 Task: Look for space in Tandil, Argentina from 3rd August, 2023 to 20th August, 2023 for 4 adults, 2 children in price range Rs.15000 to Rs.20000.  With . Property type can be flatguest house, hotel. Amenities needed are: heating. Booking option can be shelf check-in. Required host language is English.
Action: Mouse moved to (432, 78)
Screenshot: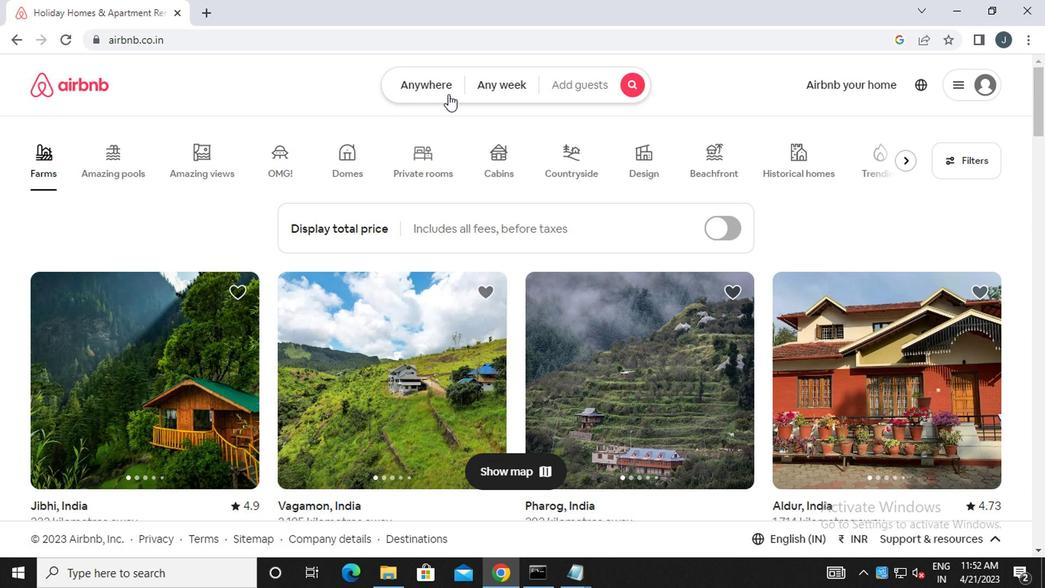 
Action: Mouse pressed left at (432, 78)
Screenshot: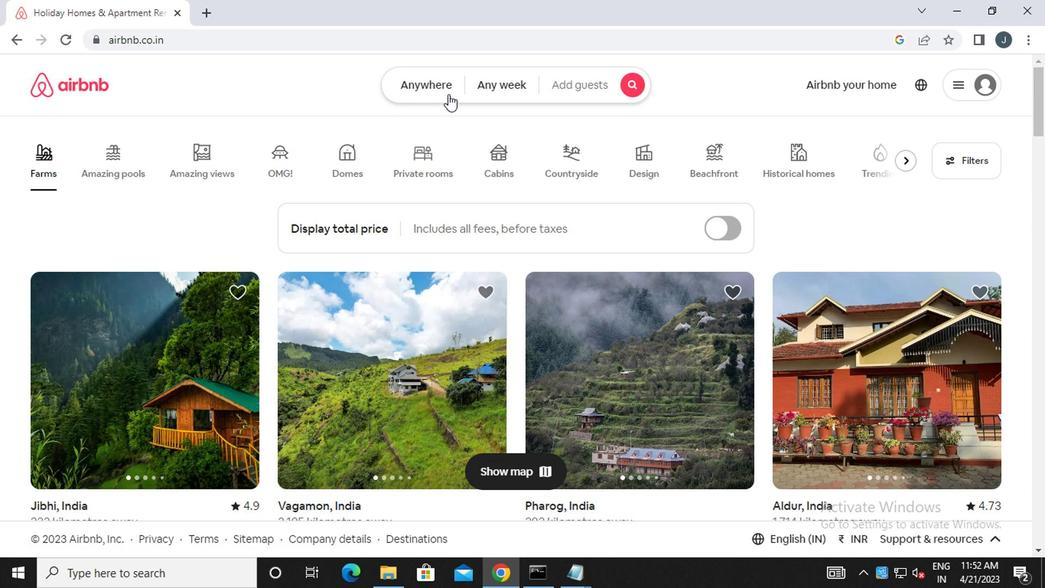 
Action: Mouse moved to (262, 144)
Screenshot: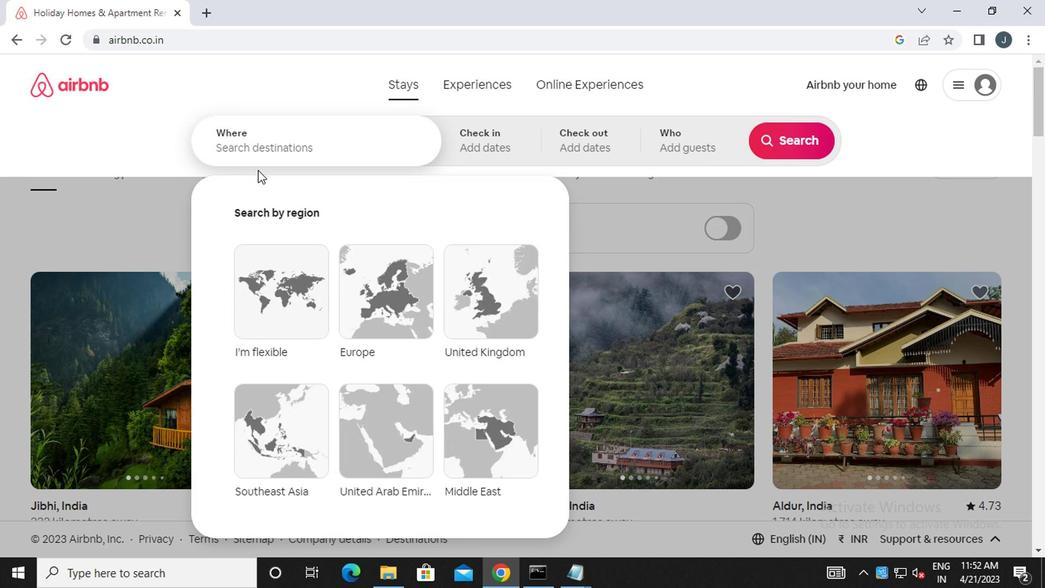 
Action: Mouse pressed left at (262, 144)
Screenshot: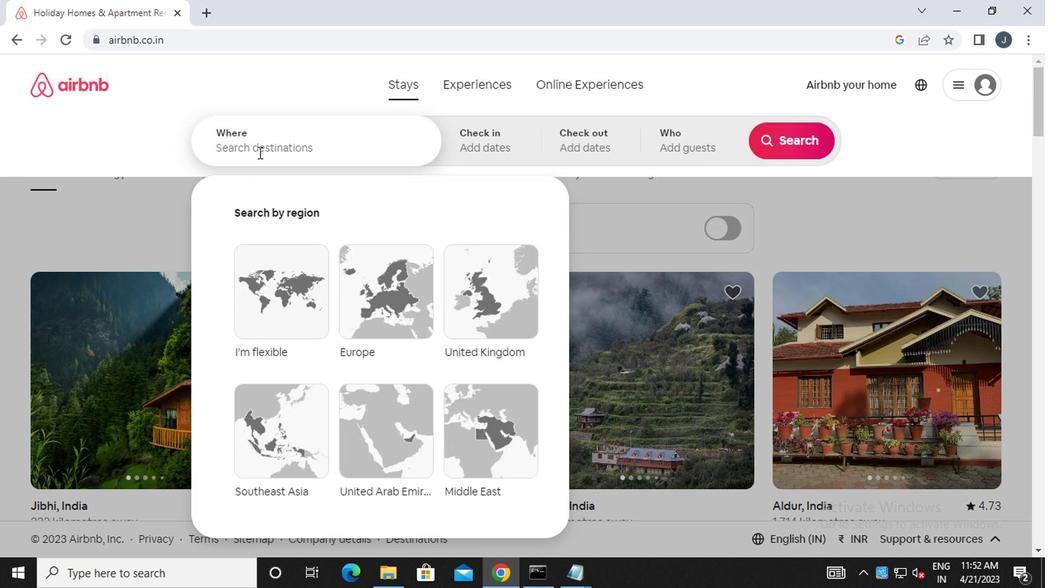 
Action: Mouse moved to (262, 144)
Screenshot: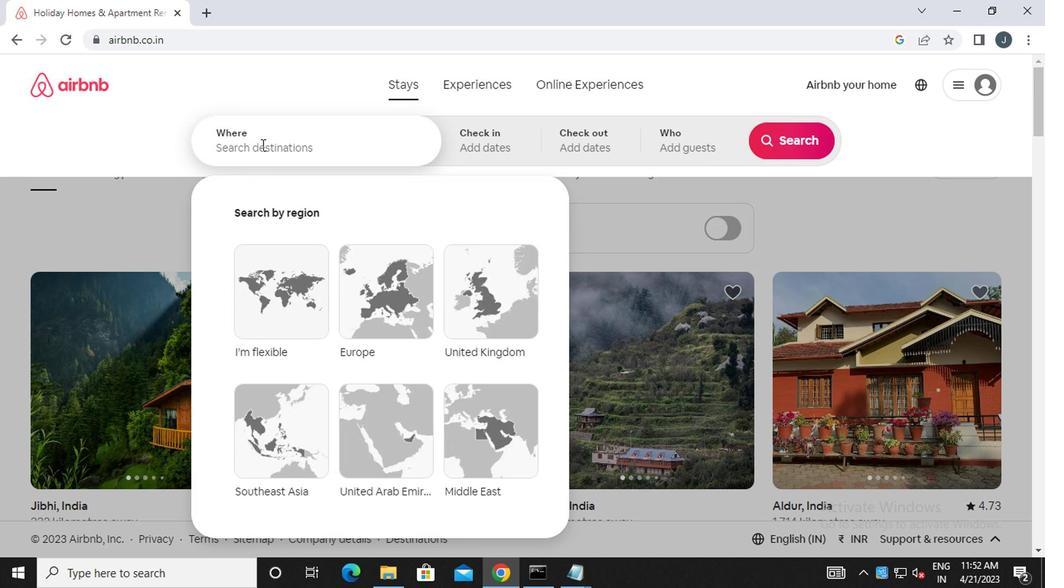 
Action: Key pressed t<Key.caps_lock>andil
Screenshot: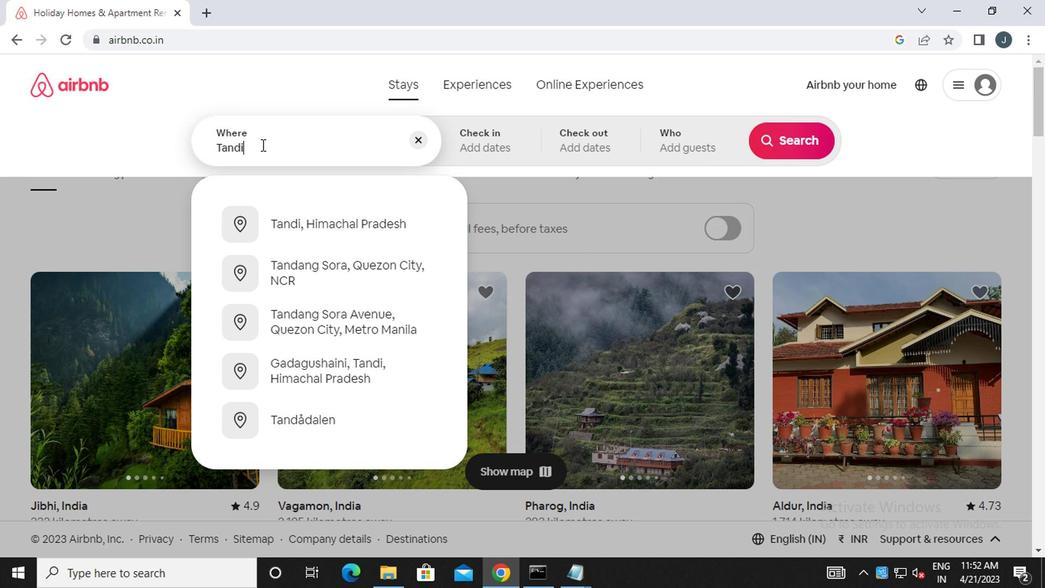 
Action: Mouse moved to (254, 144)
Screenshot: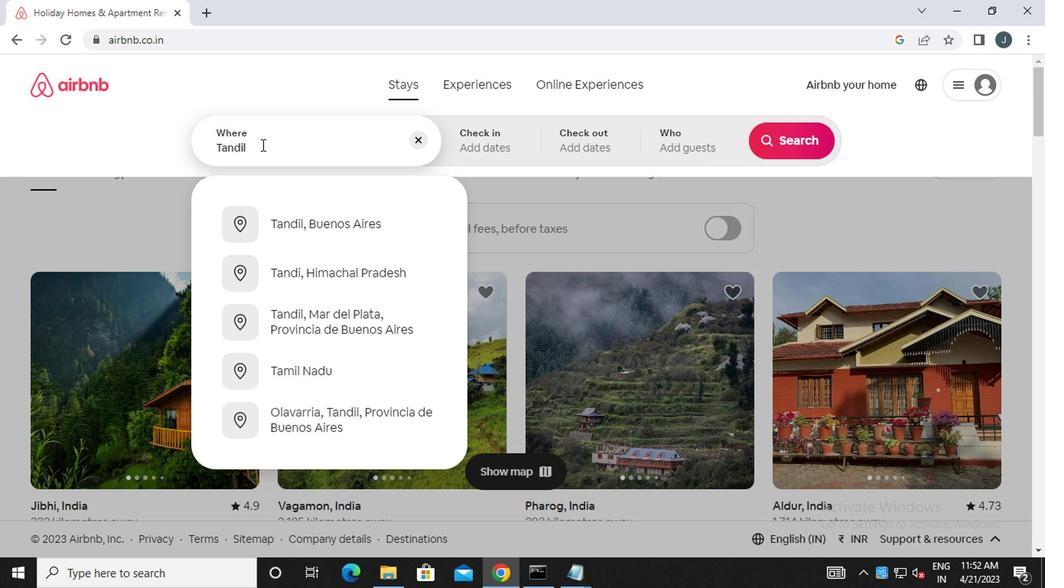 
Action: Key pressed ,
Screenshot: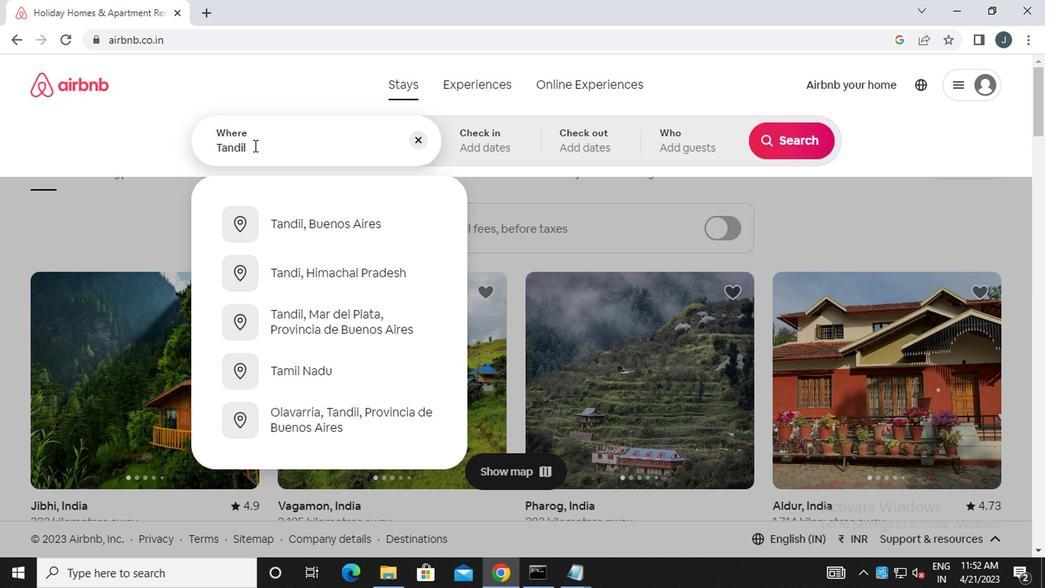 
Action: Mouse moved to (299, 153)
Screenshot: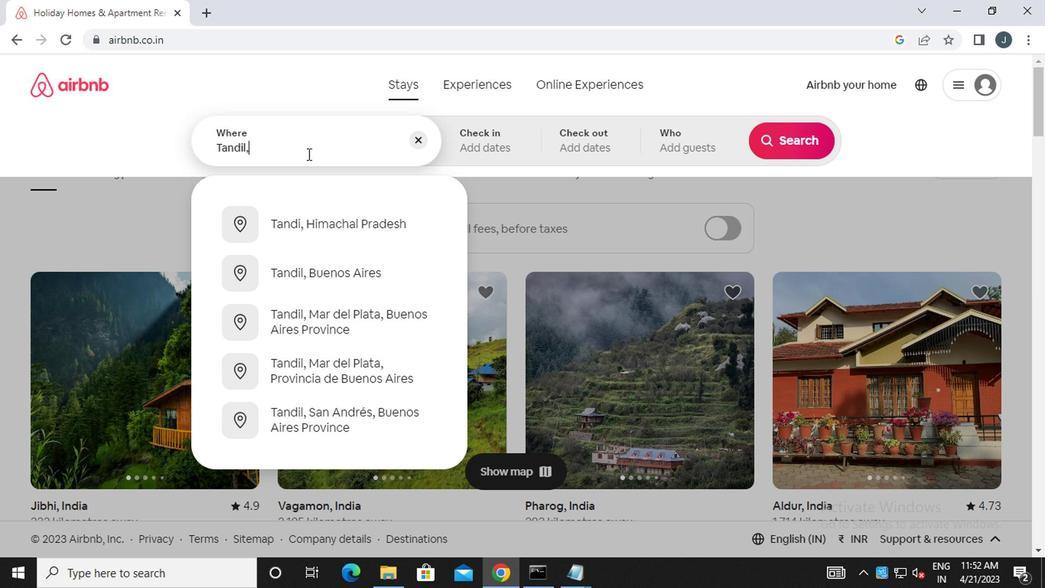 
Action: Key pressed <Key.space><Key.caps_lock>a<Key.caps_lock>rgentina
Screenshot: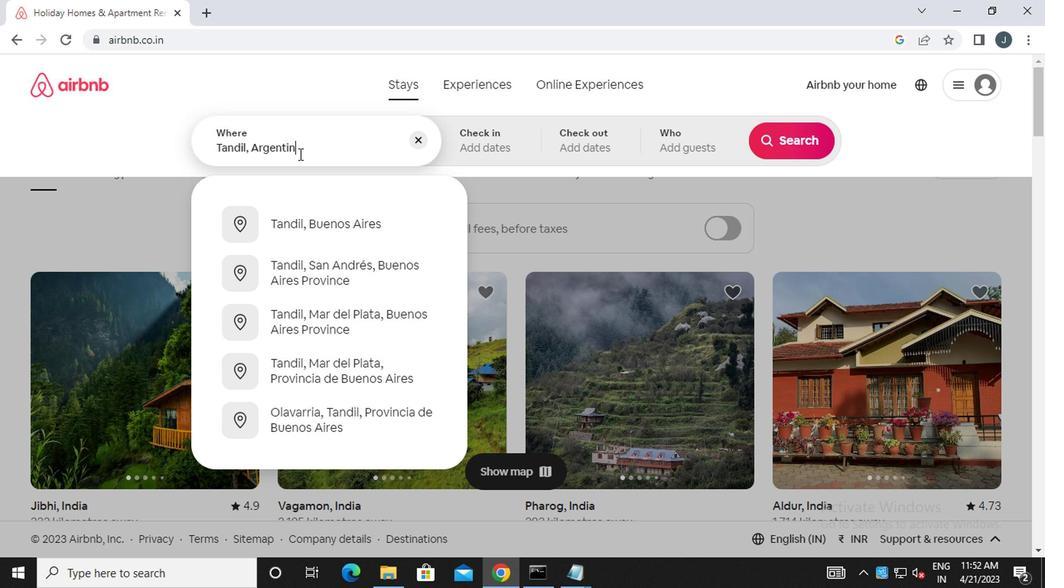
Action: Mouse moved to (499, 145)
Screenshot: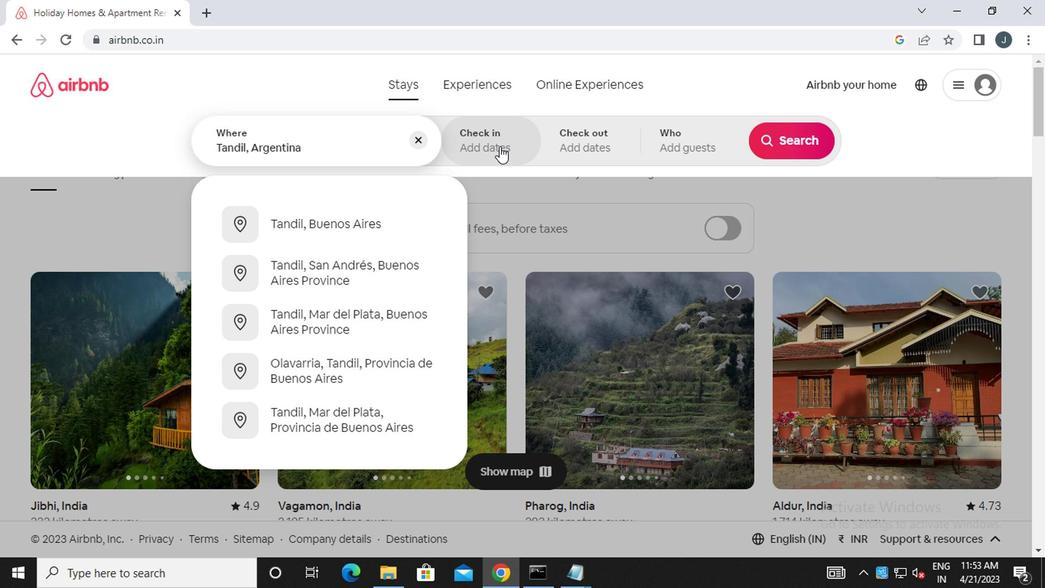
Action: Mouse pressed left at (499, 145)
Screenshot: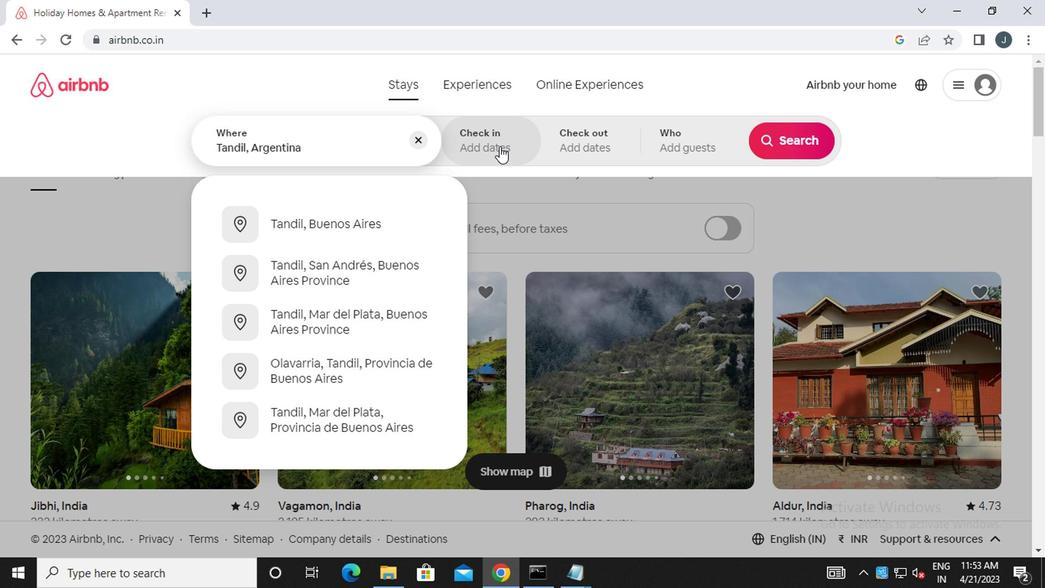 
Action: Mouse moved to (771, 264)
Screenshot: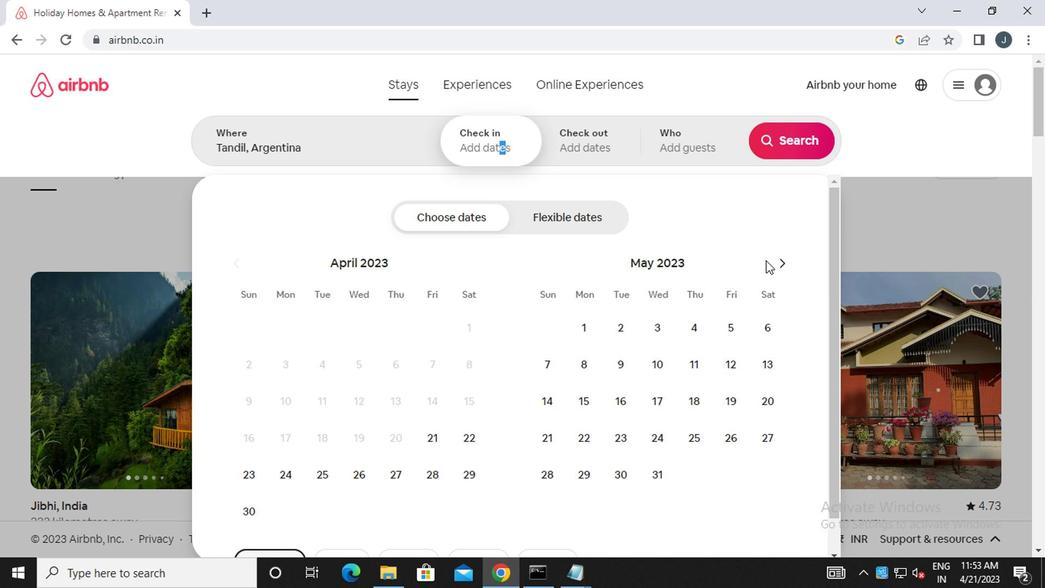 
Action: Mouse pressed left at (771, 264)
Screenshot: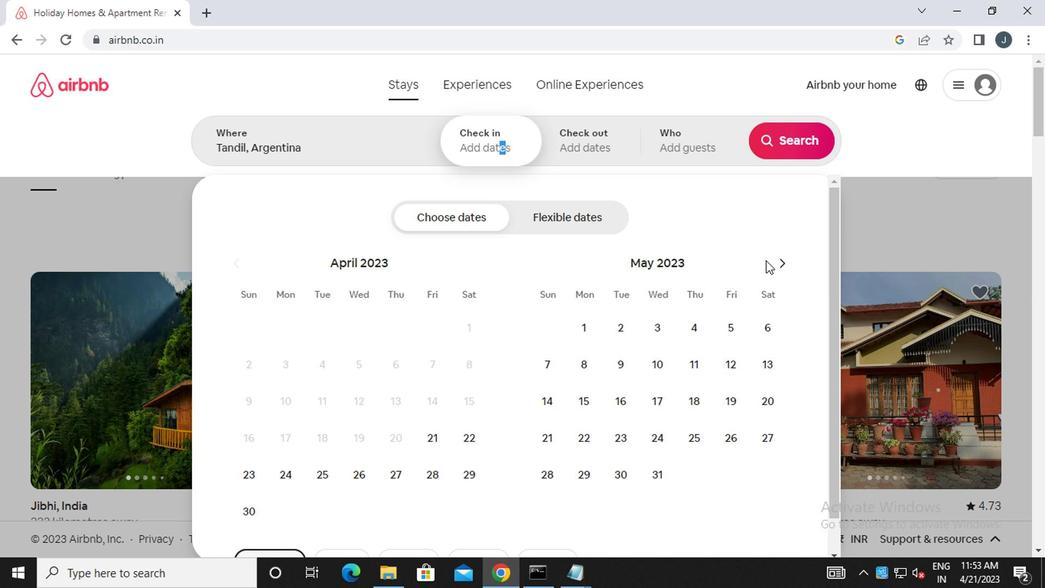 
Action: Mouse pressed left at (771, 264)
Screenshot: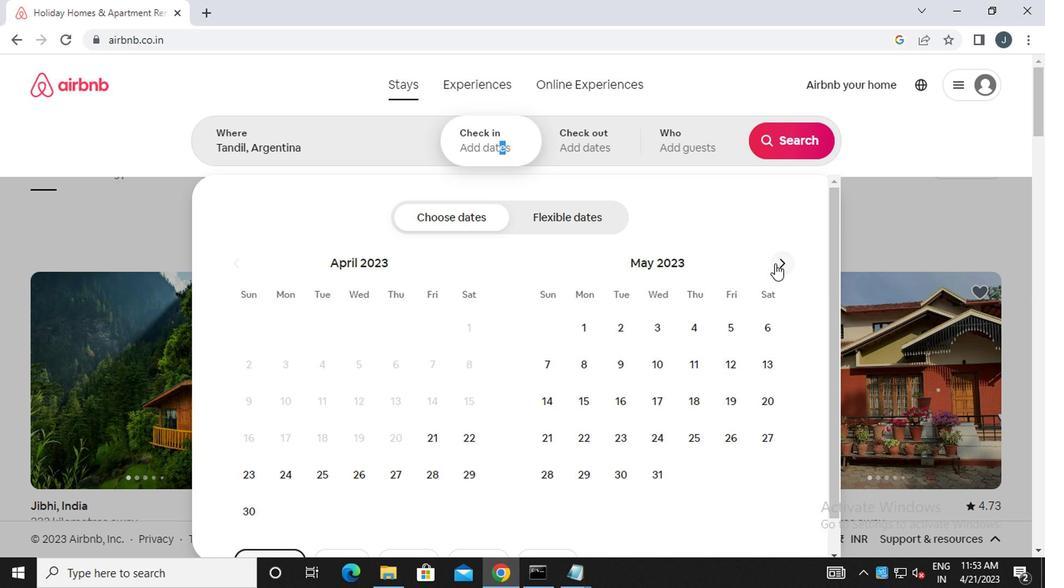
Action: Mouse pressed left at (771, 264)
Screenshot: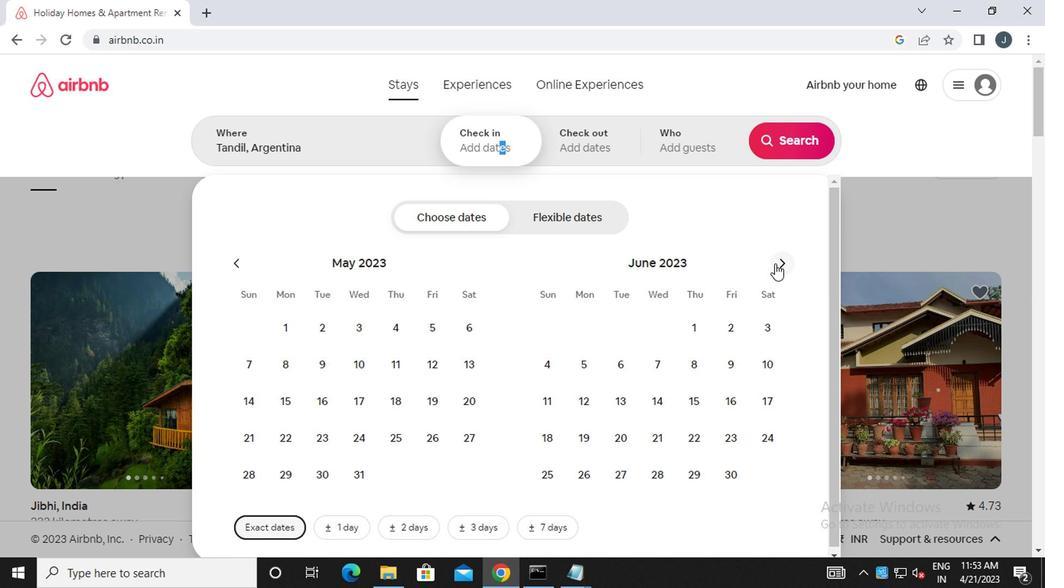 
Action: Mouse pressed left at (771, 264)
Screenshot: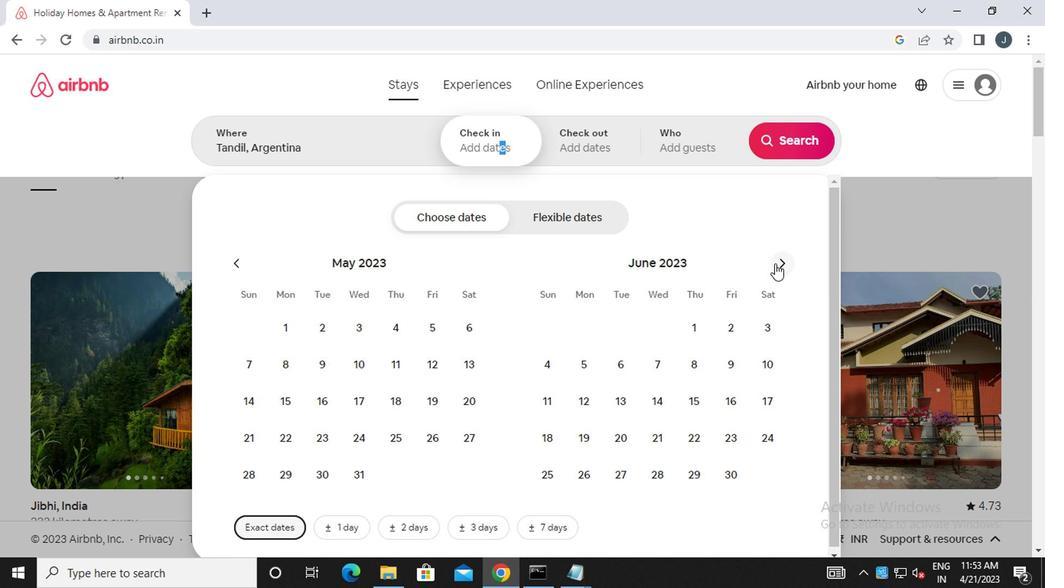 
Action: Mouse moved to (699, 329)
Screenshot: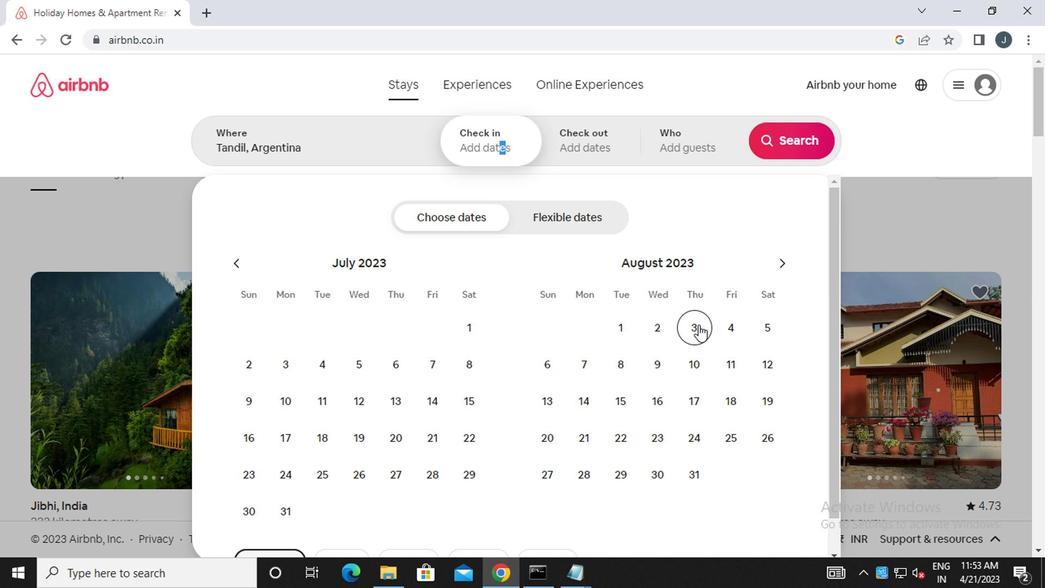 
Action: Mouse pressed left at (699, 329)
Screenshot: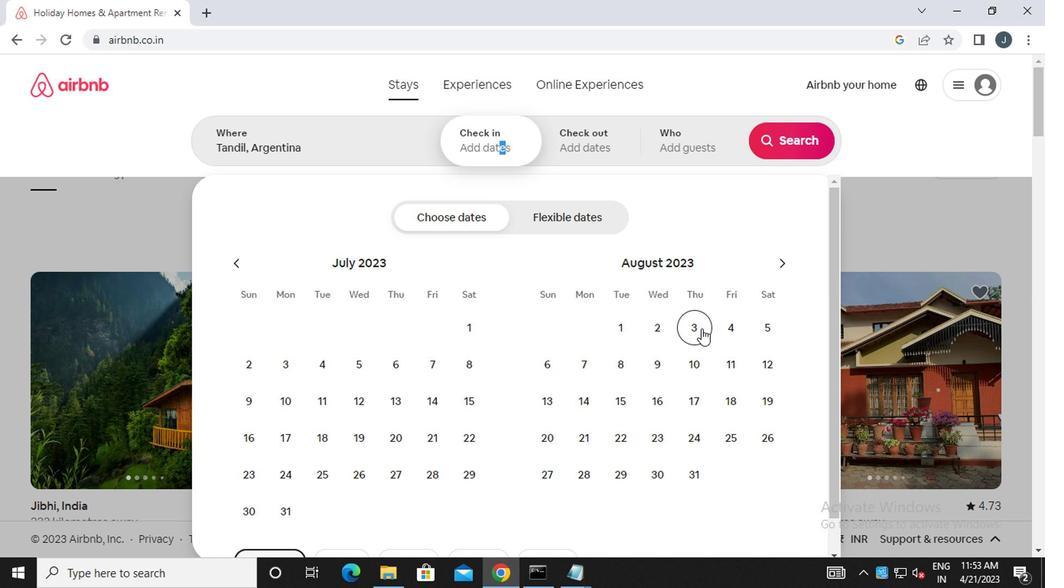 
Action: Mouse moved to (552, 441)
Screenshot: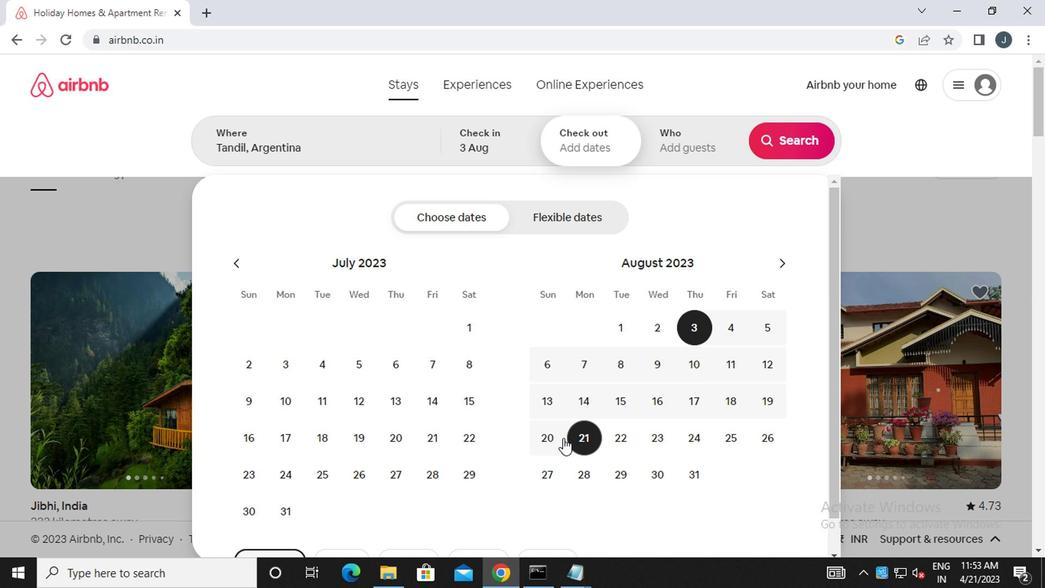 
Action: Mouse pressed left at (552, 441)
Screenshot: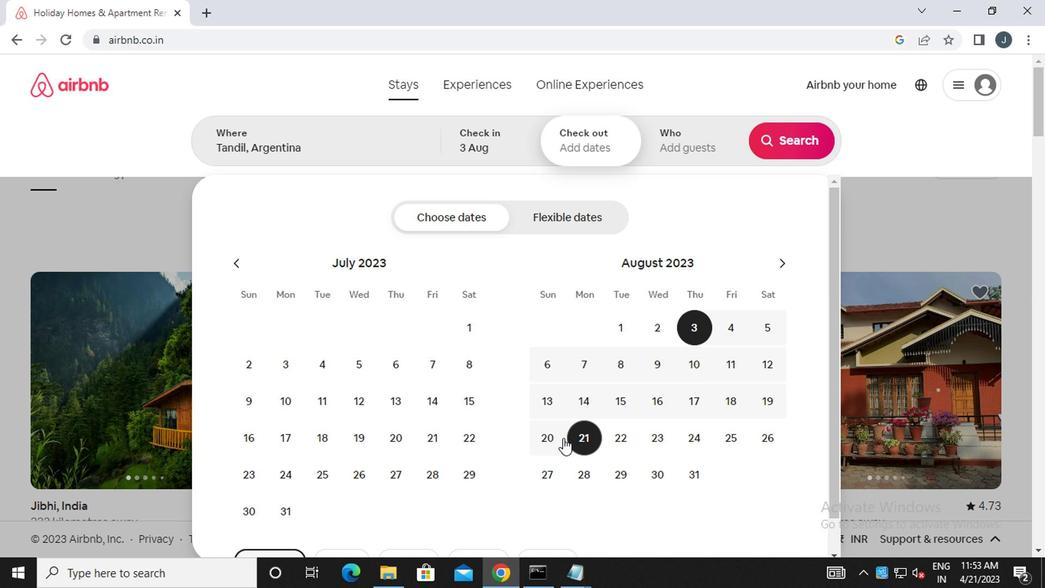 
Action: Mouse moved to (690, 154)
Screenshot: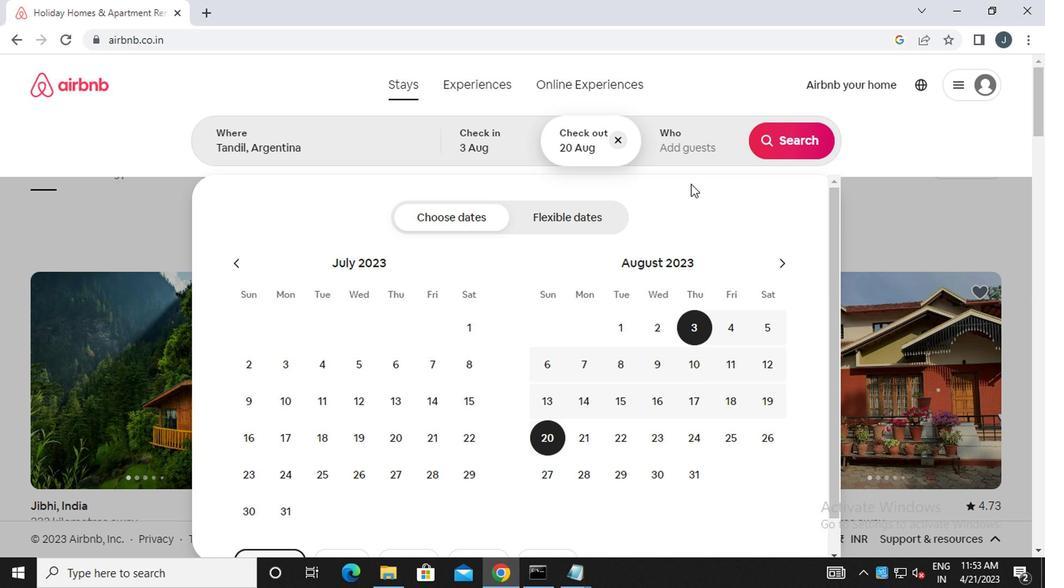 
Action: Mouse pressed left at (690, 154)
Screenshot: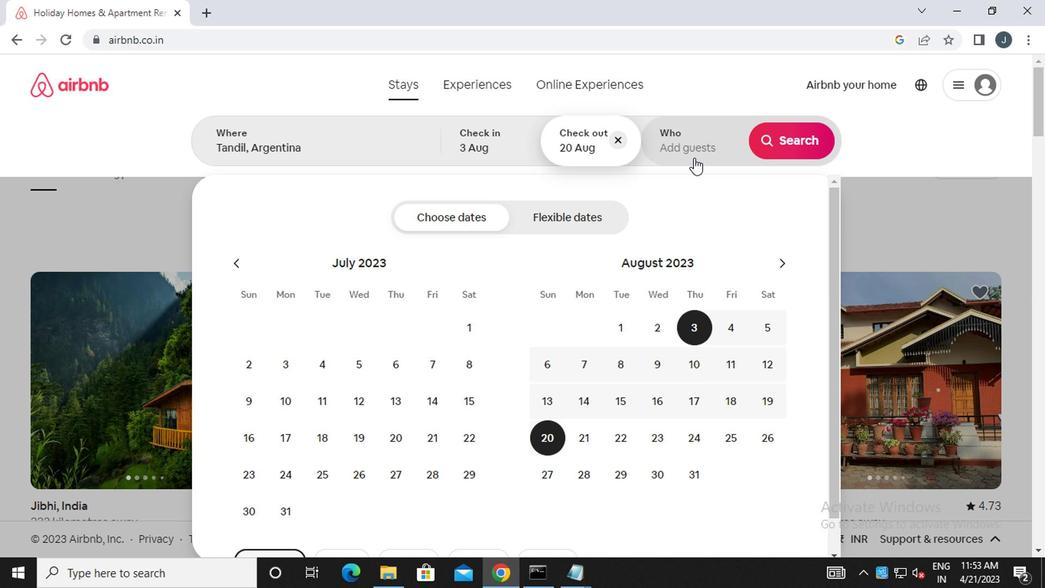 
Action: Mouse moved to (794, 217)
Screenshot: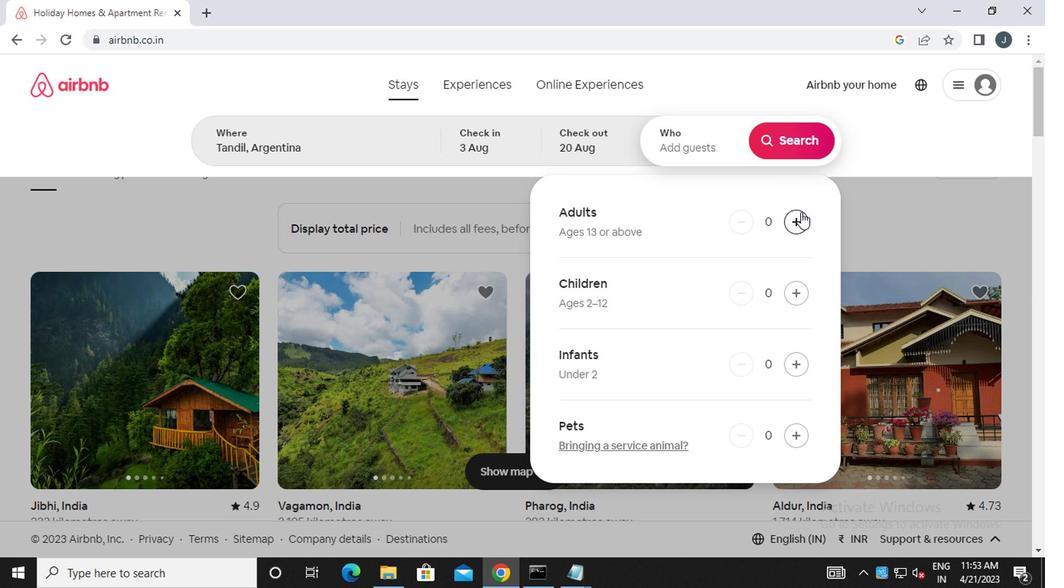 
Action: Mouse pressed left at (794, 217)
Screenshot: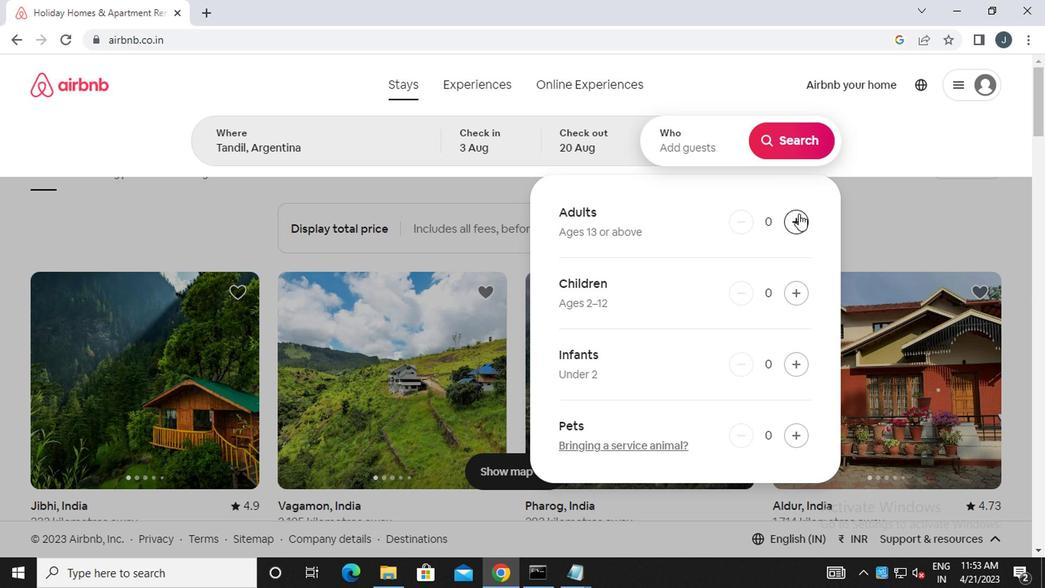 
Action: Mouse pressed left at (794, 217)
Screenshot: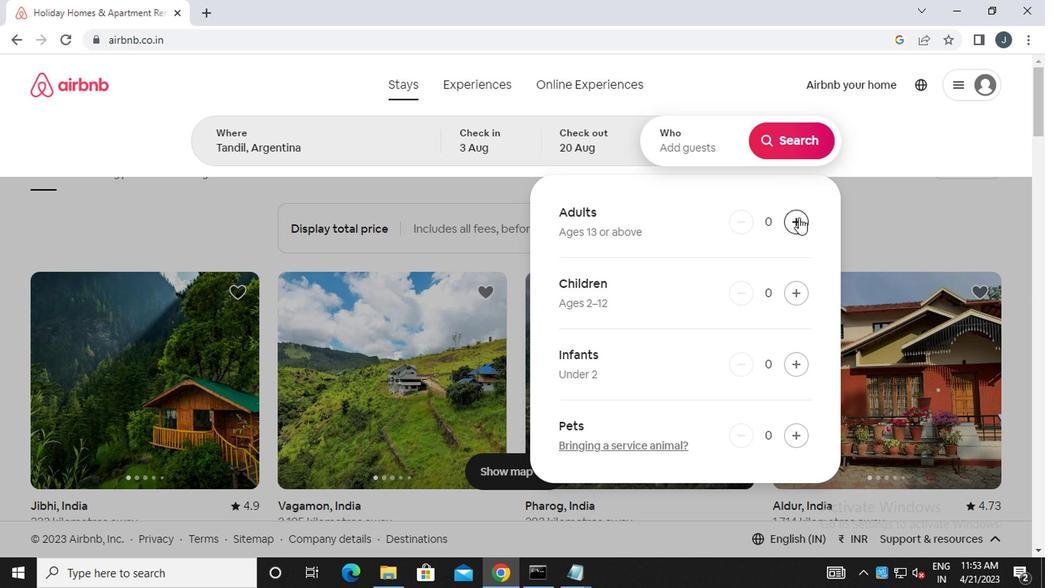 
Action: Mouse pressed left at (794, 217)
Screenshot: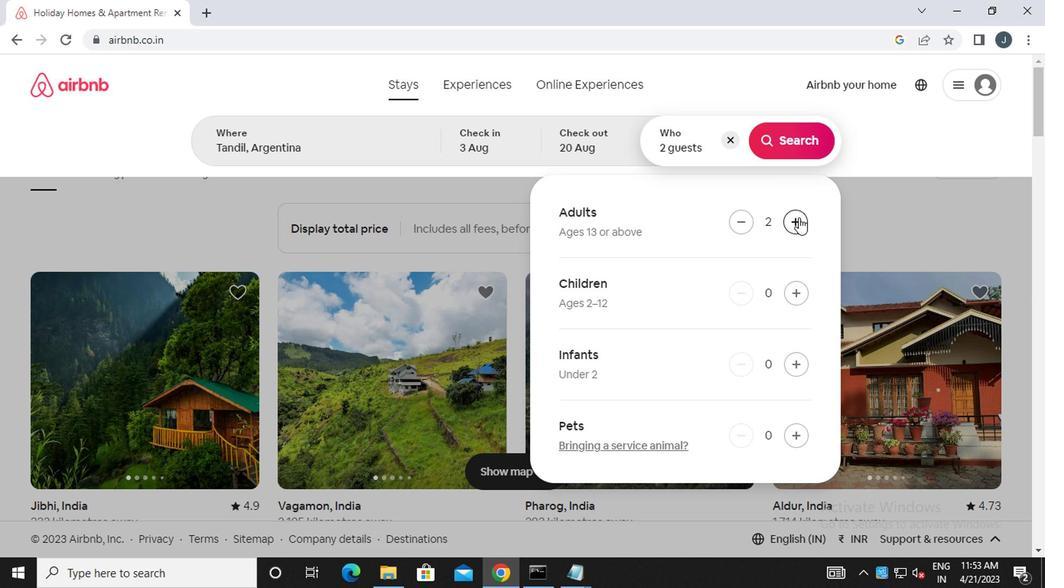 
Action: Mouse pressed left at (794, 217)
Screenshot: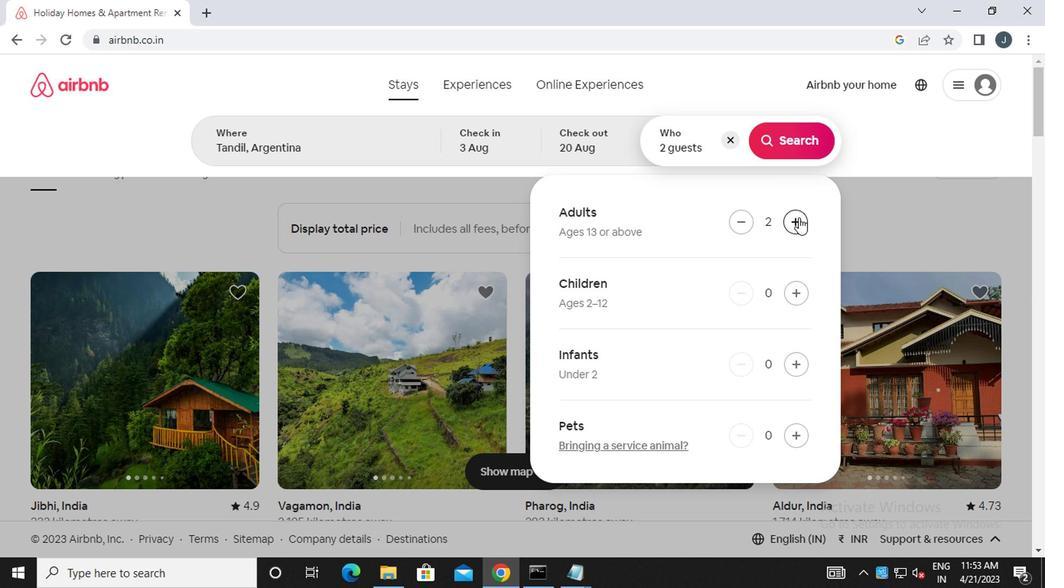 
Action: Mouse moved to (791, 289)
Screenshot: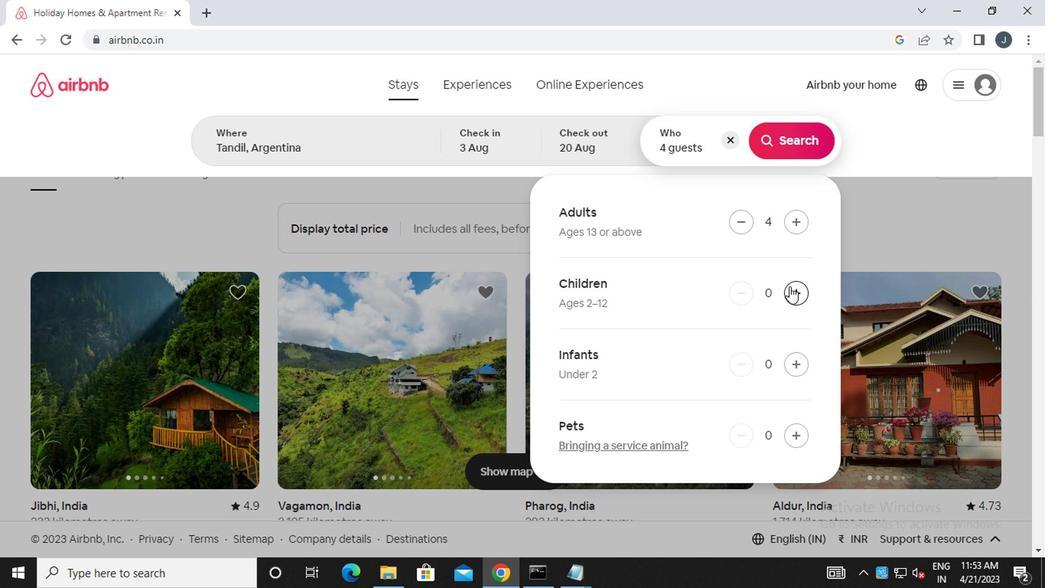 
Action: Mouse pressed left at (791, 289)
Screenshot: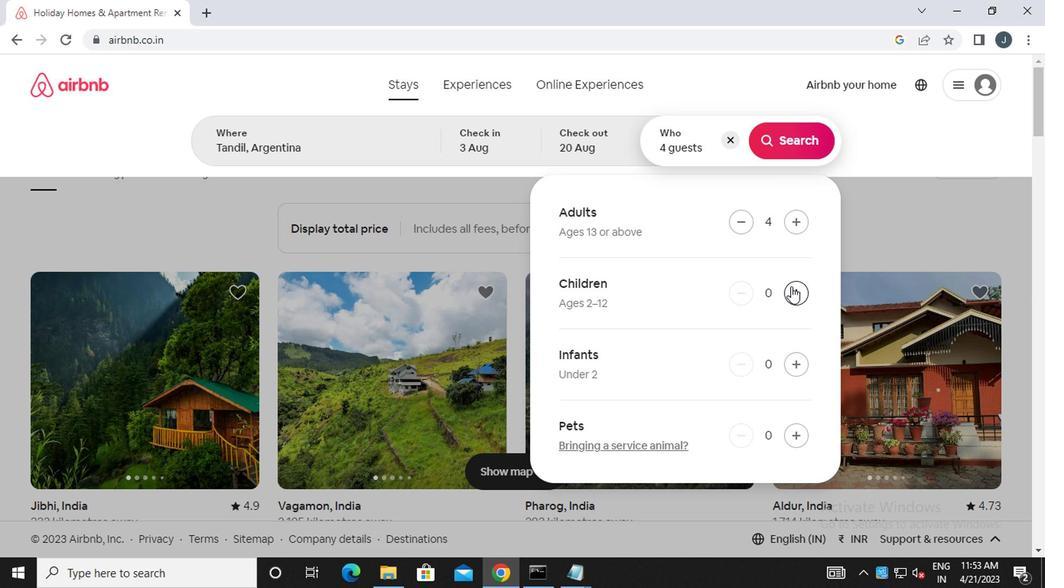 
Action: Mouse moved to (791, 289)
Screenshot: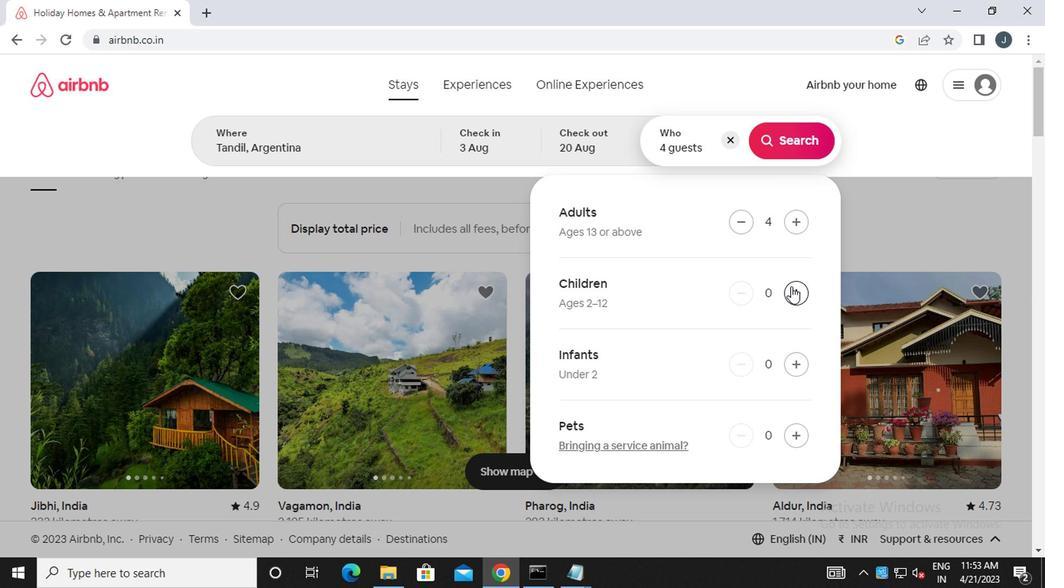 
Action: Mouse pressed left at (791, 289)
Screenshot: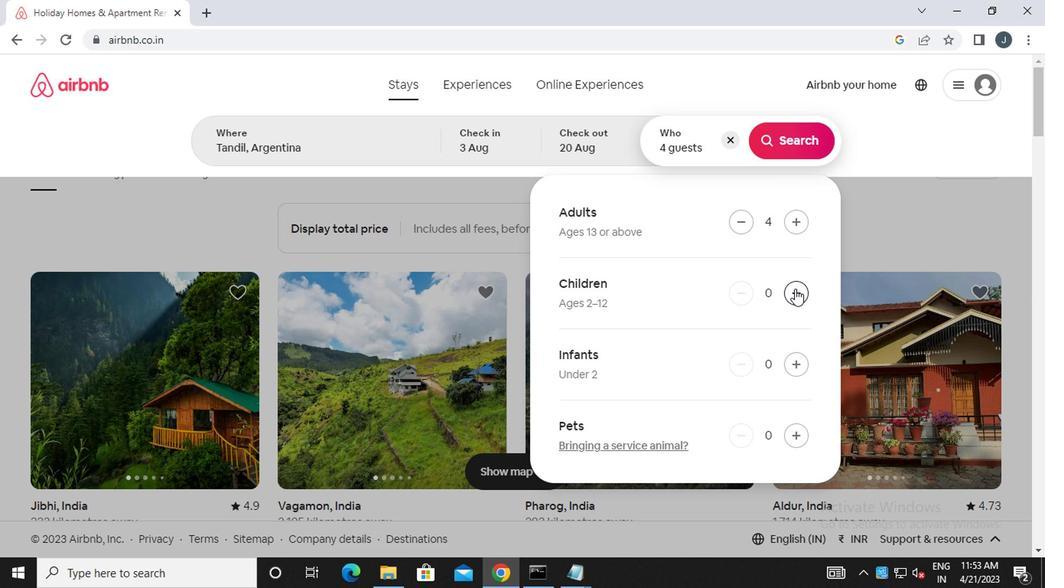 
Action: Mouse moved to (741, 227)
Screenshot: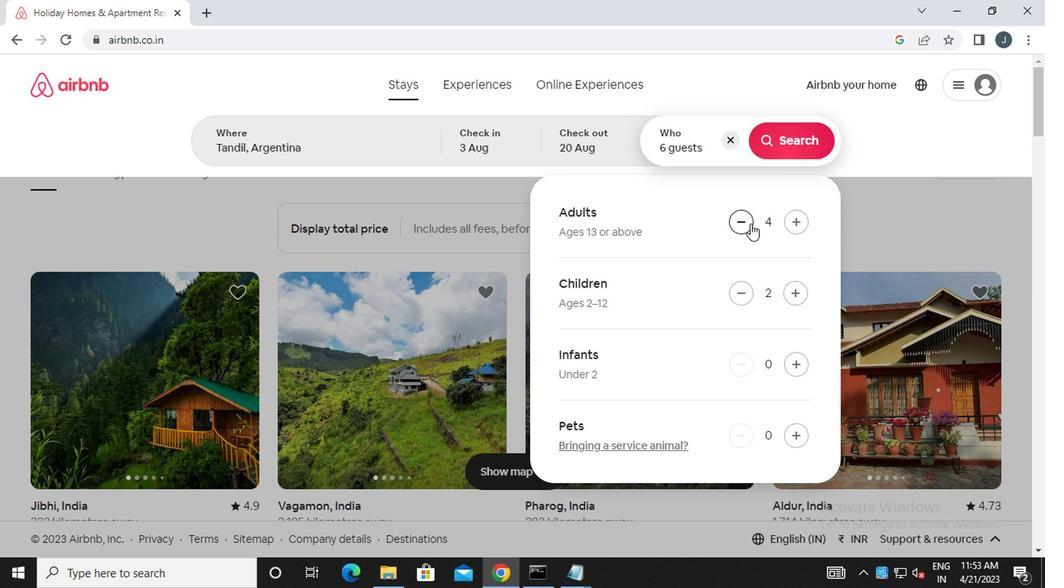 
Action: Mouse pressed left at (741, 227)
Screenshot: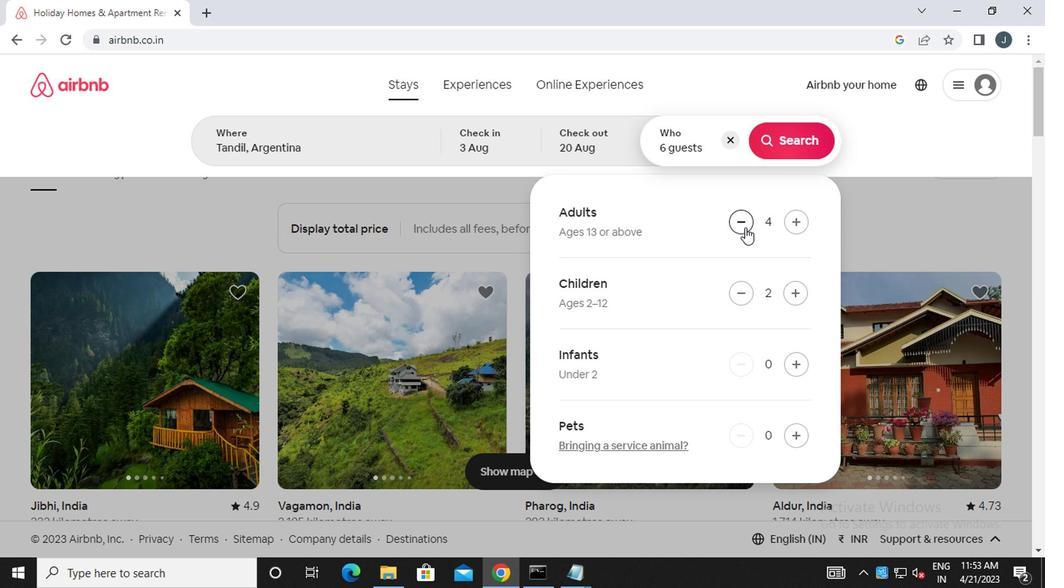 
Action: Mouse moved to (786, 224)
Screenshot: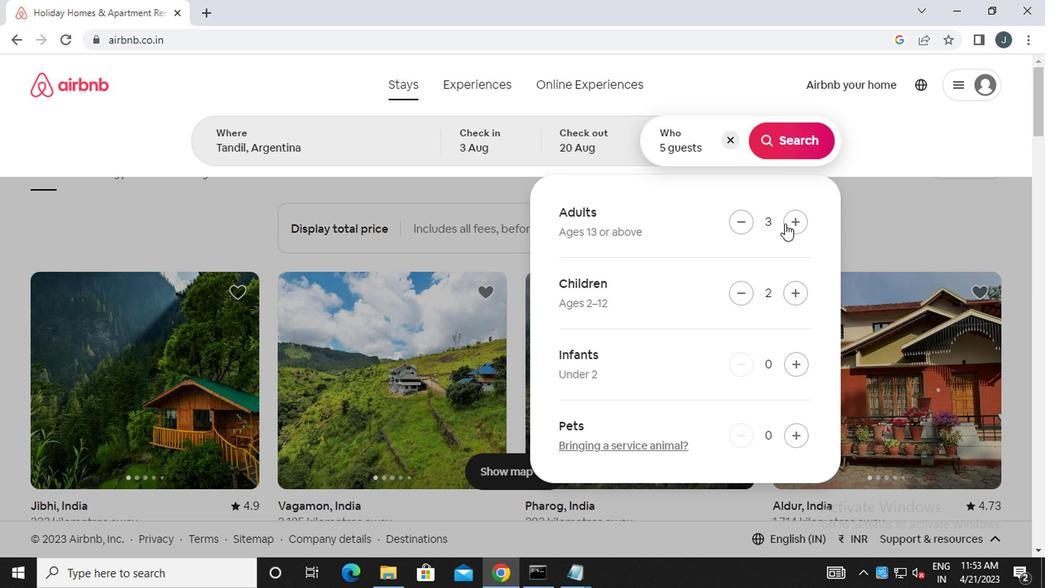 
Action: Mouse pressed left at (786, 224)
Screenshot: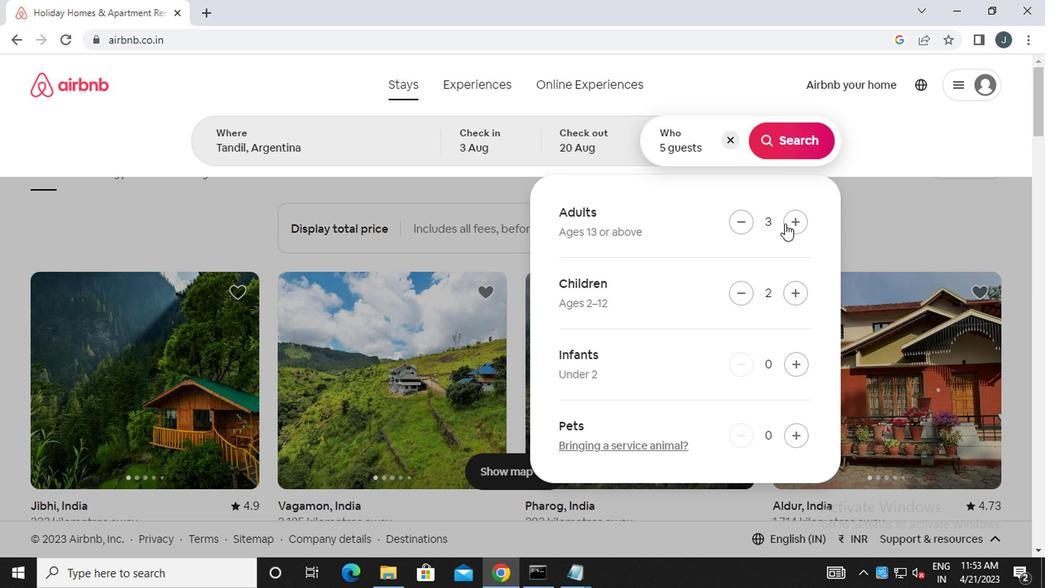 
Action: Mouse moved to (792, 146)
Screenshot: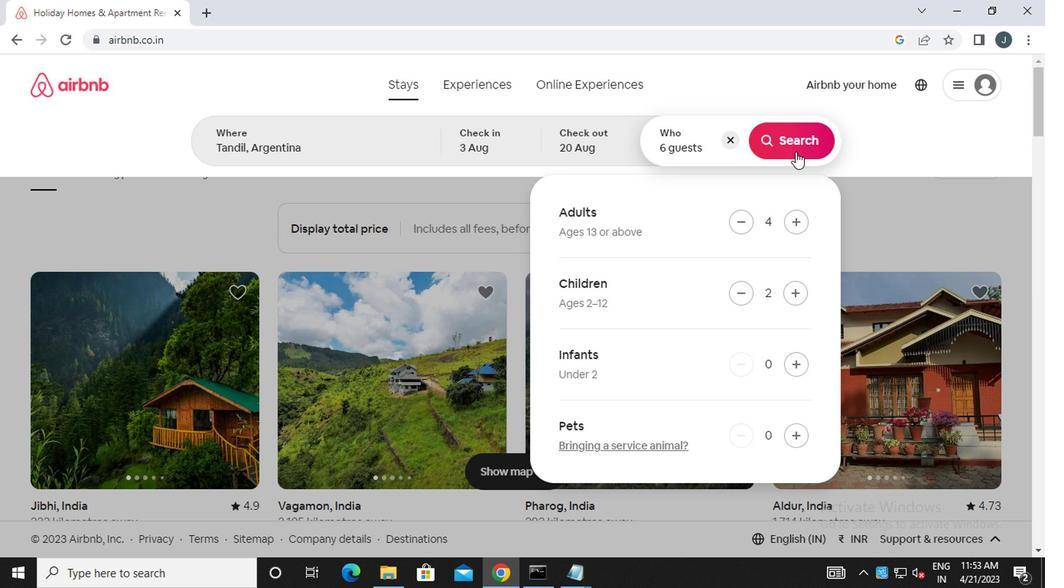 
Action: Mouse pressed left at (792, 146)
Screenshot: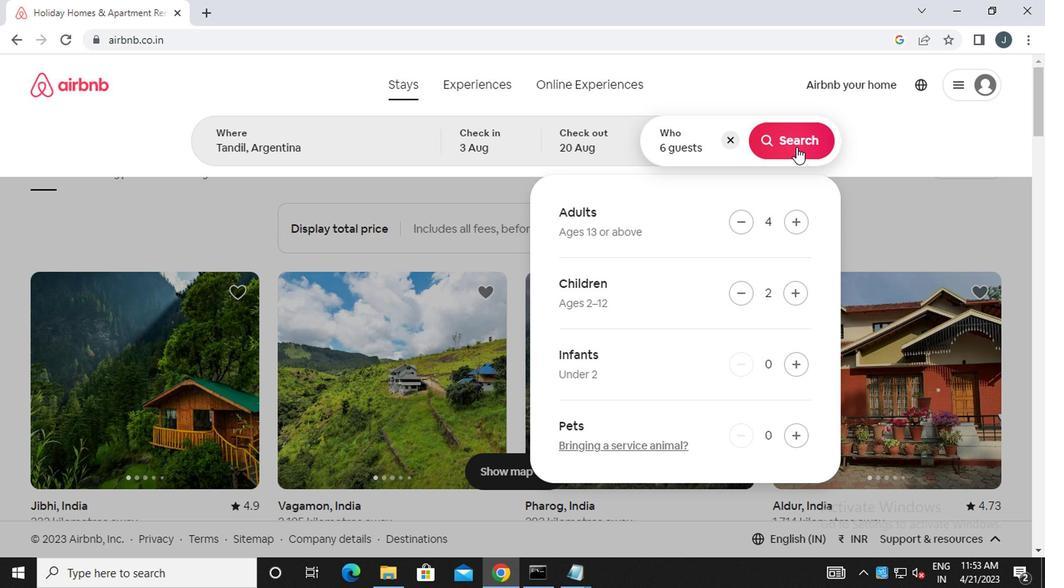 
Action: Mouse moved to (974, 144)
Screenshot: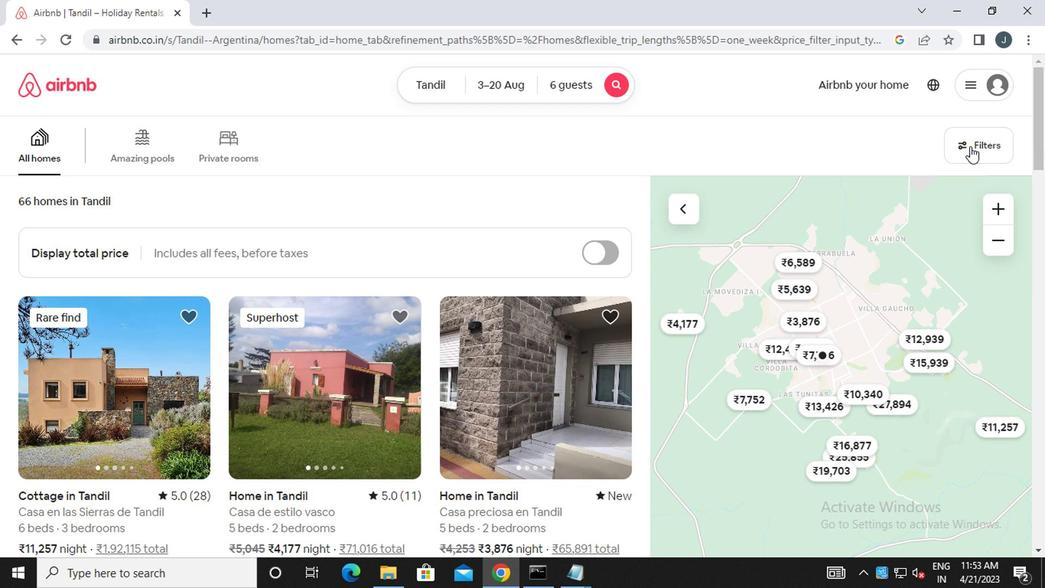 
Action: Mouse pressed left at (974, 144)
Screenshot: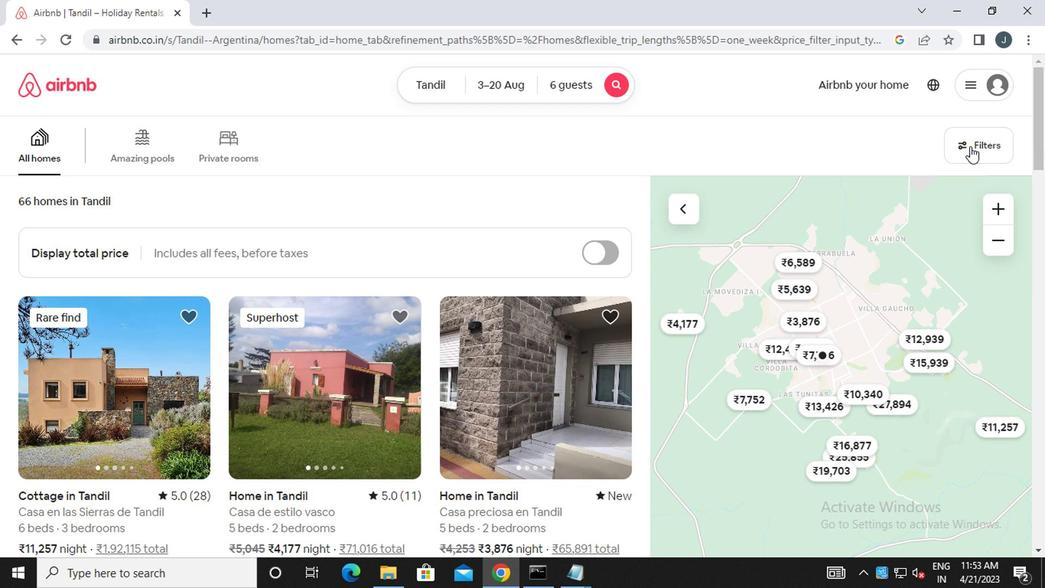 
Action: Mouse moved to (409, 335)
Screenshot: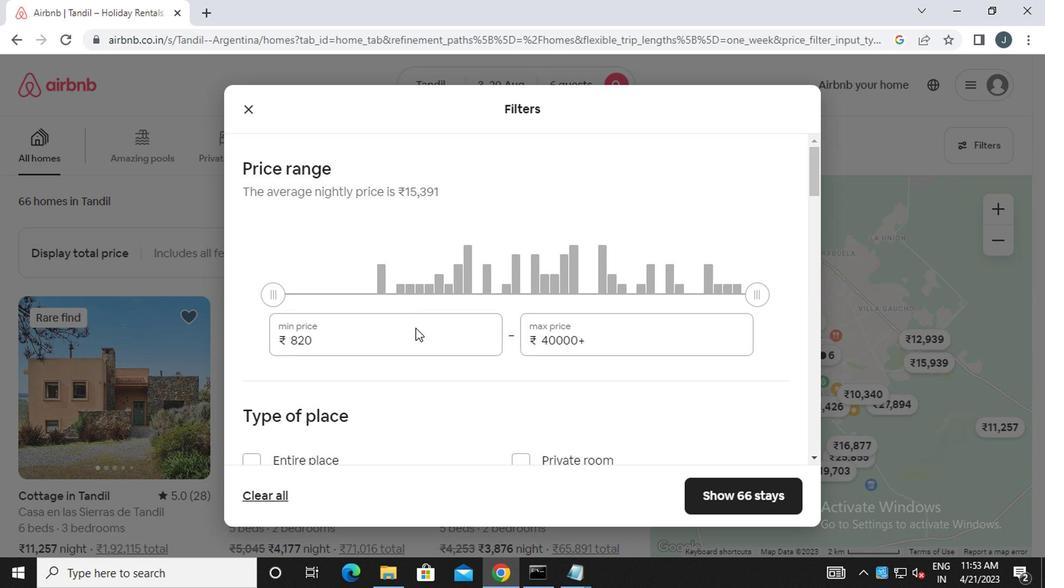 
Action: Mouse pressed left at (409, 335)
Screenshot: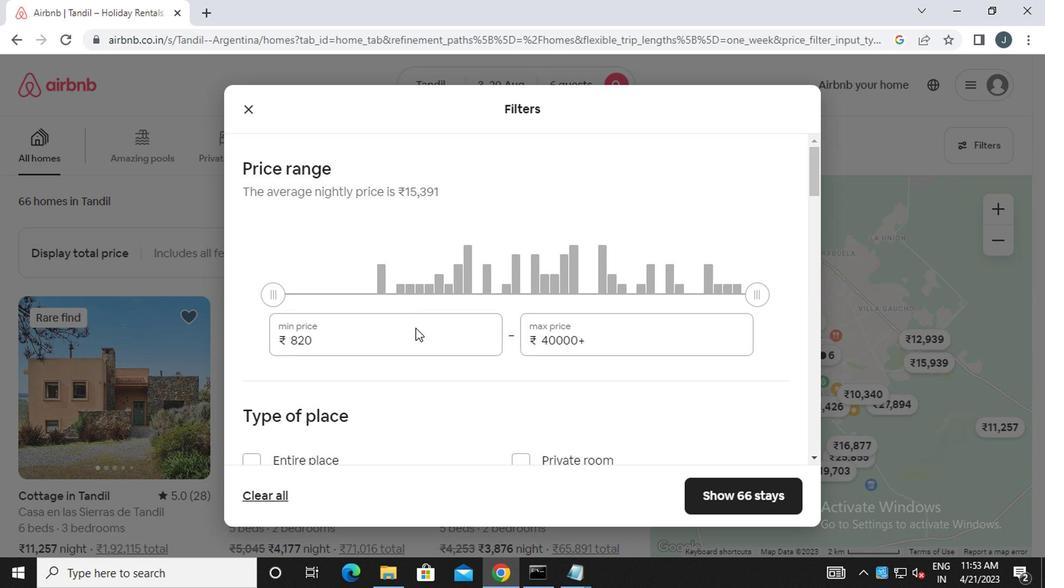 
Action: Mouse moved to (407, 335)
Screenshot: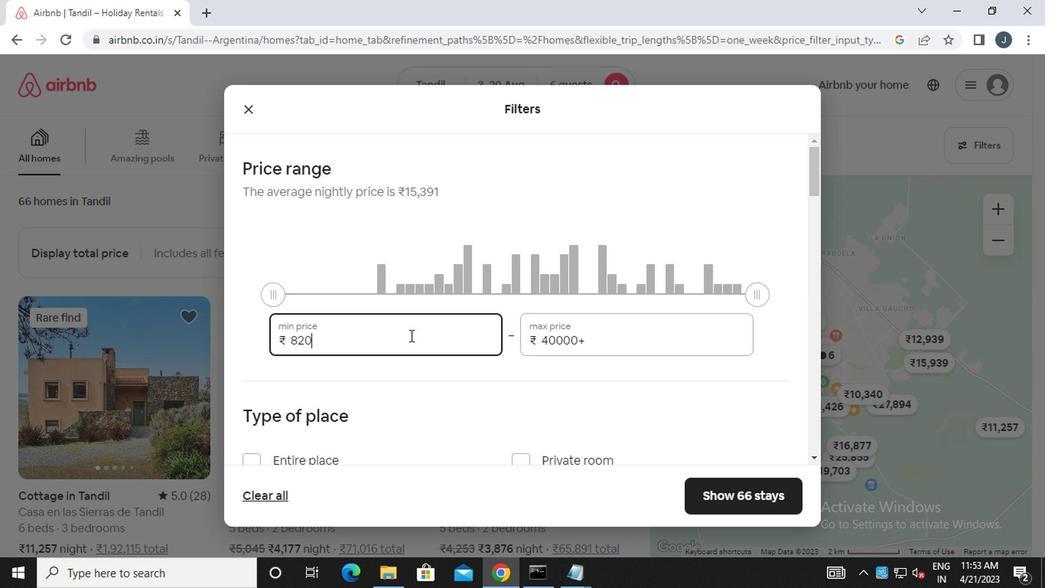 
Action: Key pressed <Key.backspace><Key.backspace><Key.backspace><Key.backspace><Key.backspace><Key.backspace><Key.backspace><Key.backspace><Key.backspace><Key.backspace>15000
Screenshot: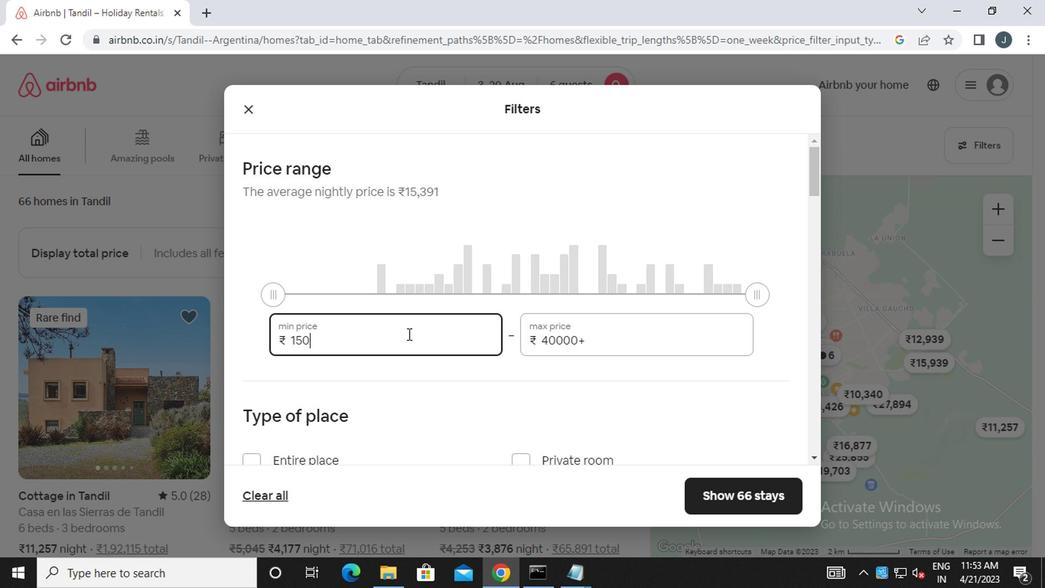 
Action: Mouse moved to (609, 332)
Screenshot: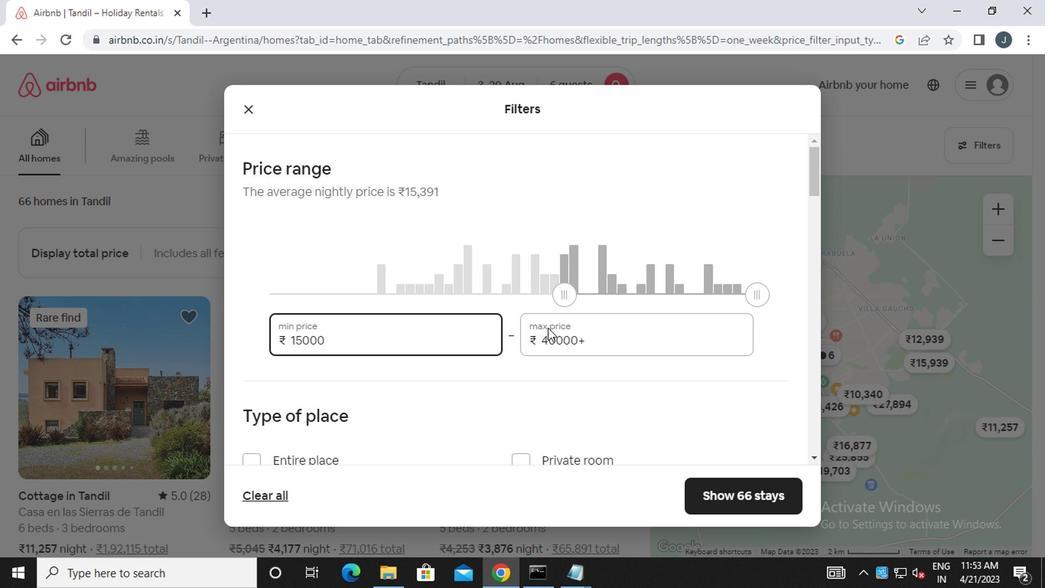 
Action: Mouse pressed left at (609, 332)
Screenshot: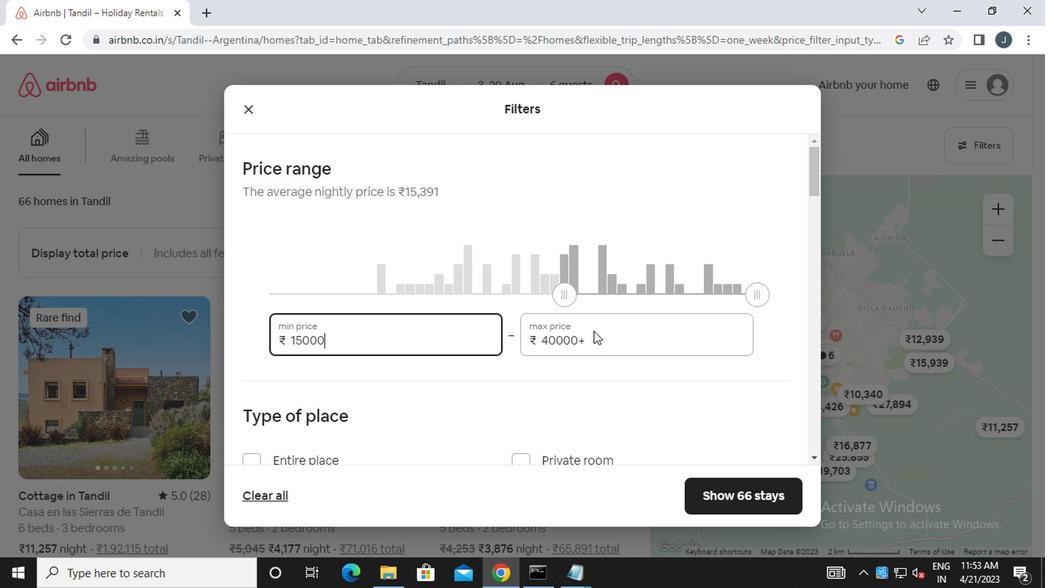 
Action: Mouse moved to (610, 332)
Screenshot: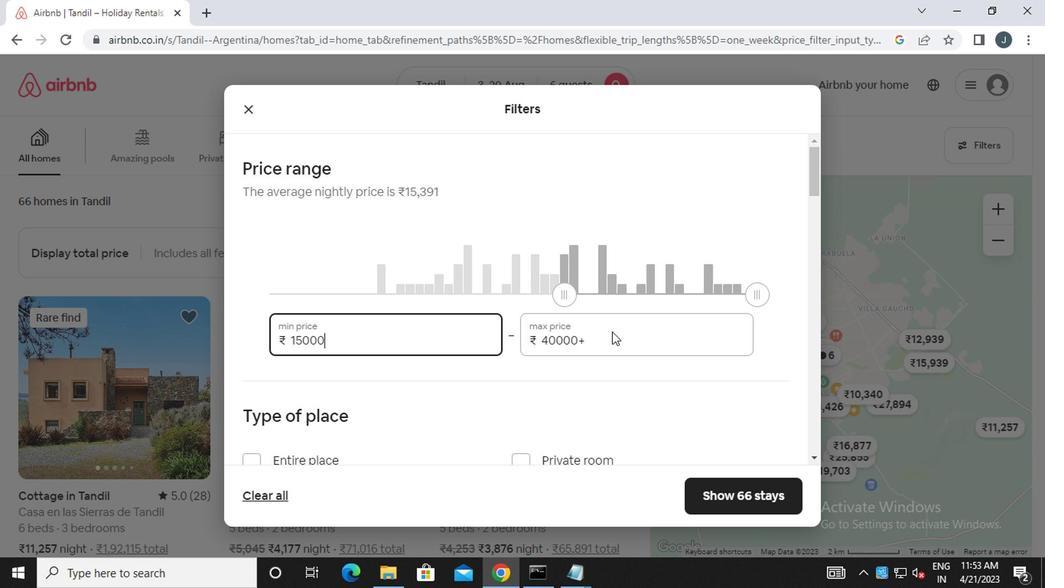 
Action: Key pressed <Key.backspace><Key.backspace><Key.backspace><Key.backspace><Key.backspace><Key.backspace><Key.backspace><Key.backspace><Key.backspace><Key.backspace><Key.backspace>20000
Screenshot: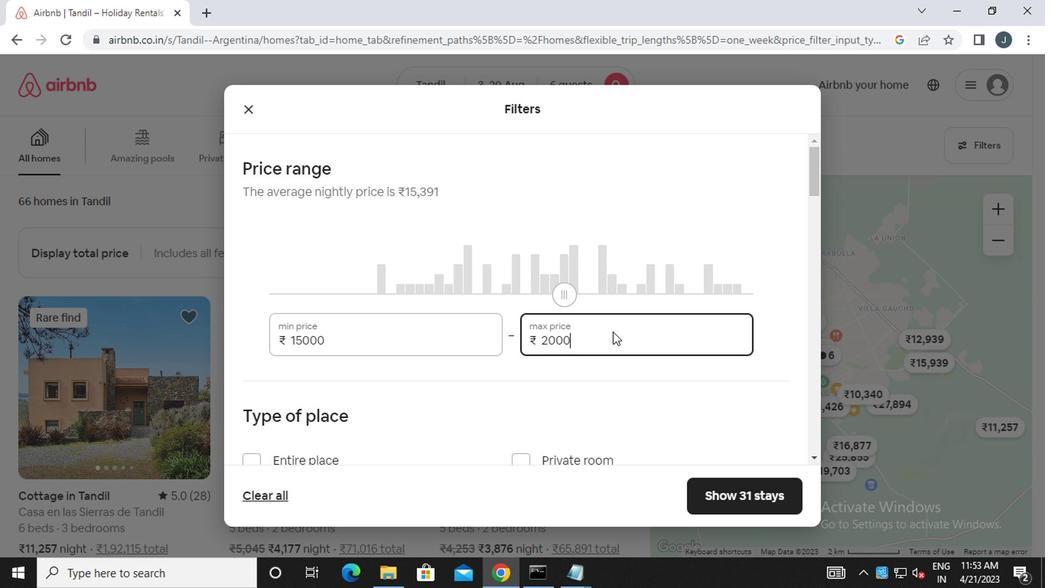 
Action: Mouse moved to (376, 363)
Screenshot: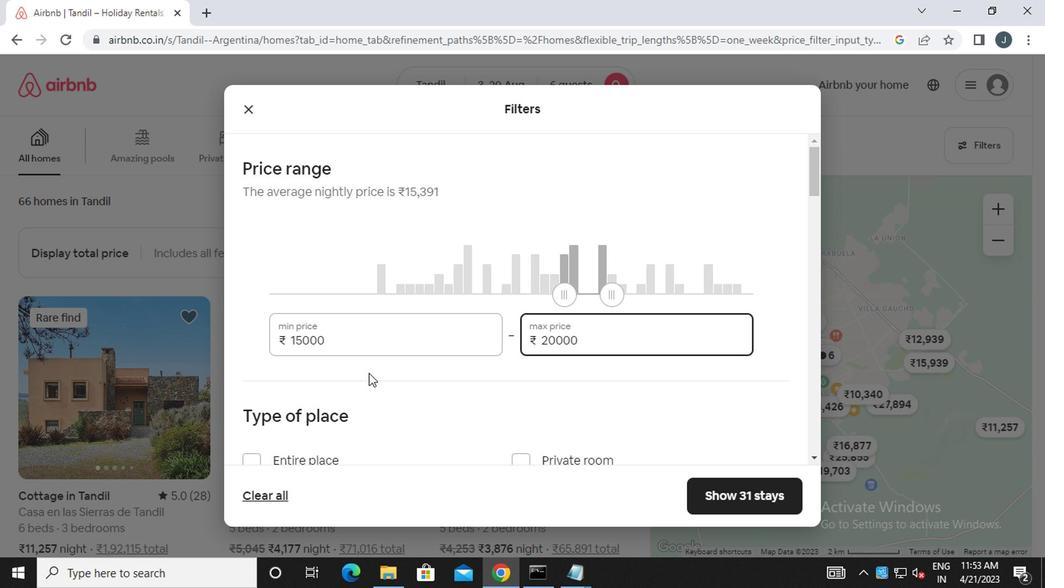 
Action: Mouse scrolled (376, 363) with delta (0, 0)
Screenshot: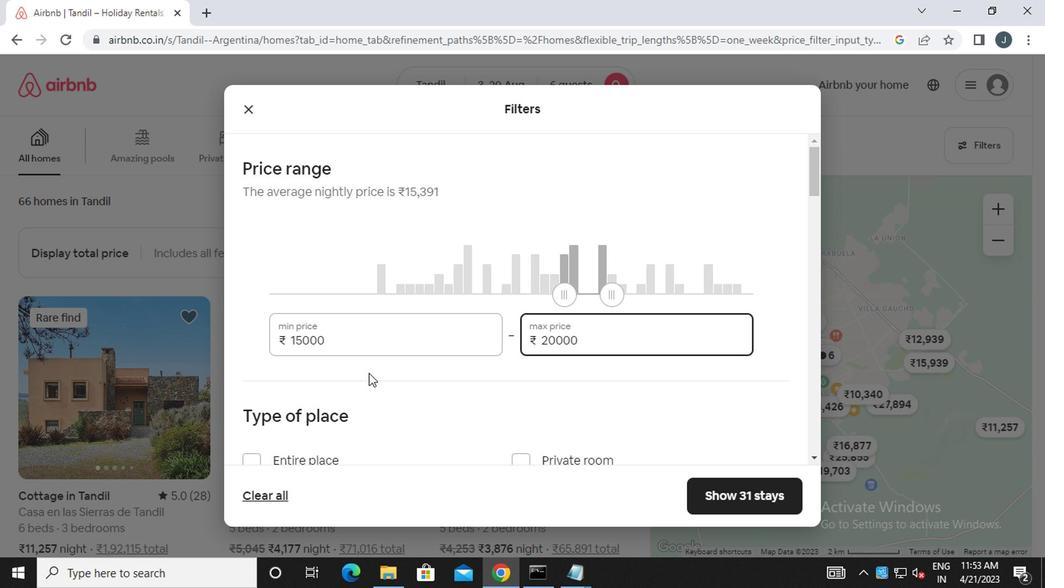 
Action: Mouse moved to (376, 363)
Screenshot: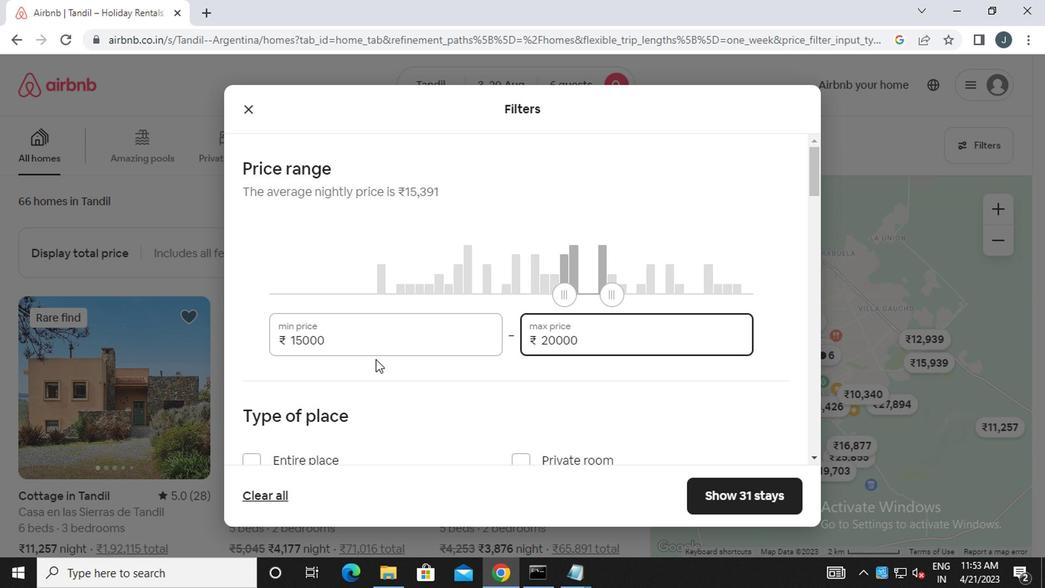 
Action: Mouse scrolled (376, 363) with delta (0, 0)
Screenshot: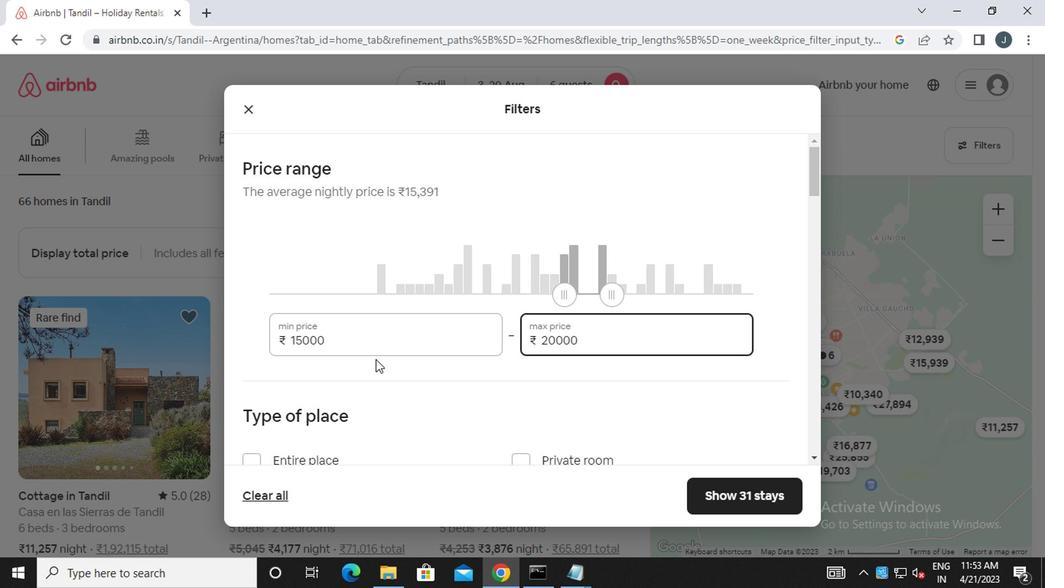 
Action: Mouse scrolled (376, 363) with delta (0, 0)
Screenshot: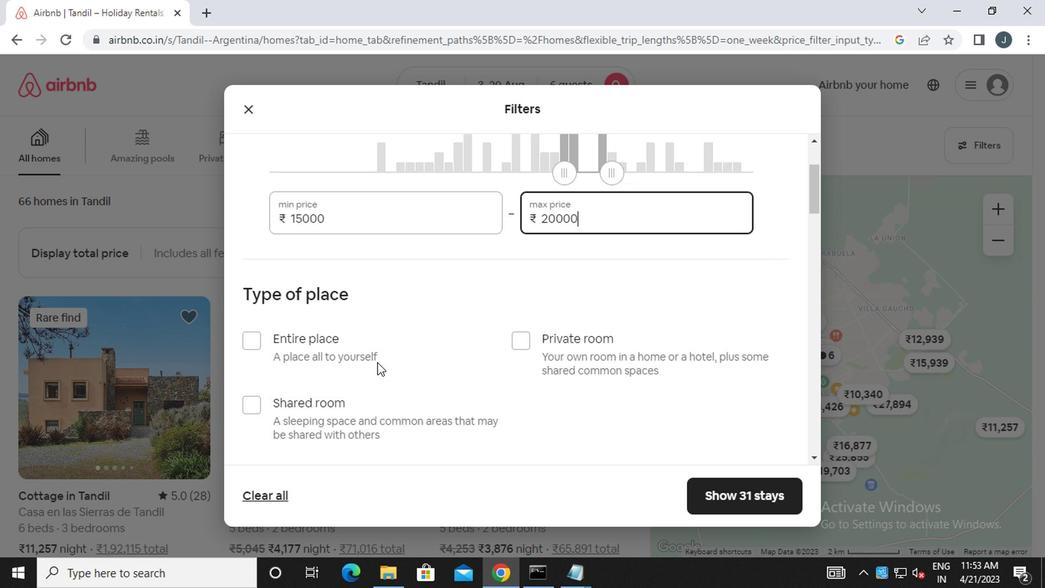 
Action: Mouse moved to (349, 274)
Screenshot: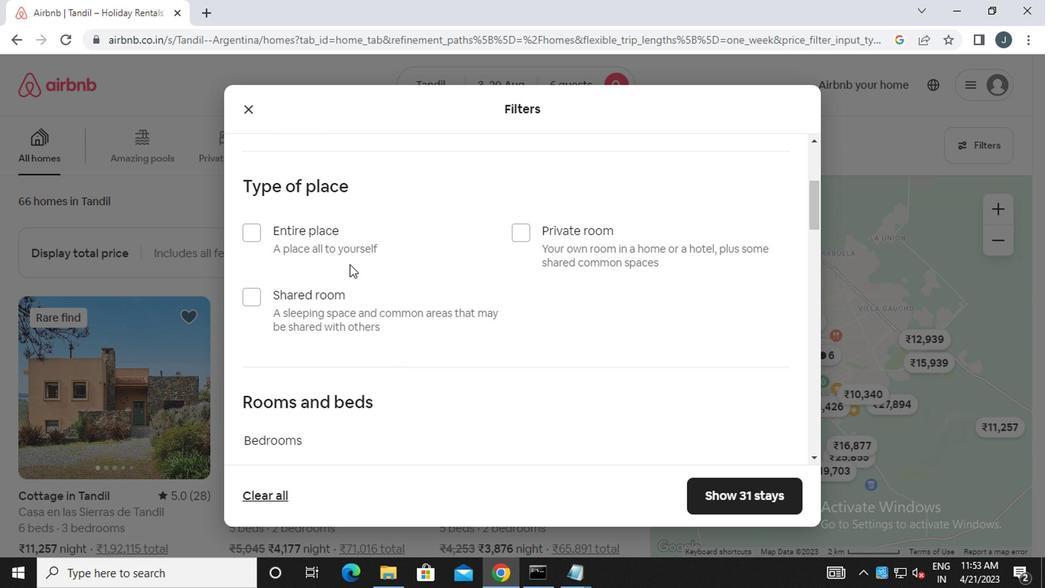 
Action: Mouse scrolled (349, 275) with delta (0, 0)
Screenshot: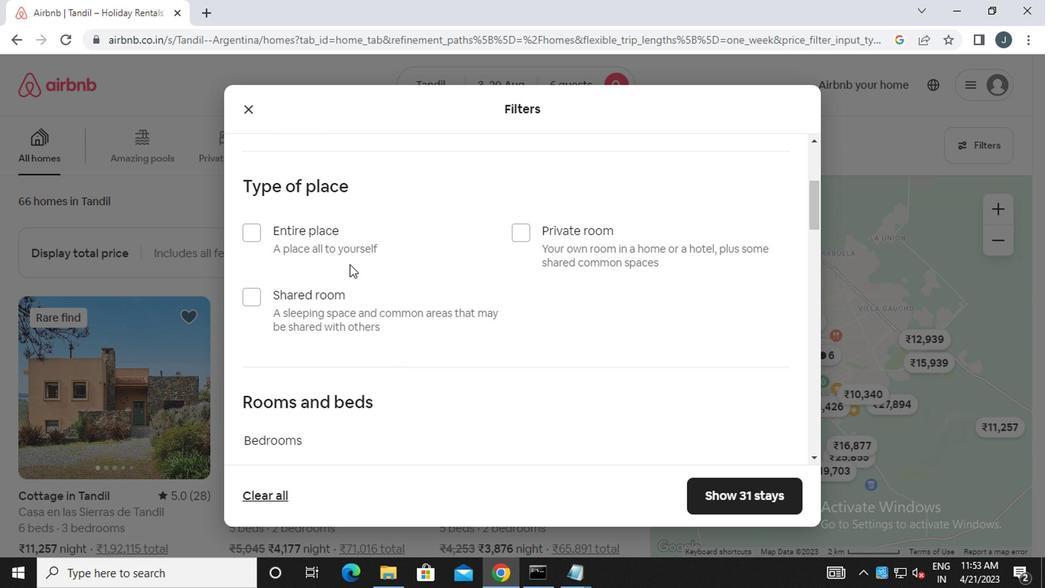 
Action: Mouse moved to (349, 275)
Screenshot: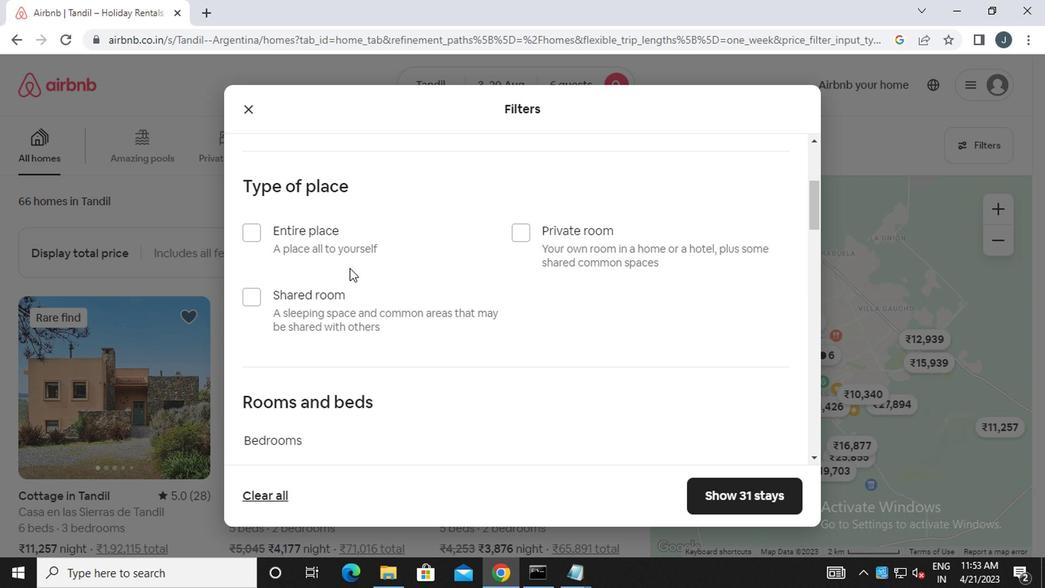 
Action: Mouse scrolled (349, 276) with delta (0, 1)
Screenshot: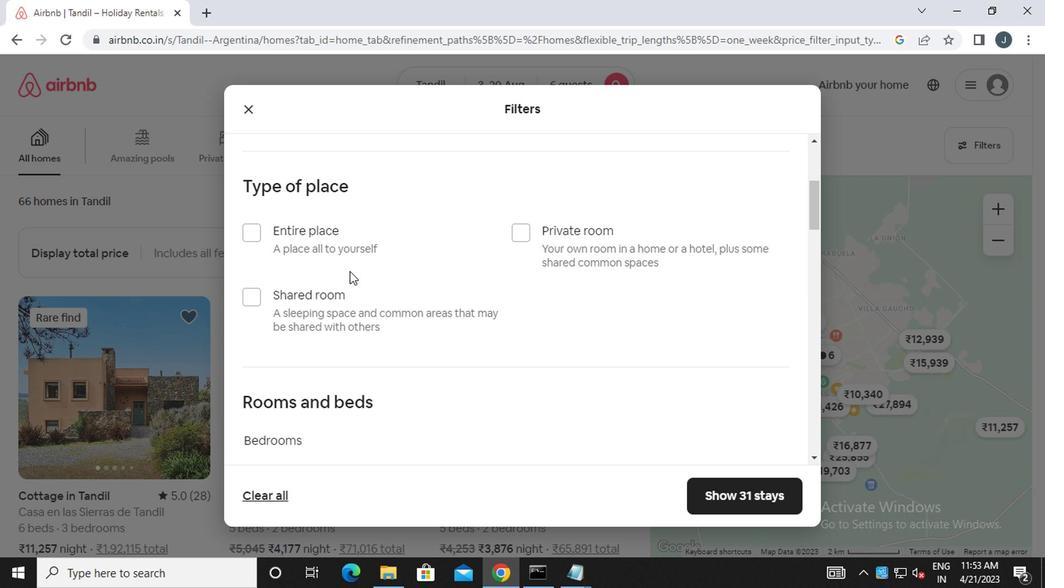 
Action: Mouse moved to (349, 275)
Screenshot: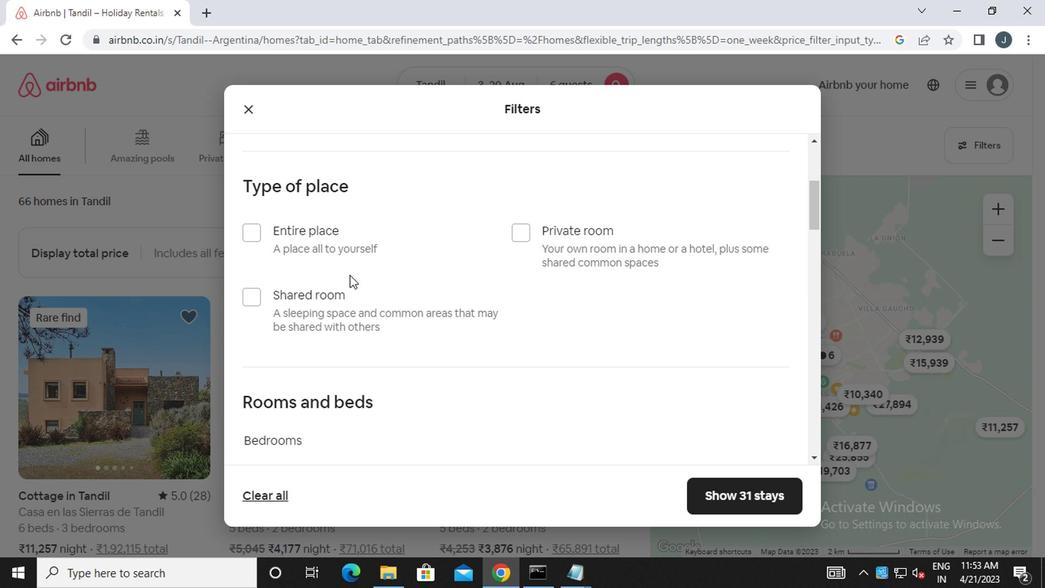 
Action: Mouse scrolled (349, 274) with delta (0, 0)
Screenshot: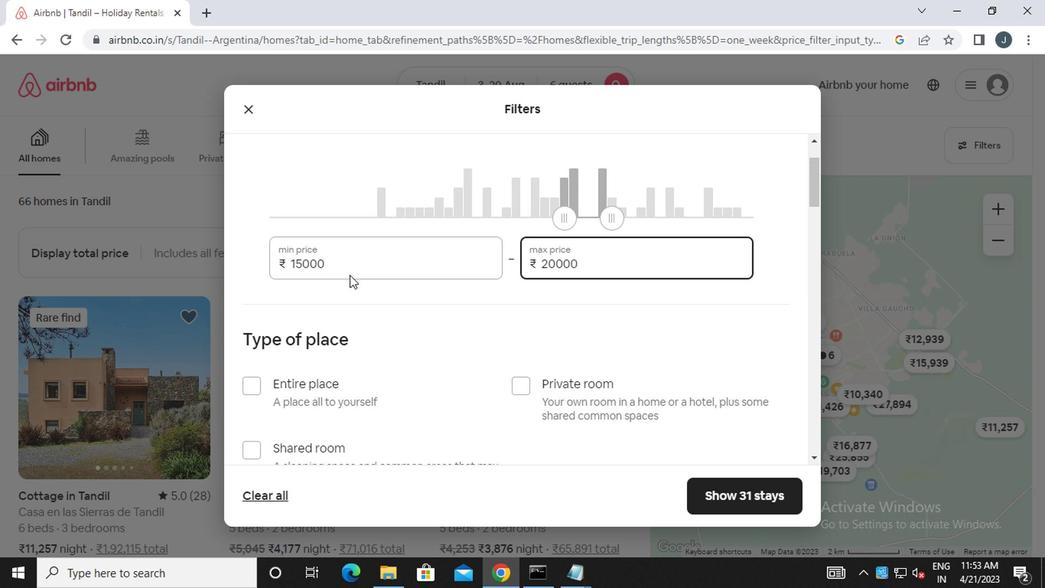 
Action: Mouse scrolled (349, 274) with delta (0, 0)
Screenshot: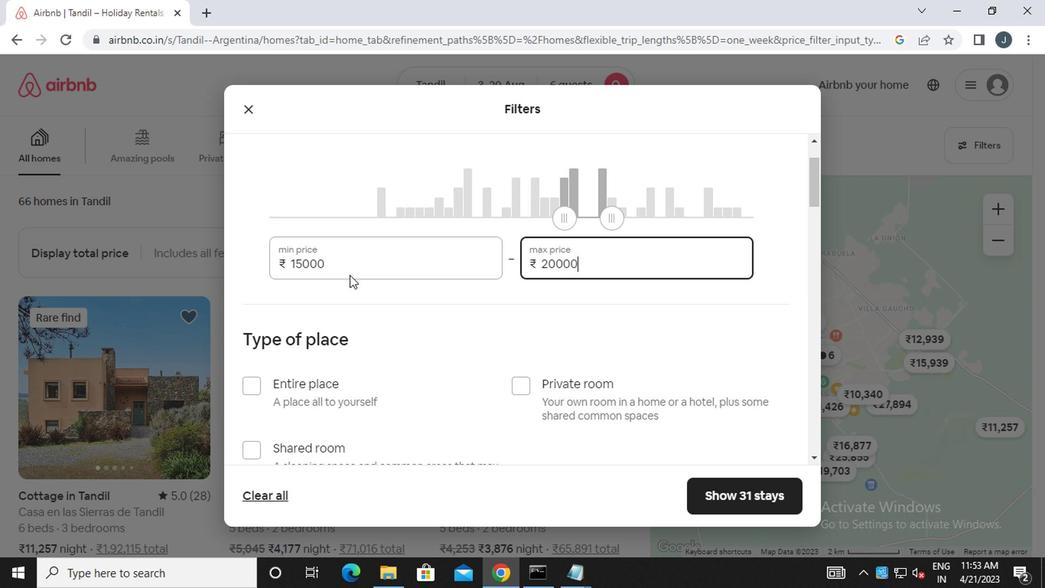 
Action: Mouse moved to (343, 296)
Screenshot: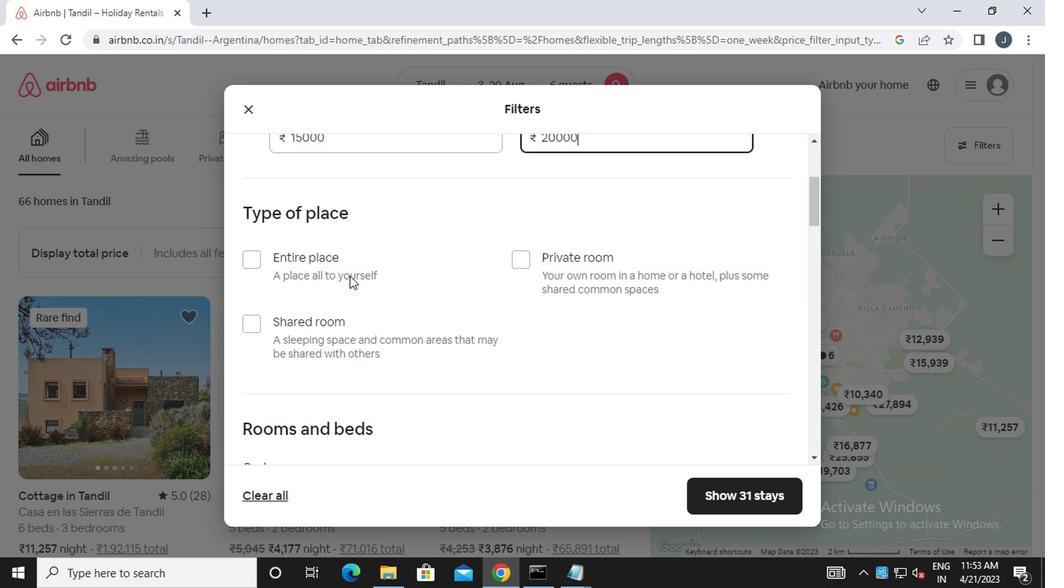 
Action: Mouse scrolled (343, 295) with delta (0, -1)
Screenshot: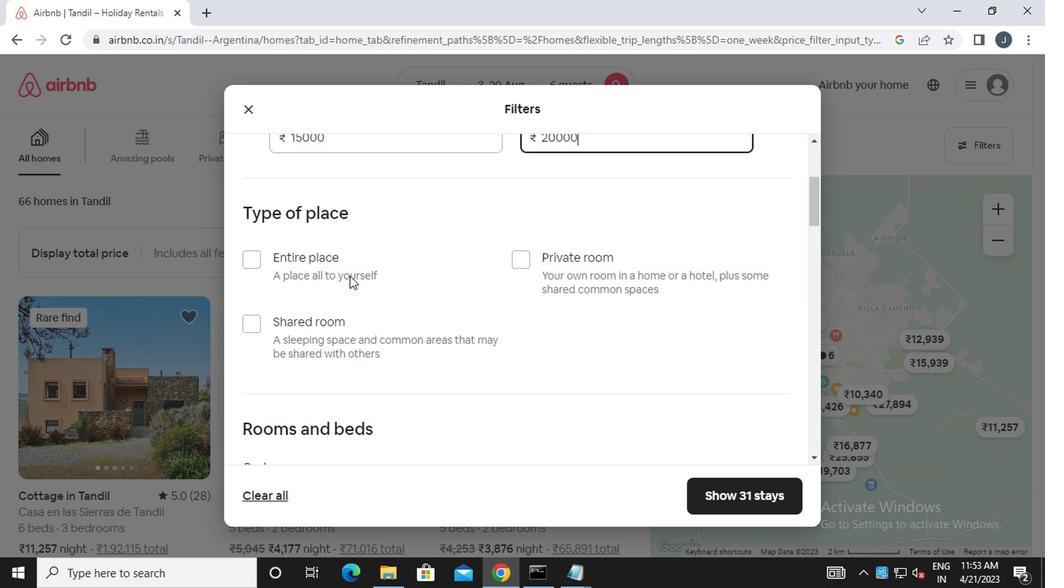 
Action: Mouse moved to (341, 304)
Screenshot: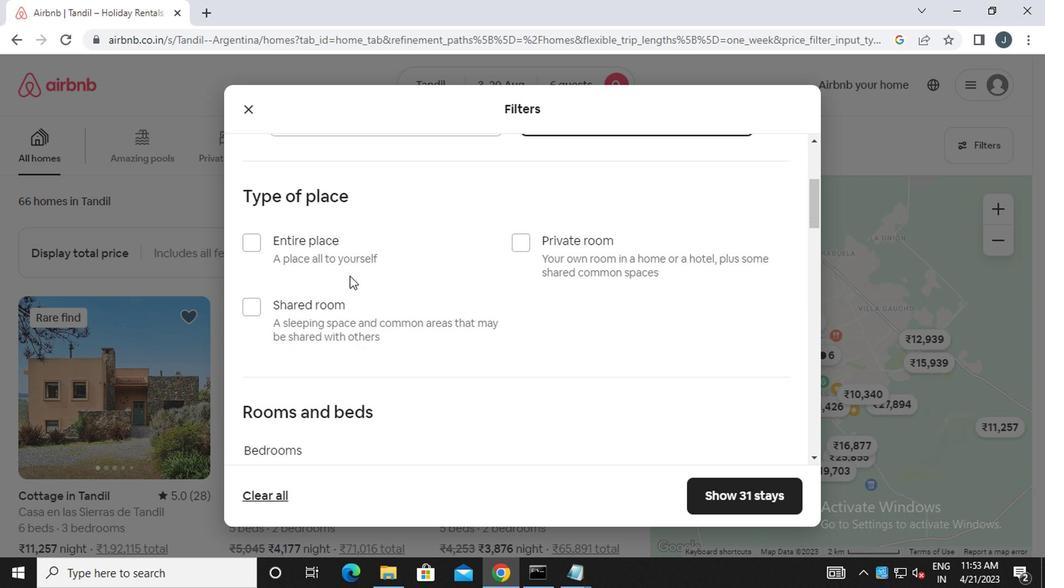 
Action: Mouse scrolled (341, 304) with delta (0, 0)
Screenshot: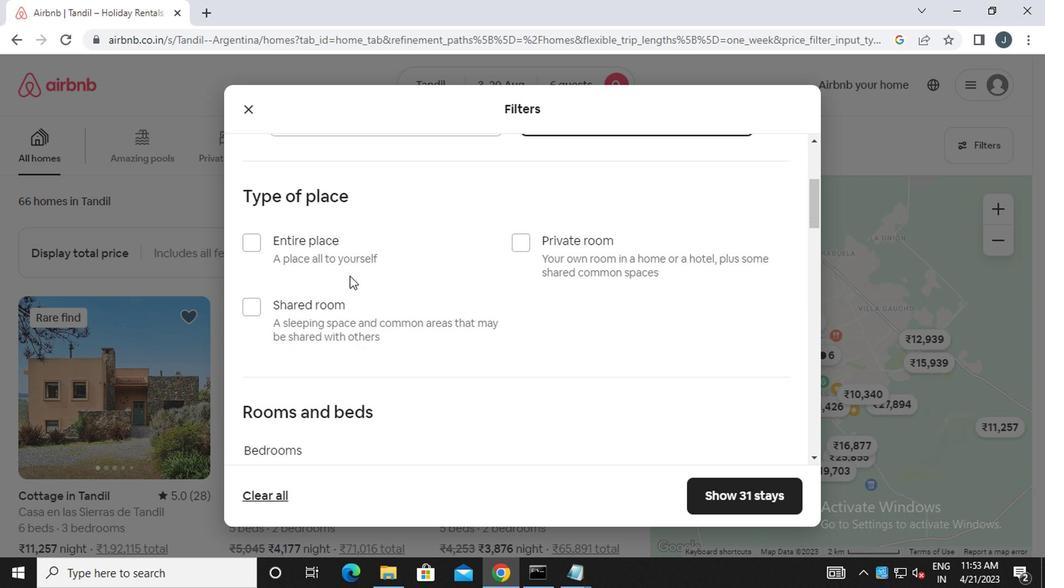 
Action: Mouse moved to (341, 308)
Screenshot: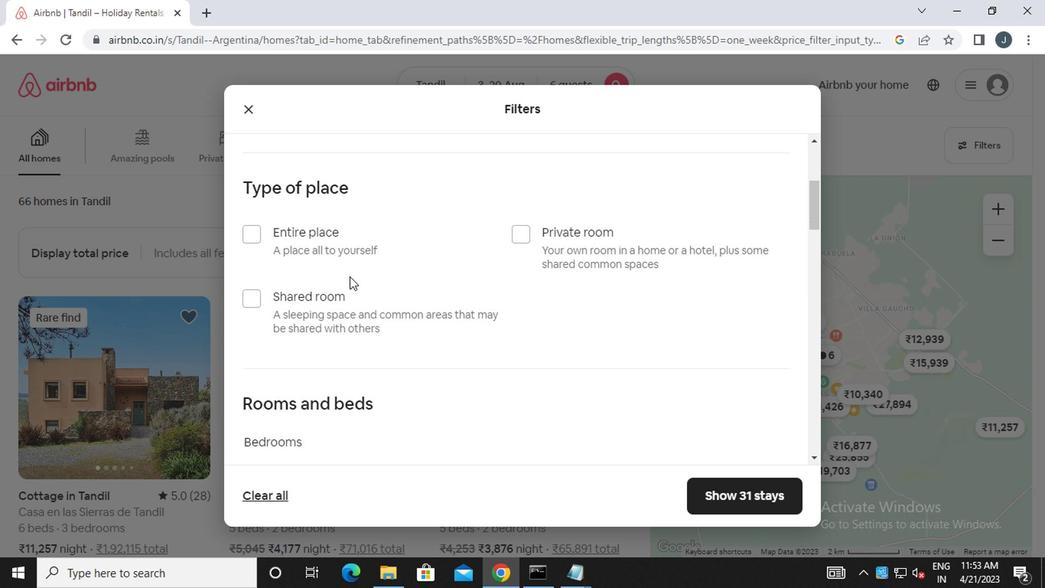 
Action: Mouse scrolled (341, 307) with delta (0, -1)
Screenshot: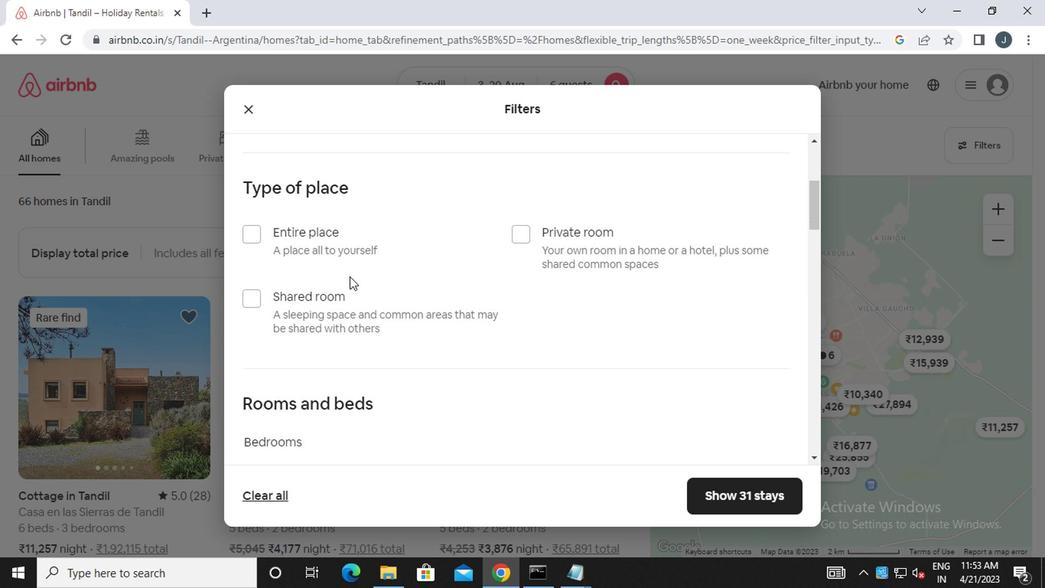 
Action: Mouse moved to (346, 289)
Screenshot: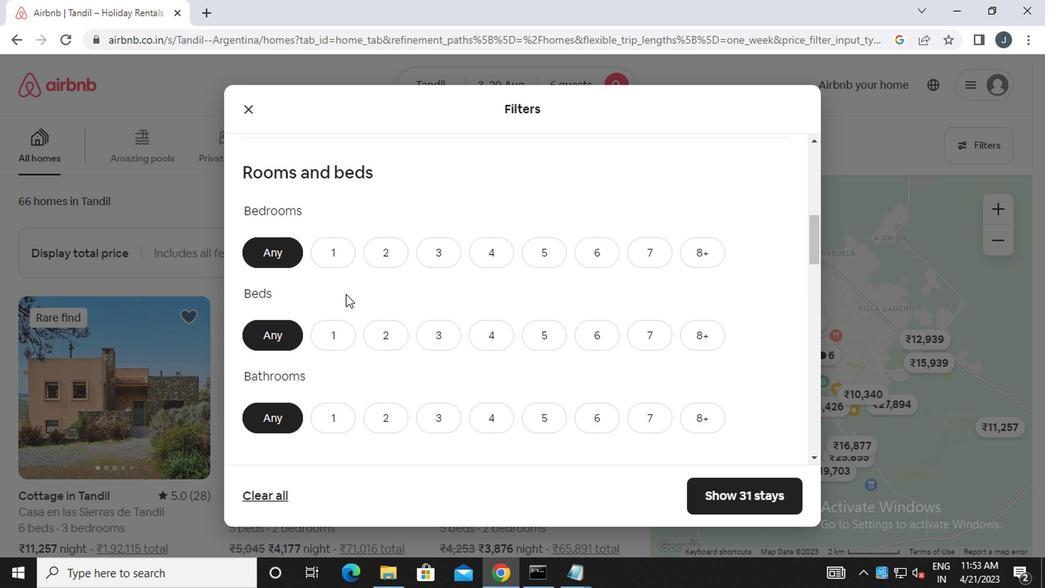 
Action: Mouse scrolled (346, 288) with delta (0, -1)
Screenshot: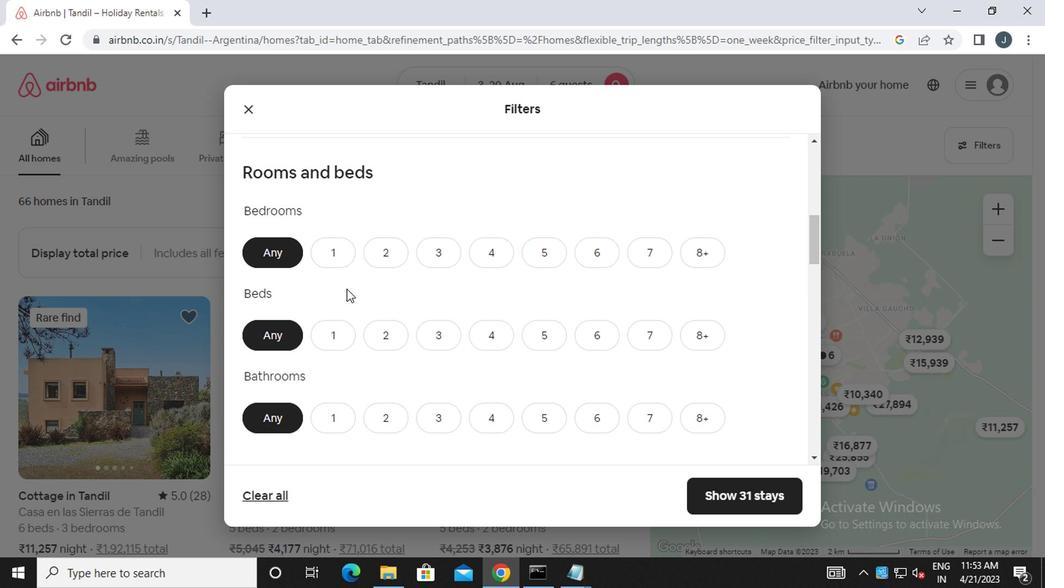 
Action: Mouse moved to (346, 289)
Screenshot: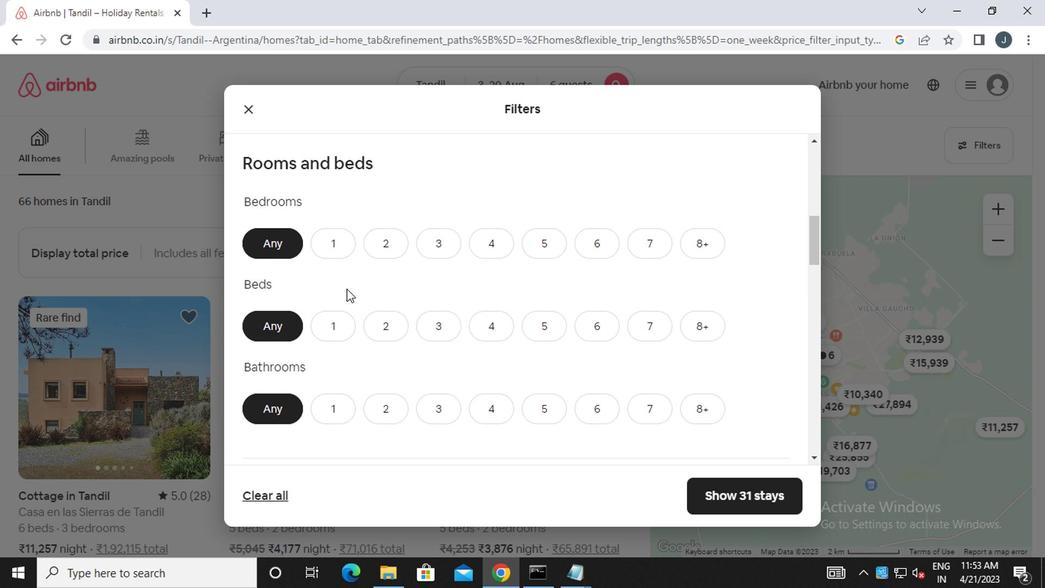
Action: Mouse scrolled (346, 288) with delta (0, -1)
Screenshot: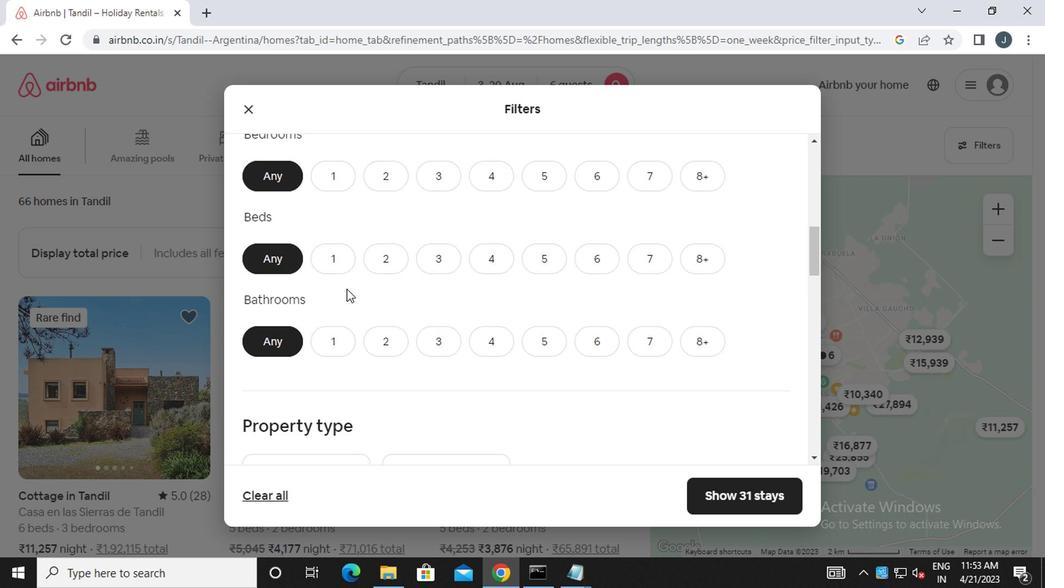 
Action: Mouse scrolled (346, 288) with delta (0, -1)
Screenshot: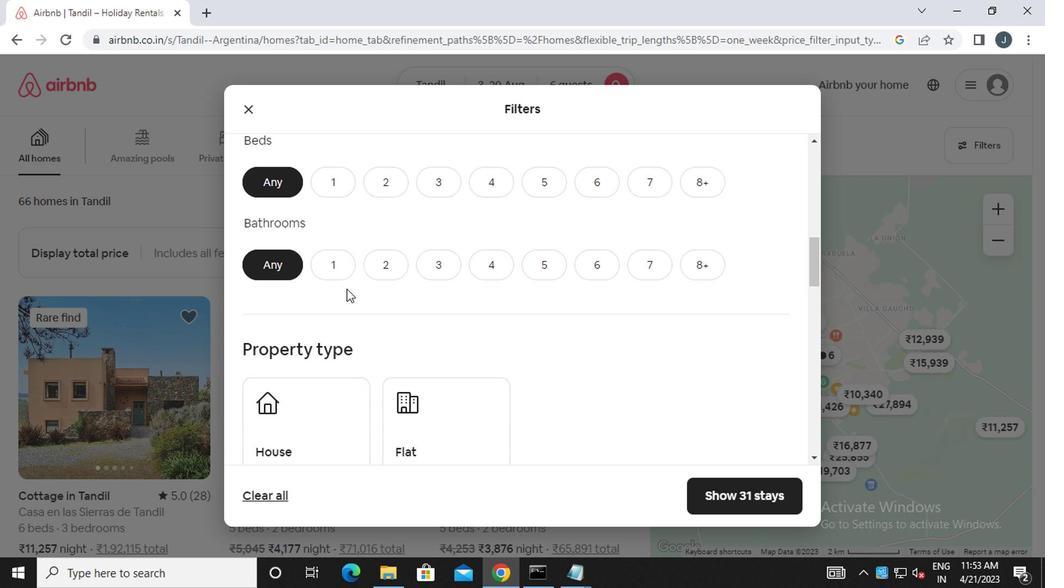 
Action: Mouse scrolled (346, 288) with delta (0, -1)
Screenshot: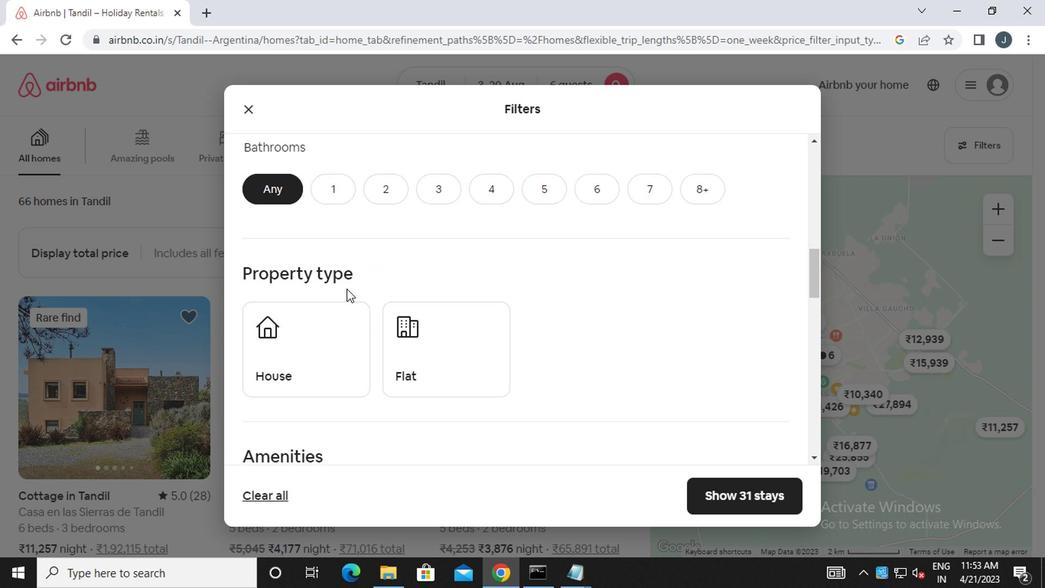 
Action: Mouse scrolled (346, 288) with delta (0, -1)
Screenshot: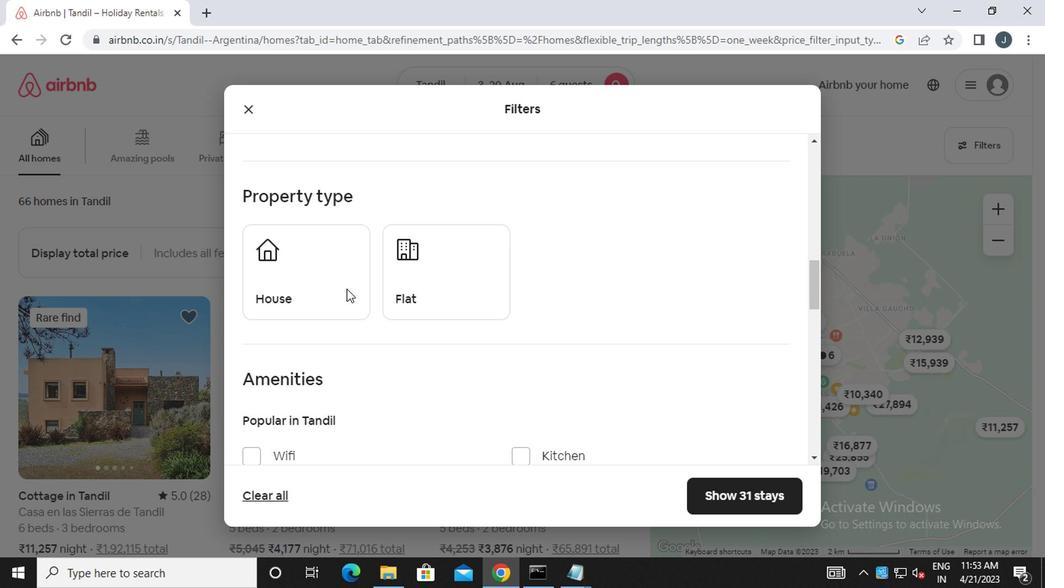 
Action: Mouse moved to (354, 306)
Screenshot: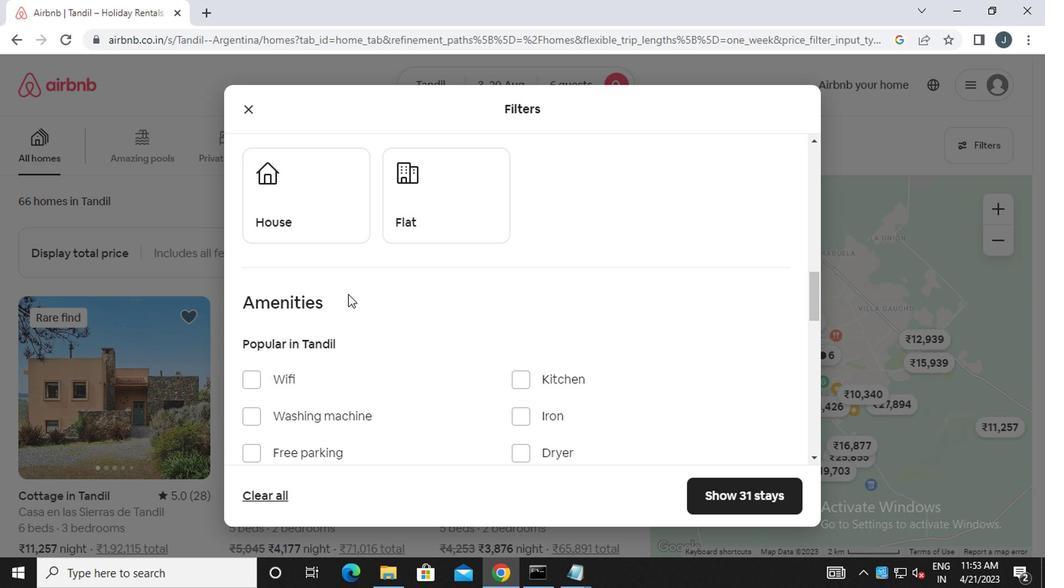 
Action: Mouse scrolled (354, 307) with delta (0, 0)
Screenshot: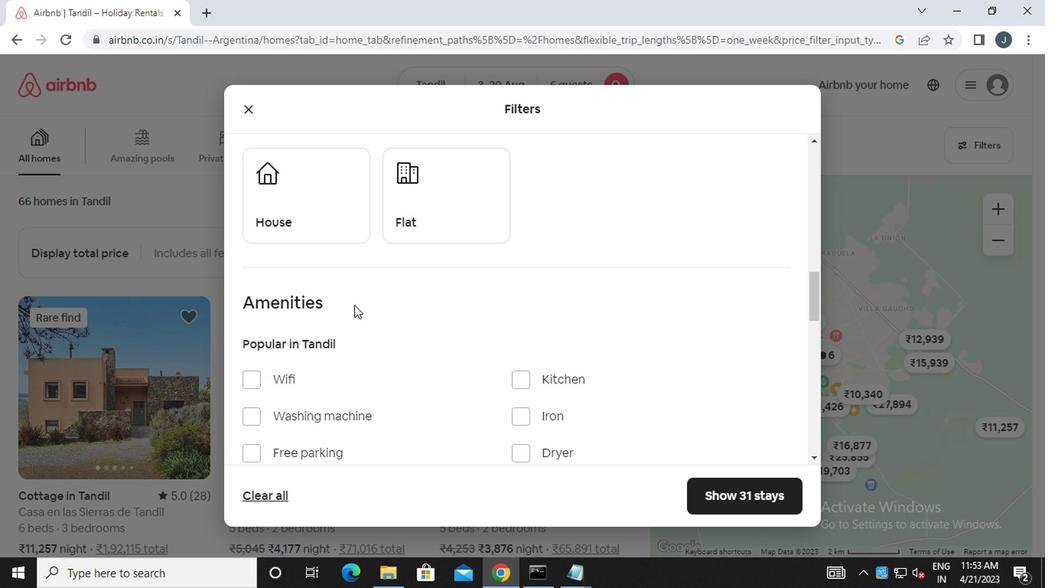 
Action: Mouse moved to (354, 307)
Screenshot: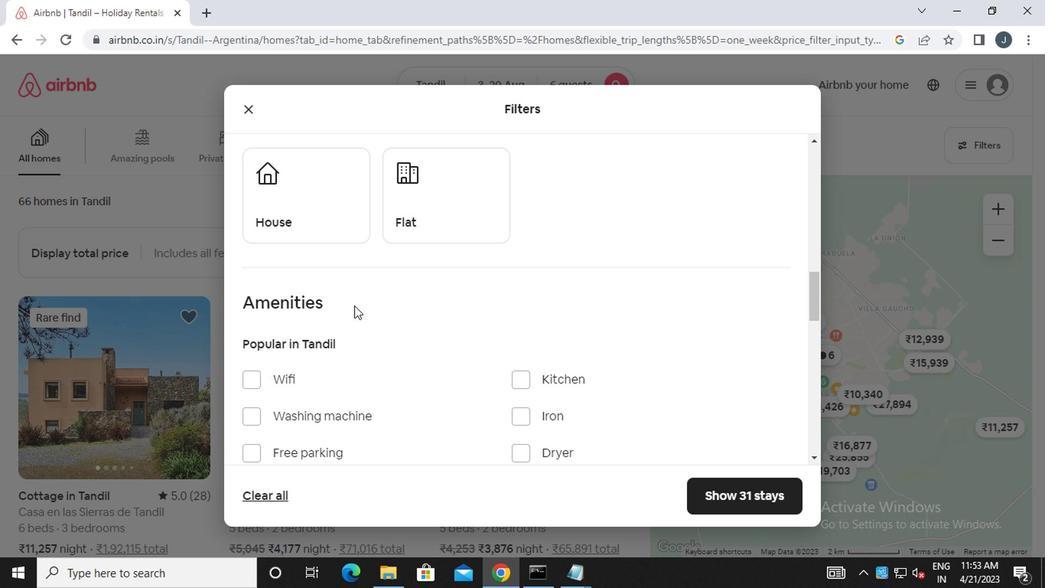 
Action: Mouse scrolled (354, 308) with delta (0, 1)
Screenshot: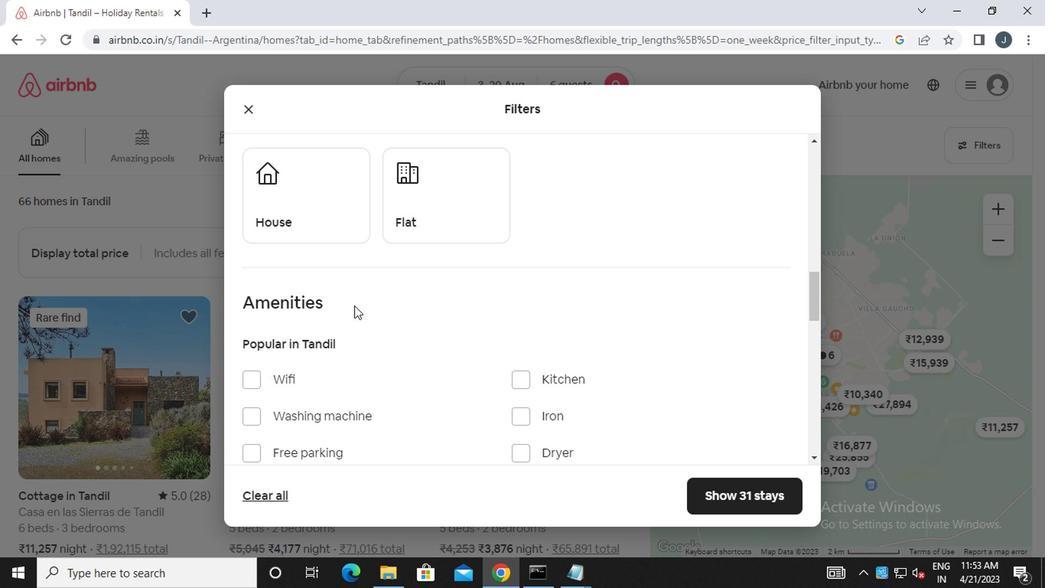 
Action: Mouse moved to (354, 307)
Screenshot: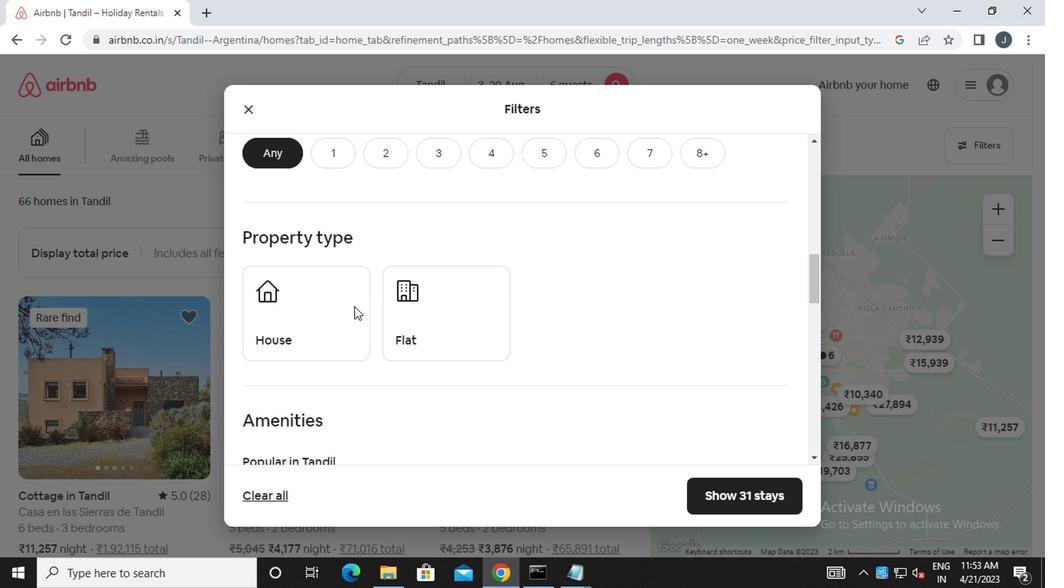 
Action: Mouse scrolled (354, 308) with delta (0, 1)
Screenshot: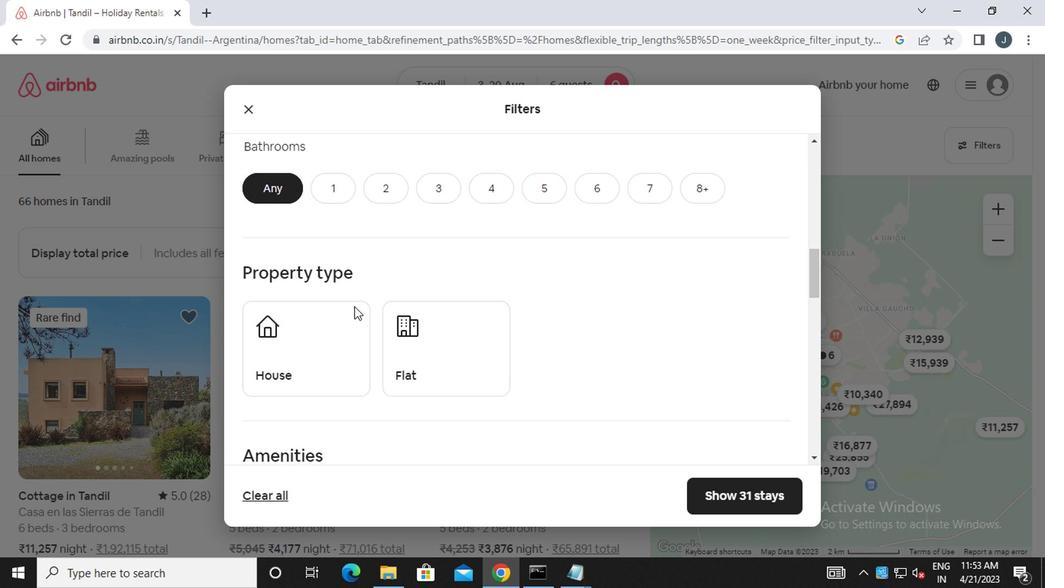
Action: Mouse scrolled (354, 308) with delta (0, 1)
Screenshot: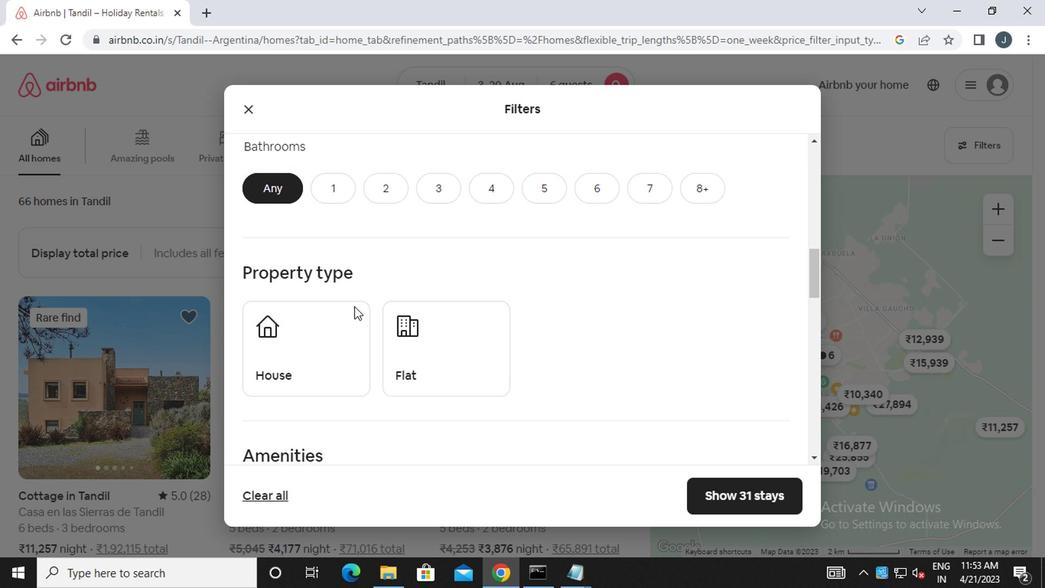 
Action: Mouse scrolled (354, 308) with delta (0, 1)
Screenshot: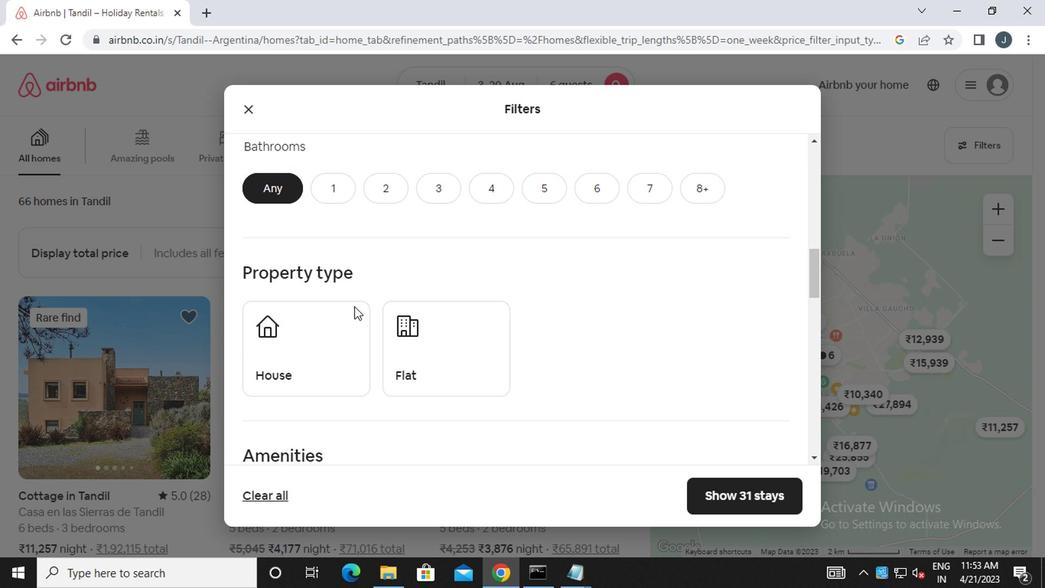 
Action: Mouse scrolled (354, 306) with delta (0, 0)
Screenshot: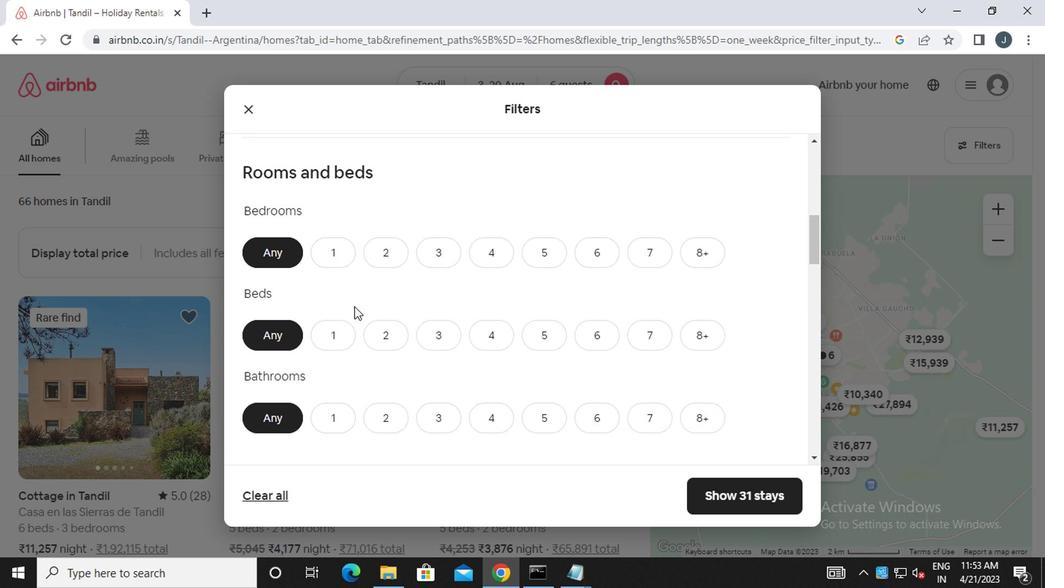 
Action: Mouse scrolled (354, 306) with delta (0, 0)
Screenshot: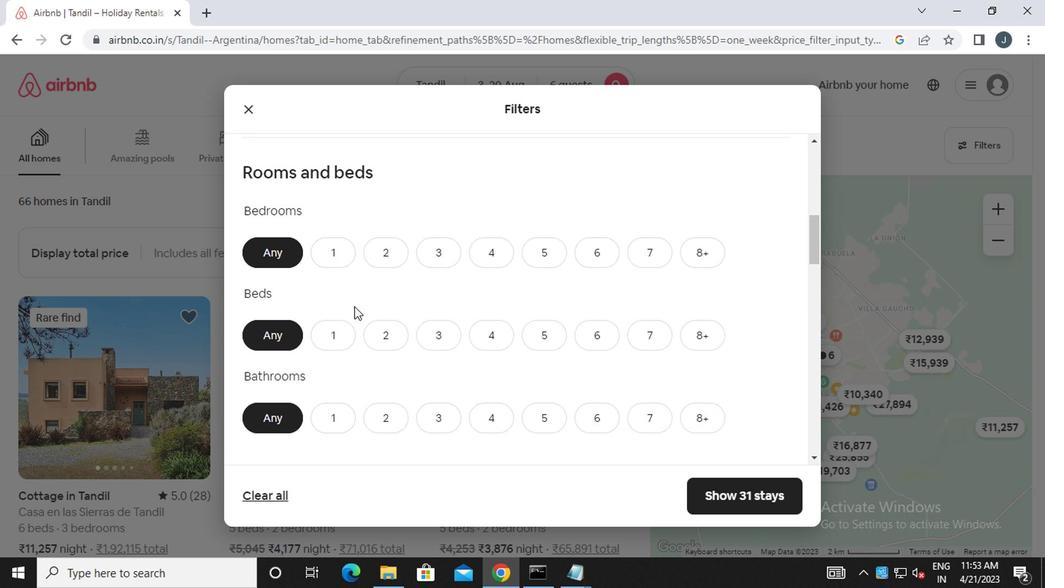 
Action: Mouse scrolled (354, 306) with delta (0, 0)
Screenshot: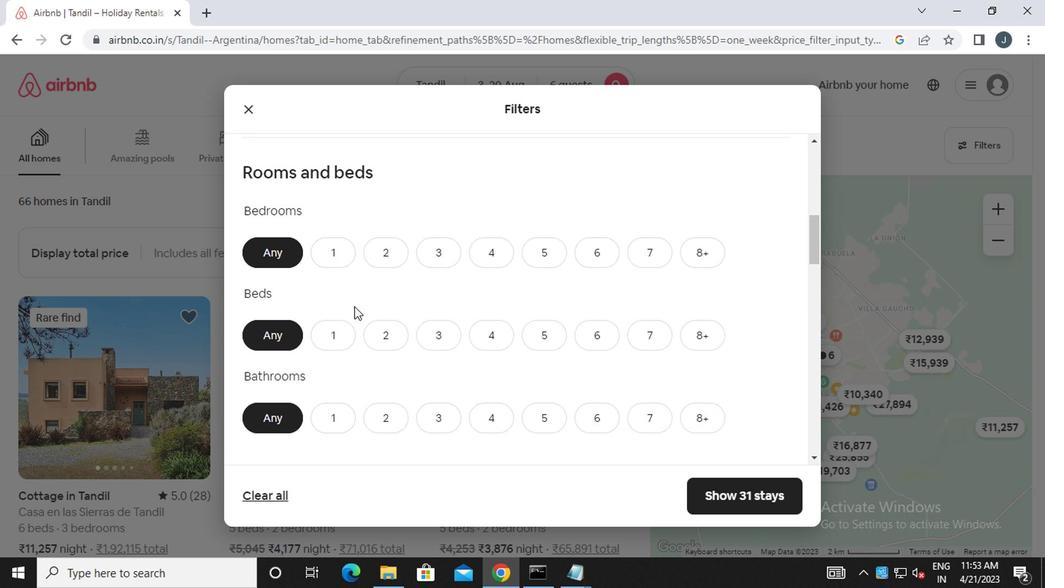 
Action: Mouse scrolled (354, 306) with delta (0, 0)
Screenshot: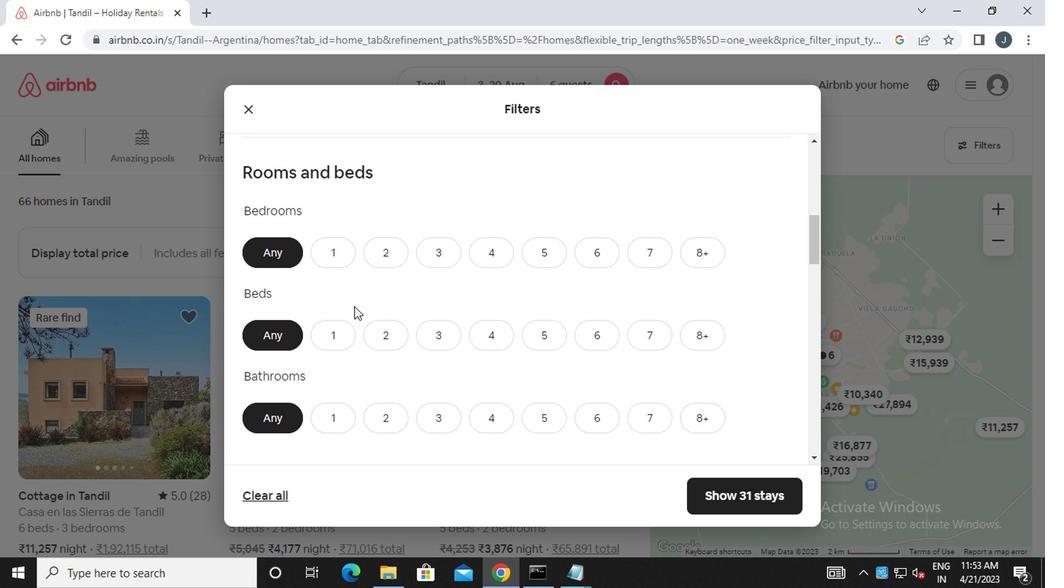 
Action: Mouse scrolled (354, 308) with delta (0, 1)
Screenshot: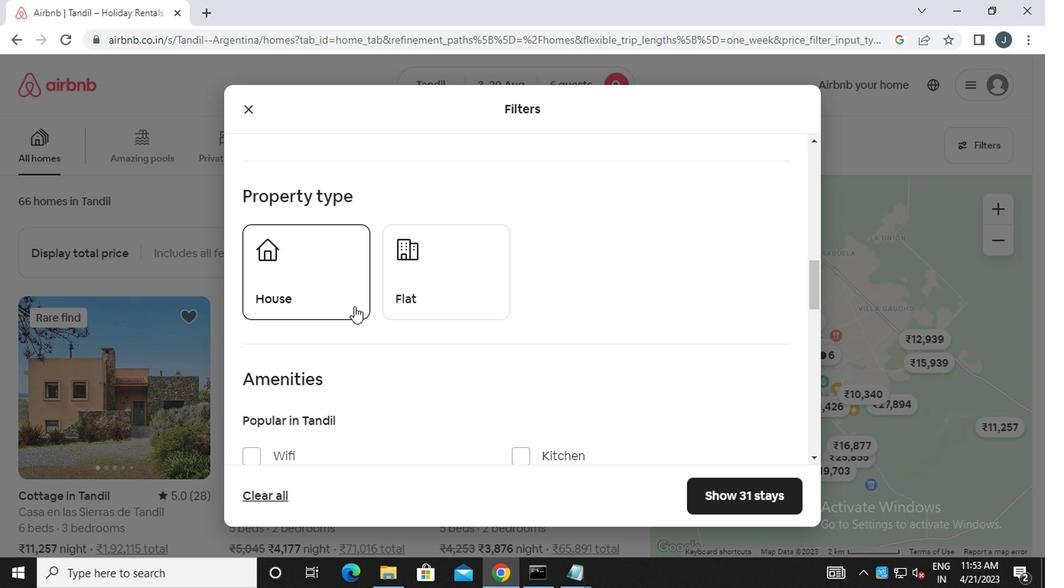 
Action: Mouse scrolled (354, 308) with delta (0, 1)
Screenshot: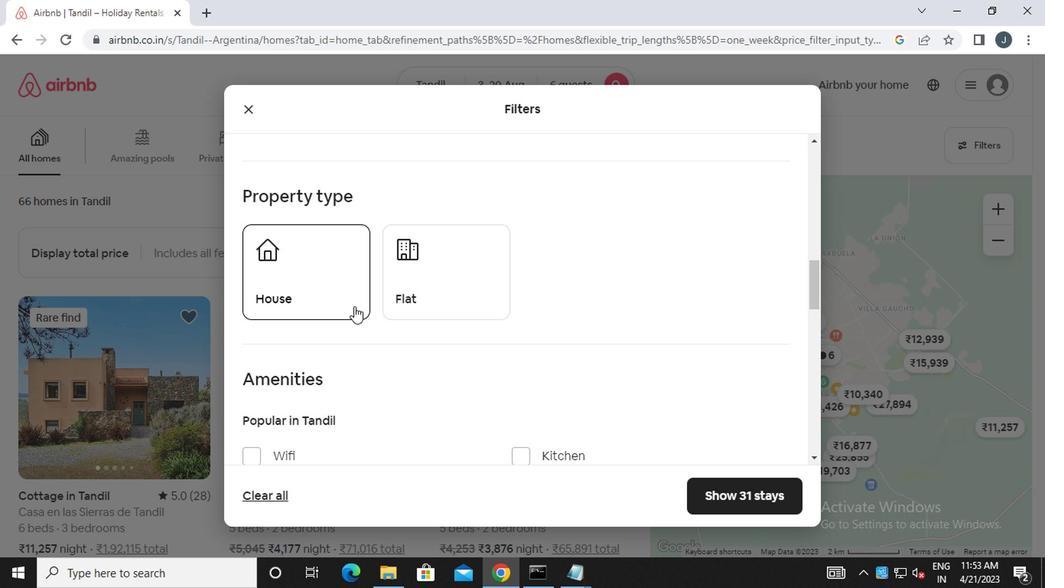 
Action: Mouse scrolled (354, 306) with delta (0, 0)
Screenshot: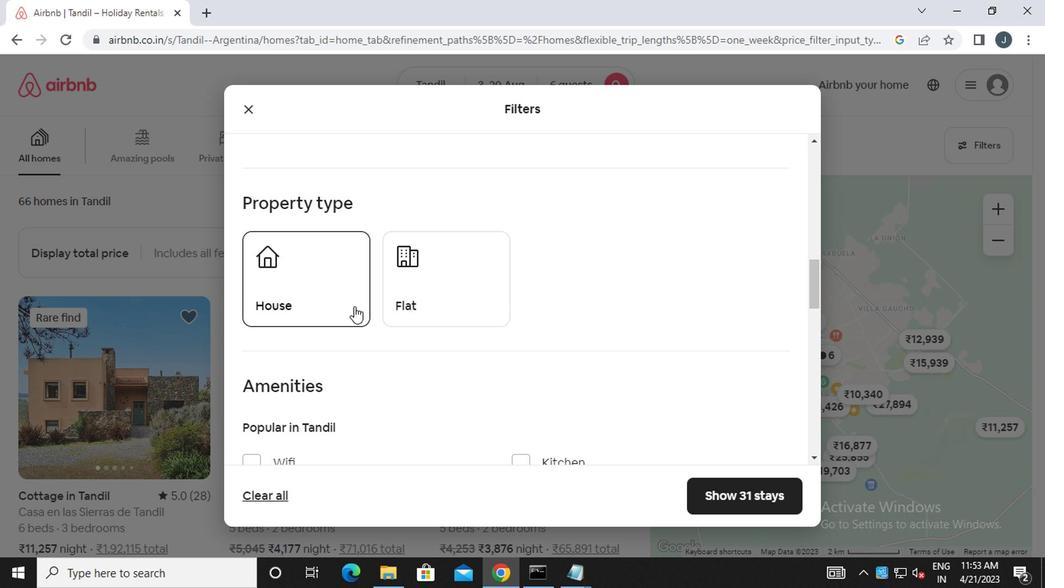 
Action: Mouse scrolled (354, 306) with delta (0, 0)
Screenshot: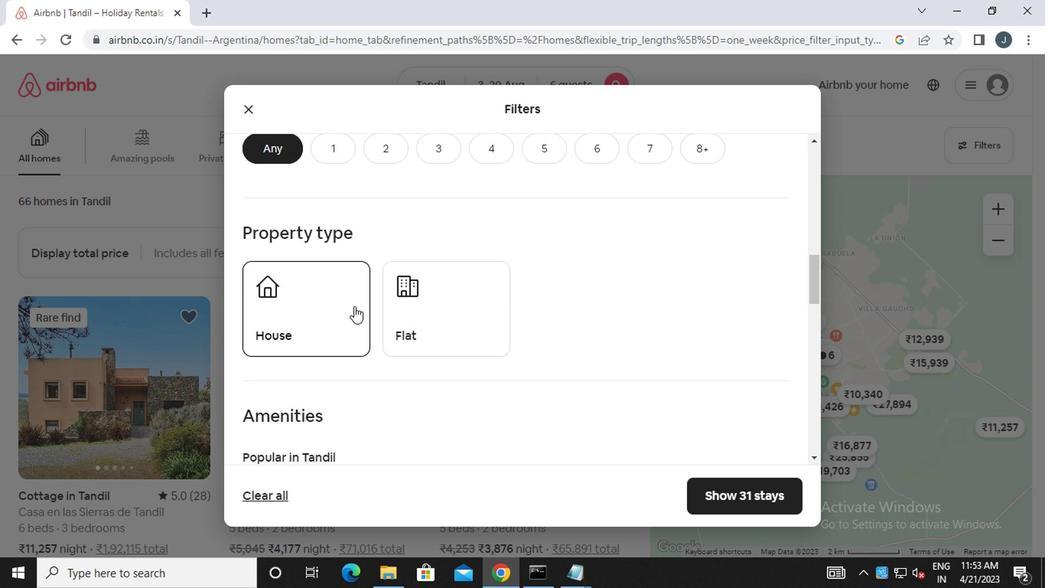 
Action: Mouse moved to (330, 291)
Screenshot: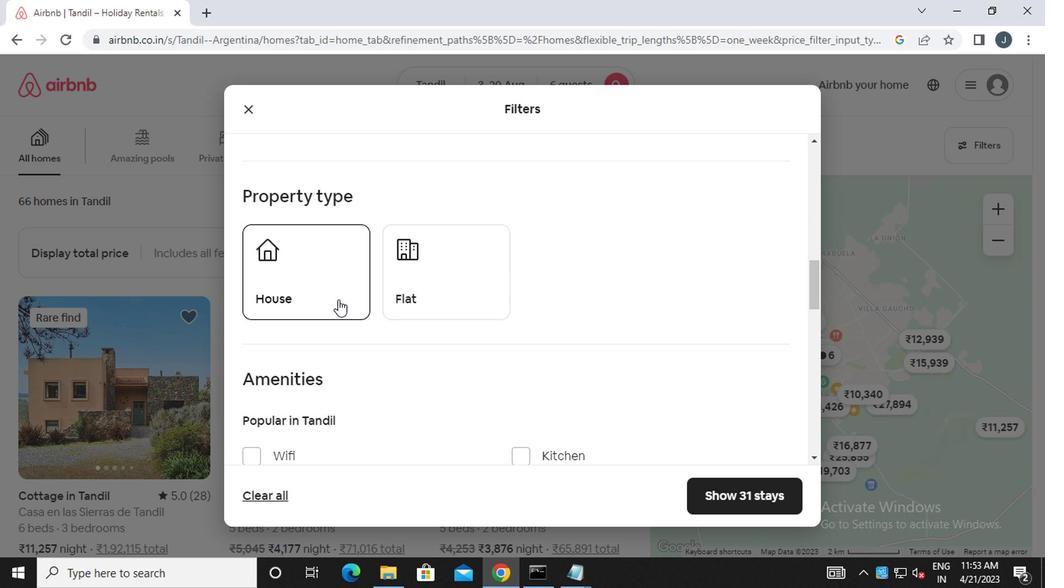 
Action: Mouse pressed left at (330, 291)
Screenshot: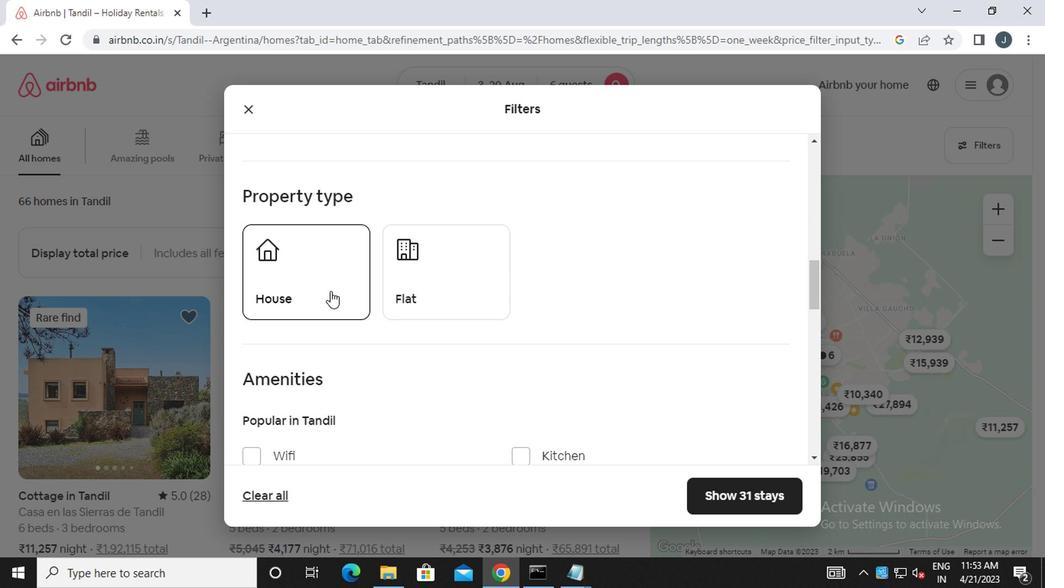 
Action: Mouse moved to (332, 283)
Screenshot: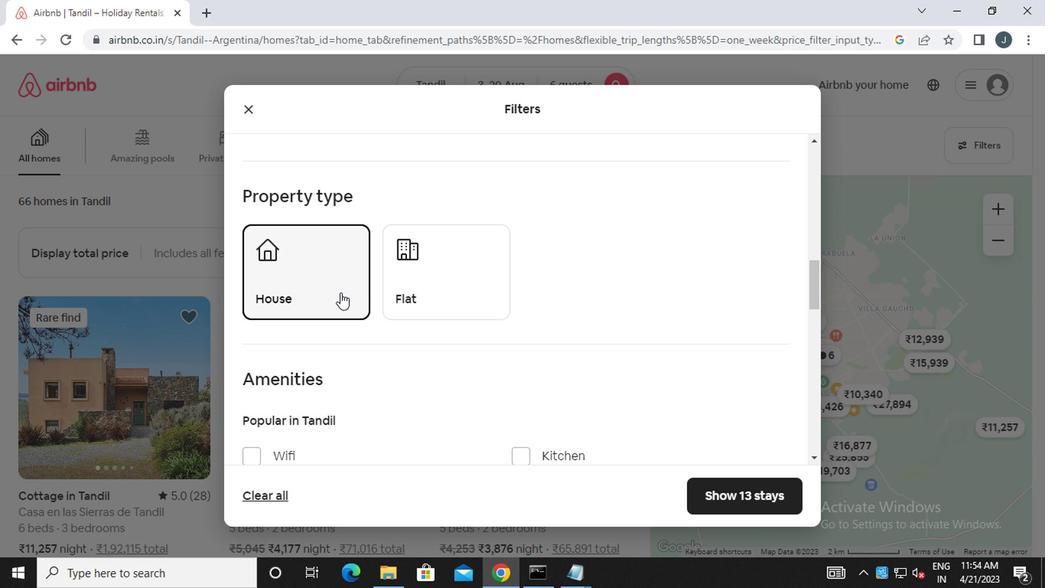 
Action: Mouse pressed left at (332, 283)
Screenshot: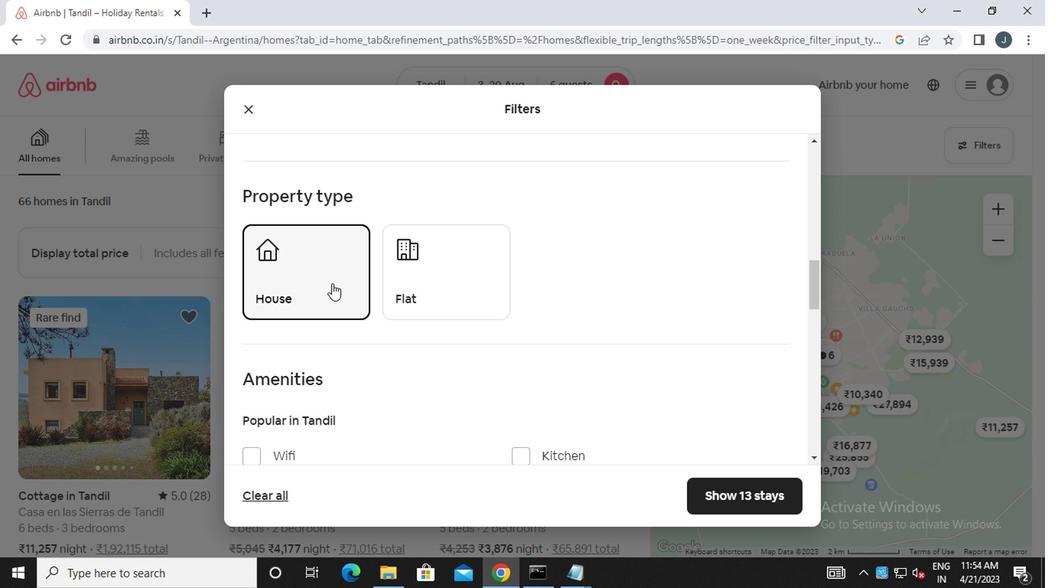 
Action: Mouse moved to (414, 288)
Screenshot: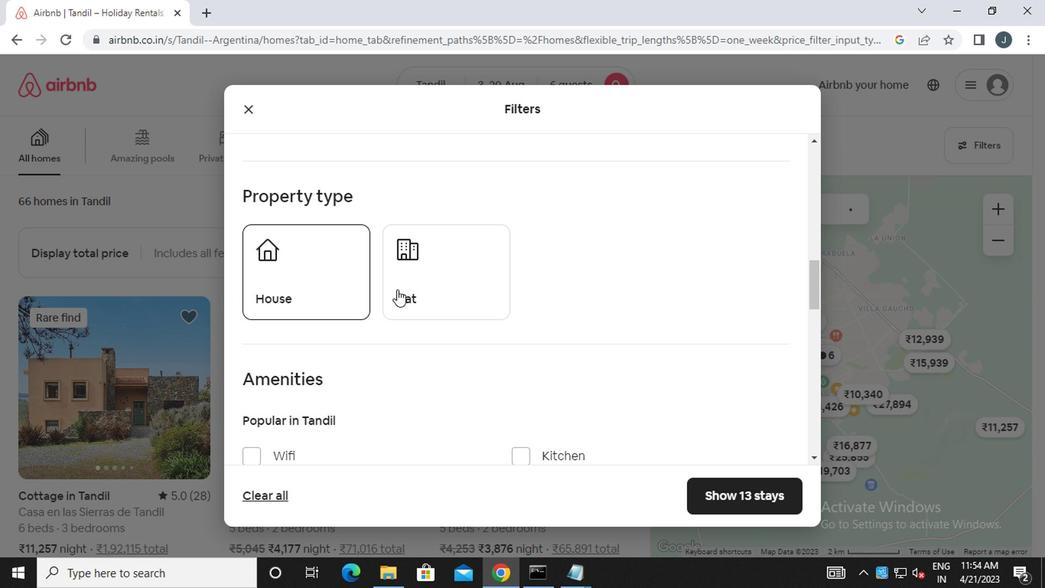 
Action: Mouse pressed left at (414, 288)
Screenshot: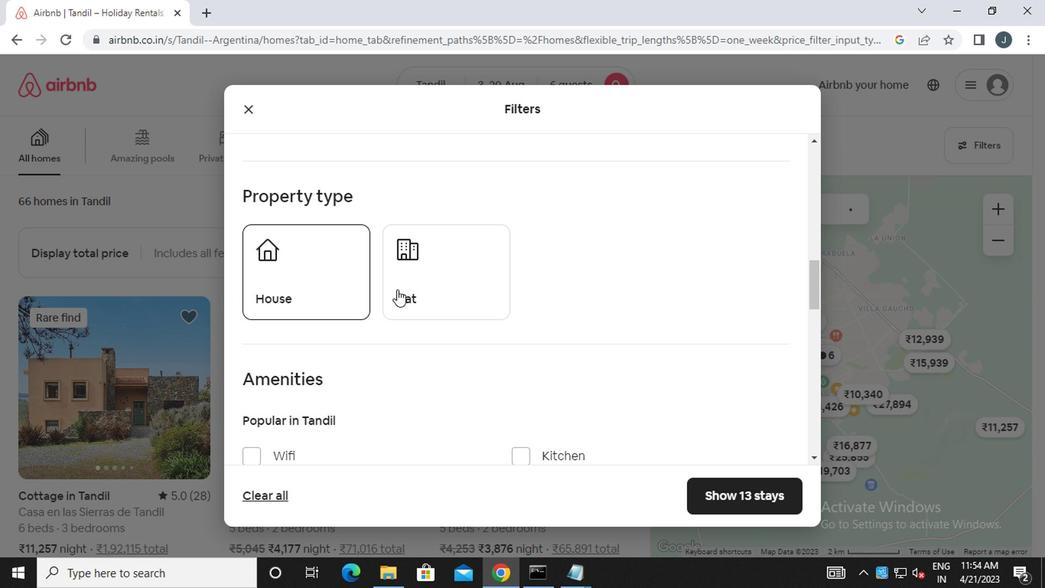 
Action: Mouse moved to (447, 306)
Screenshot: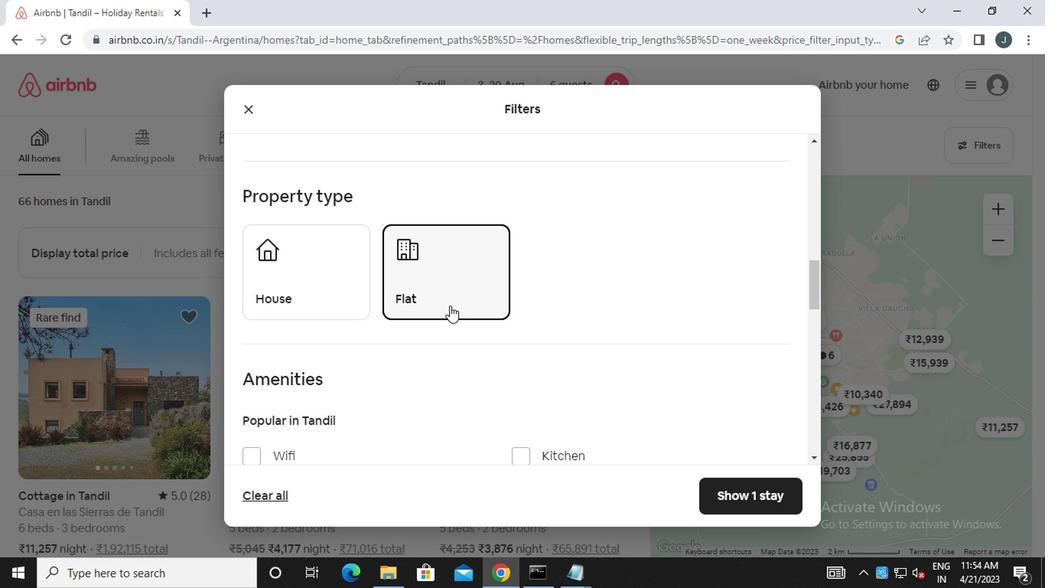 
Action: Mouse scrolled (447, 306) with delta (0, 0)
Screenshot: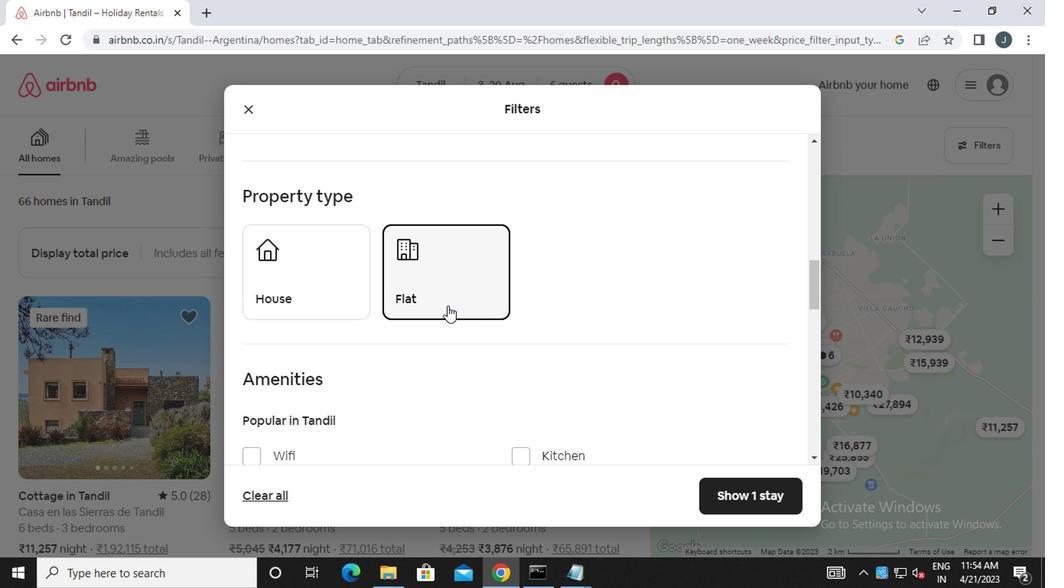 
Action: Mouse scrolled (447, 306) with delta (0, 0)
Screenshot: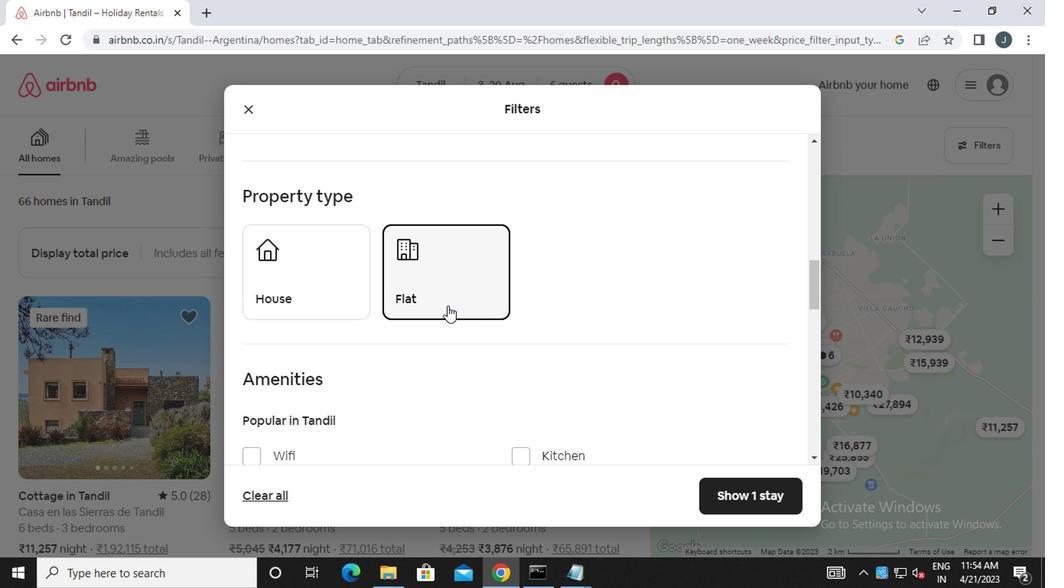 
Action: Mouse scrolled (447, 306) with delta (0, 0)
Screenshot: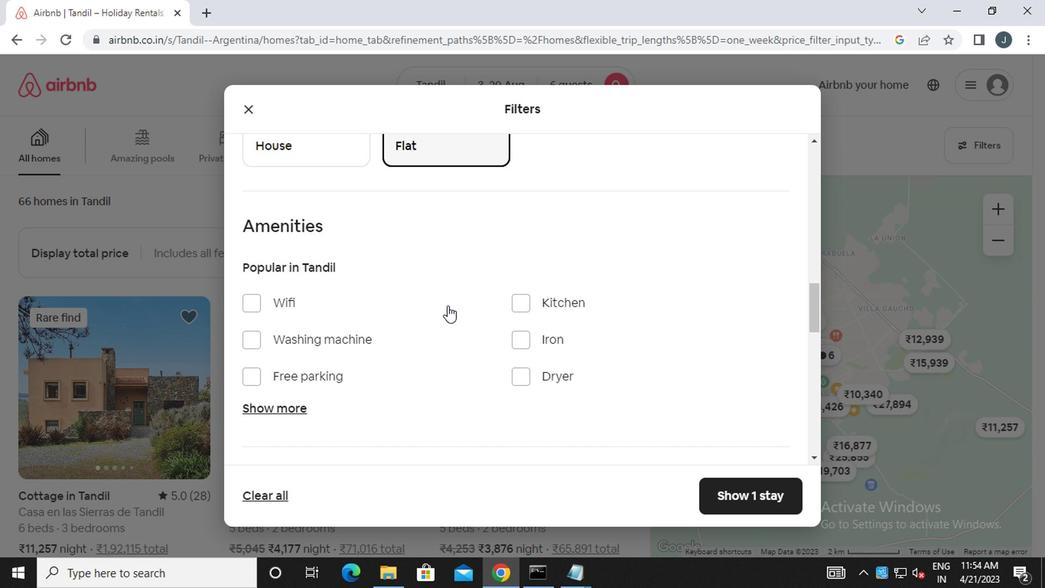 
Action: Mouse scrolled (447, 306) with delta (0, 0)
Screenshot: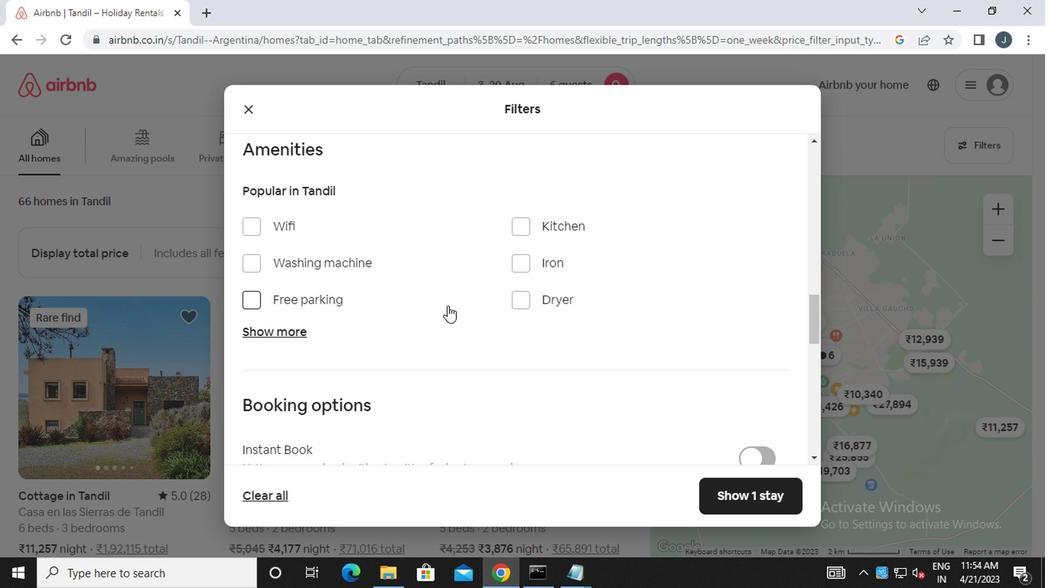 
Action: Mouse moved to (447, 306)
Screenshot: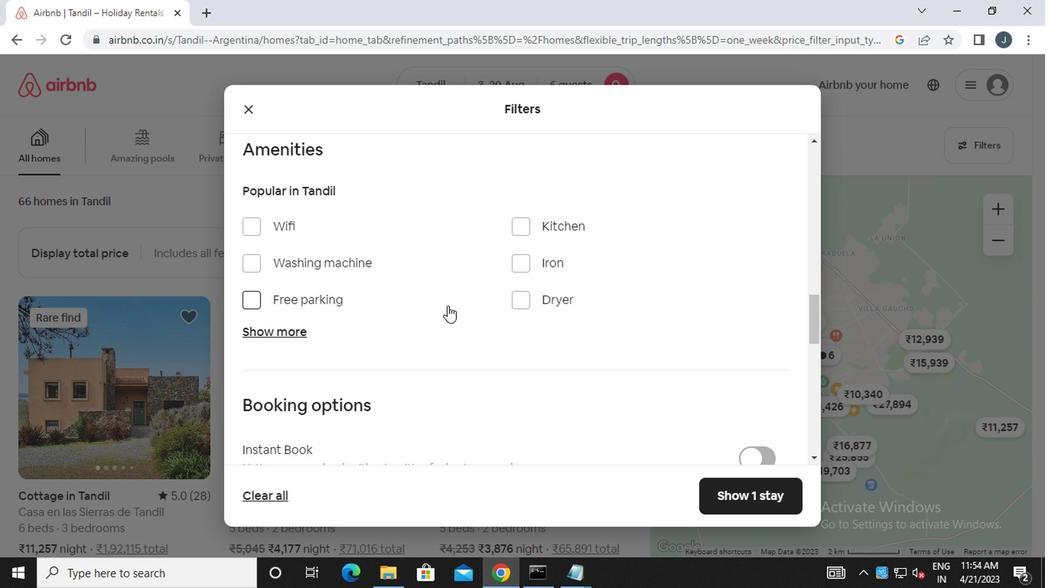 
Action: Mouse scrolled (447, 306) with delta (0, 0)
Screenshot: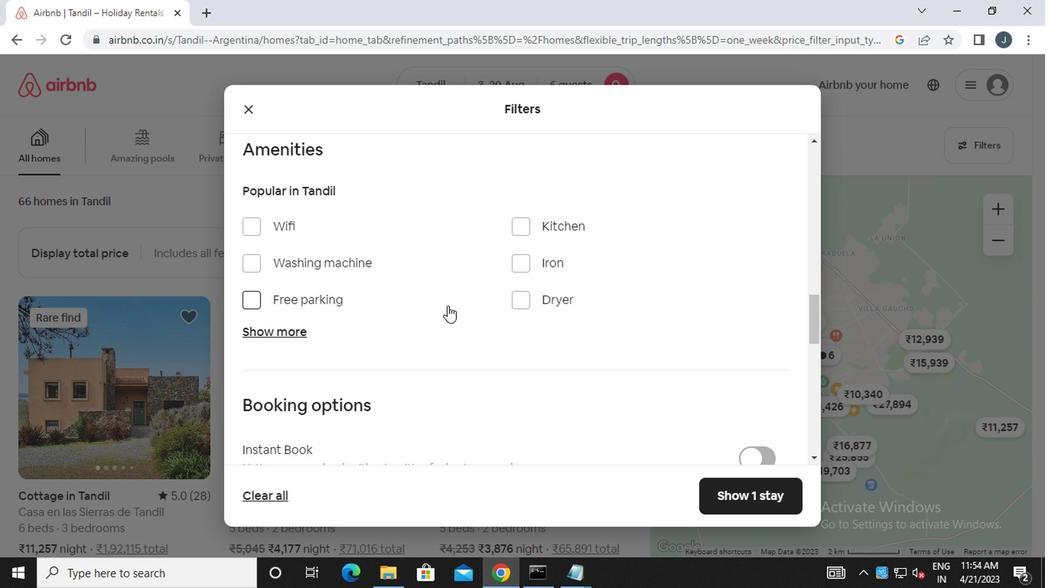 
Action: Mouse moved to (754, 350)
Screenshot: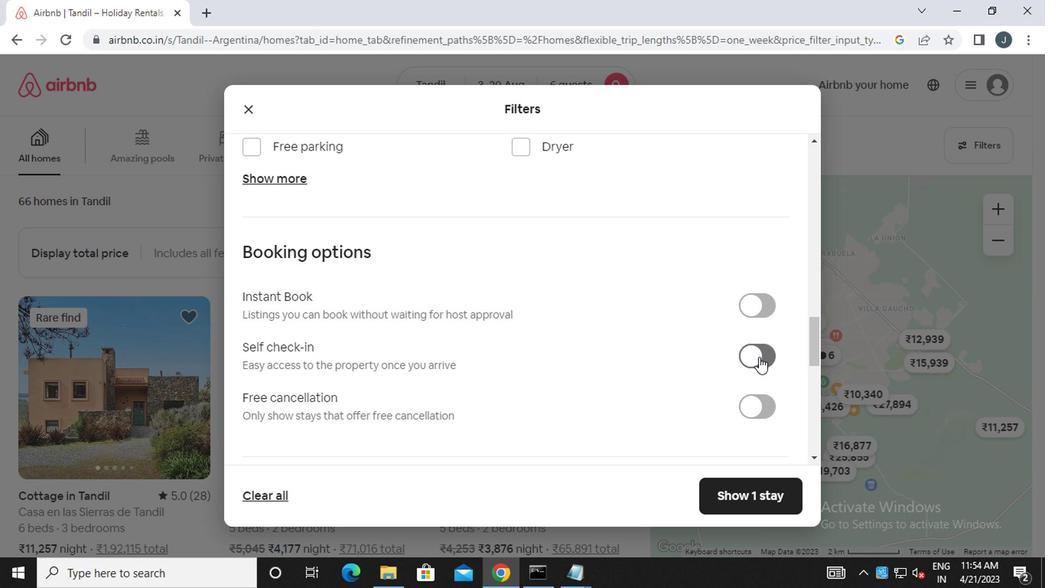 
Action: Mouse pressed left at (754, 350)
Screenshot: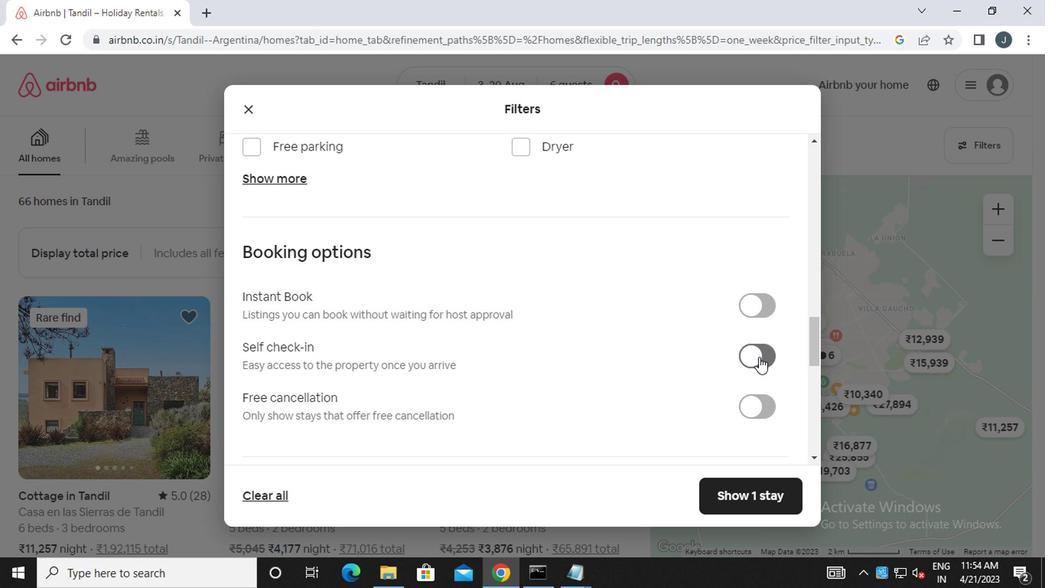 
Action: Mouse moved to (563, 356)
Screenshot: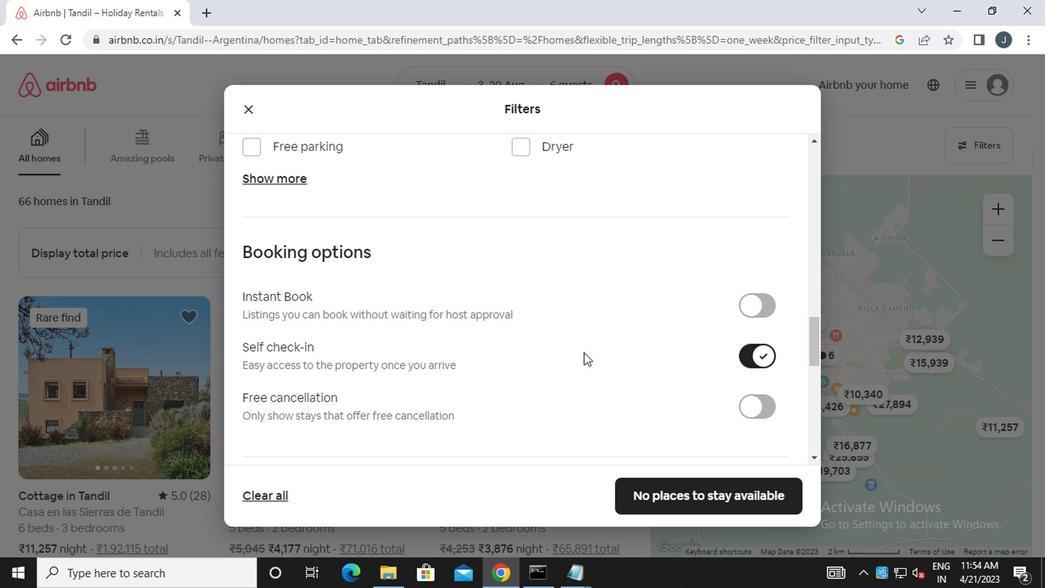 
Action: Mouse scrolled (563, 355) with delta (0, 0)
Screenshot: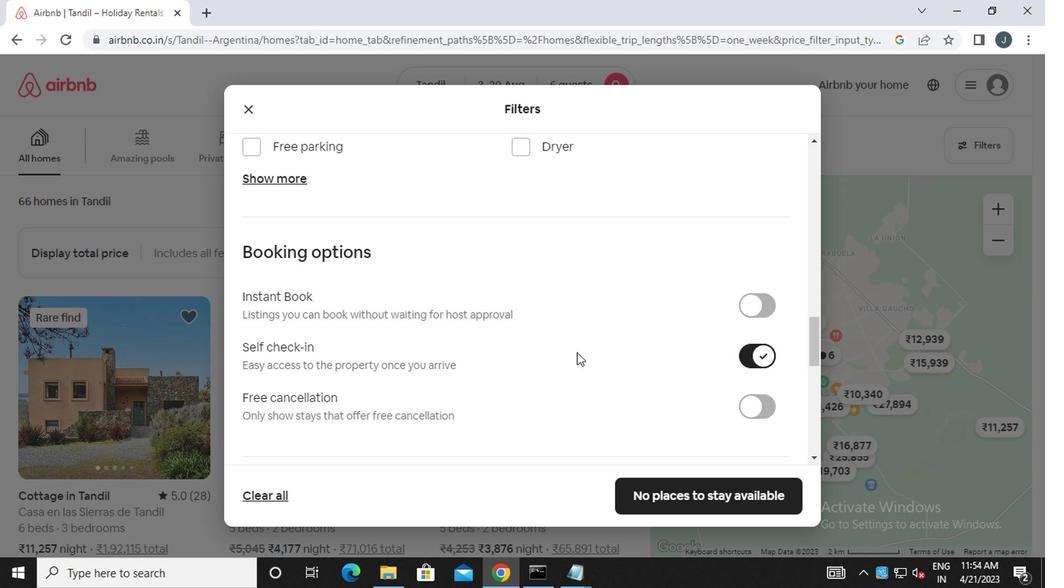 
Action: Mouse moved to (563, 356)
Screenshot: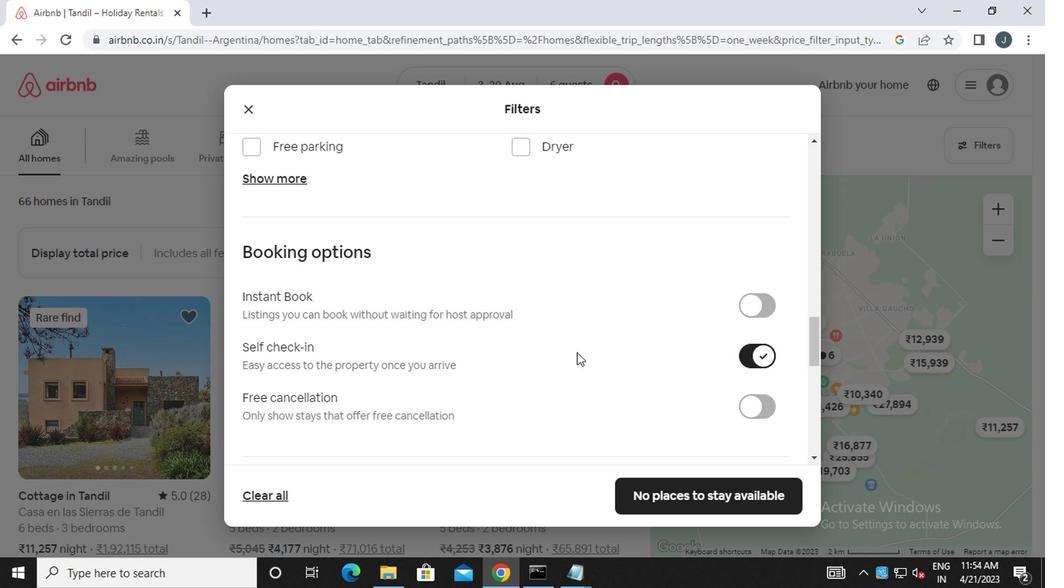 
Action: Mouse scrolled (563, 355) with delta (0, 0)
Screenshot: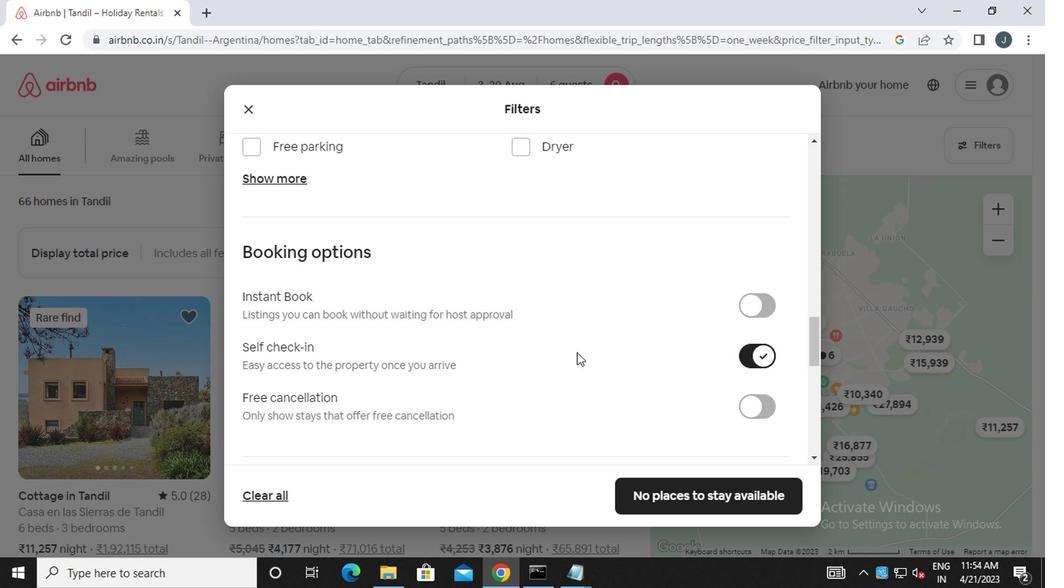 
Action: Mouse moved to (563, 356)
Screenshot: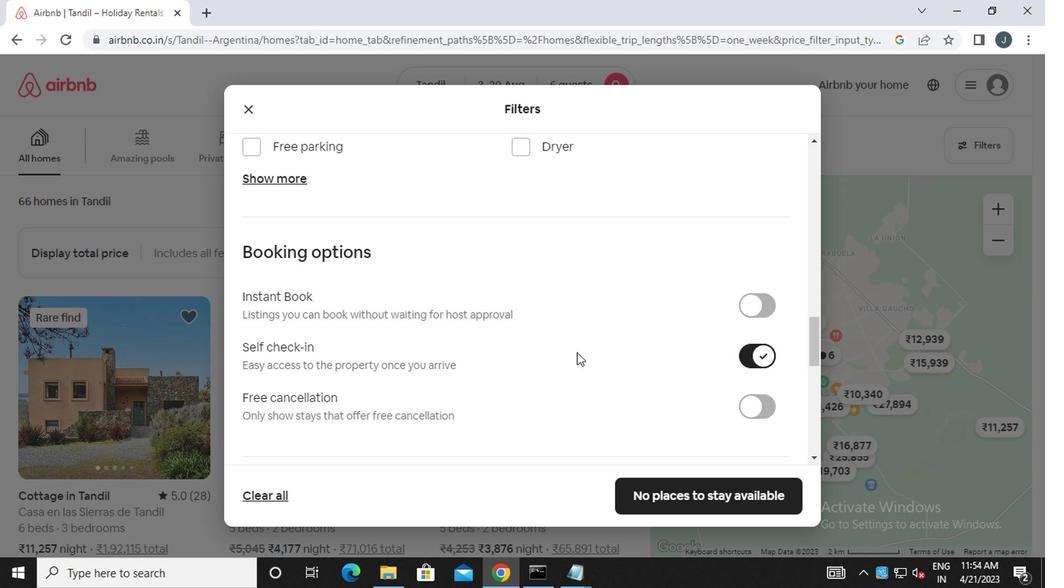 
Action: Mouse scrolled (563, 355) with delta (0, 0)
Screenshot: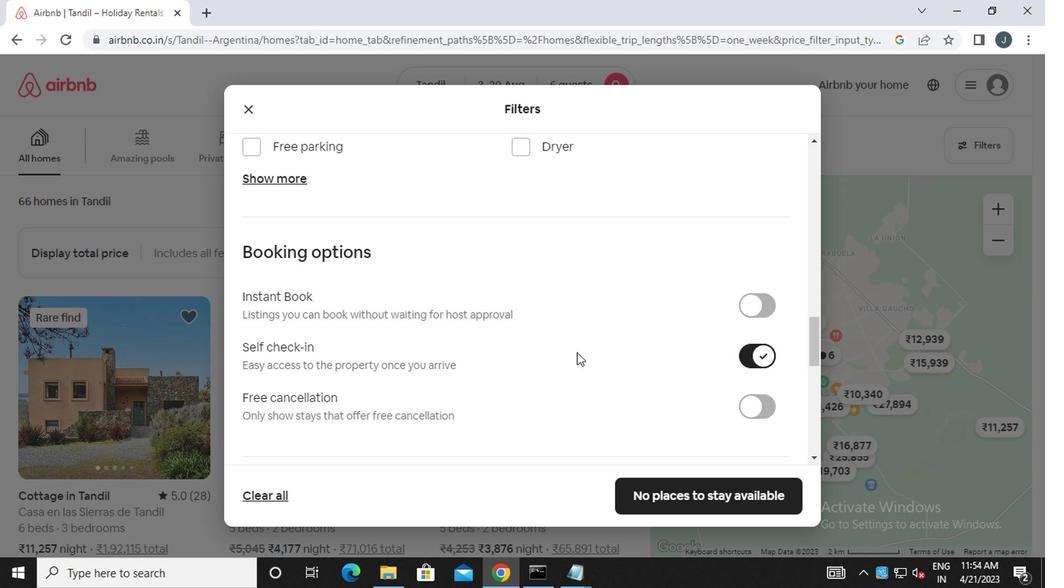 
Action: Mouse scrolled (563, 355) with delta (0, 0)
Screenshot: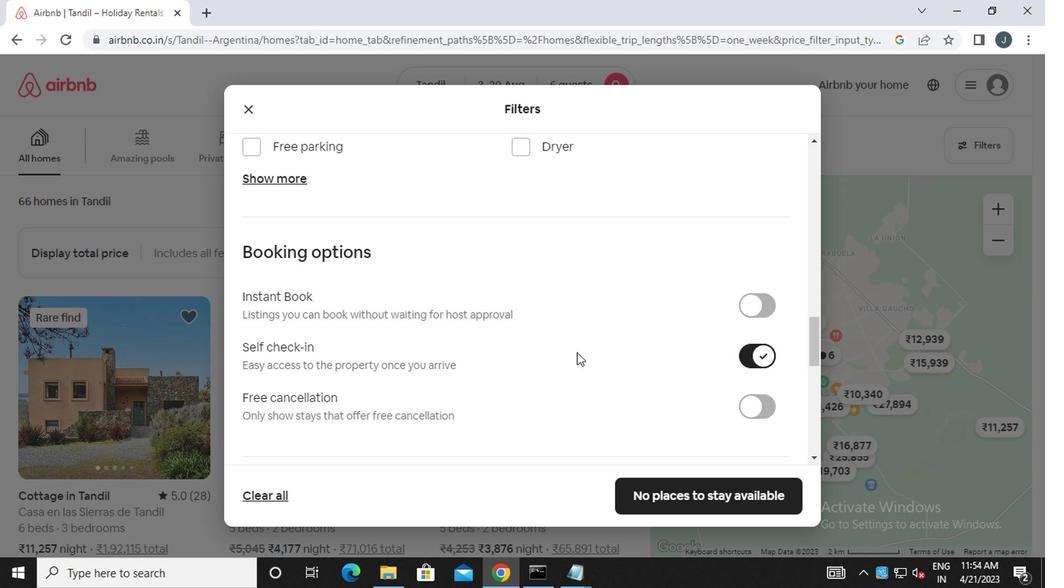 
Action: Mouse scrolled (563, 355) with delta (0, 0)
Screenshot: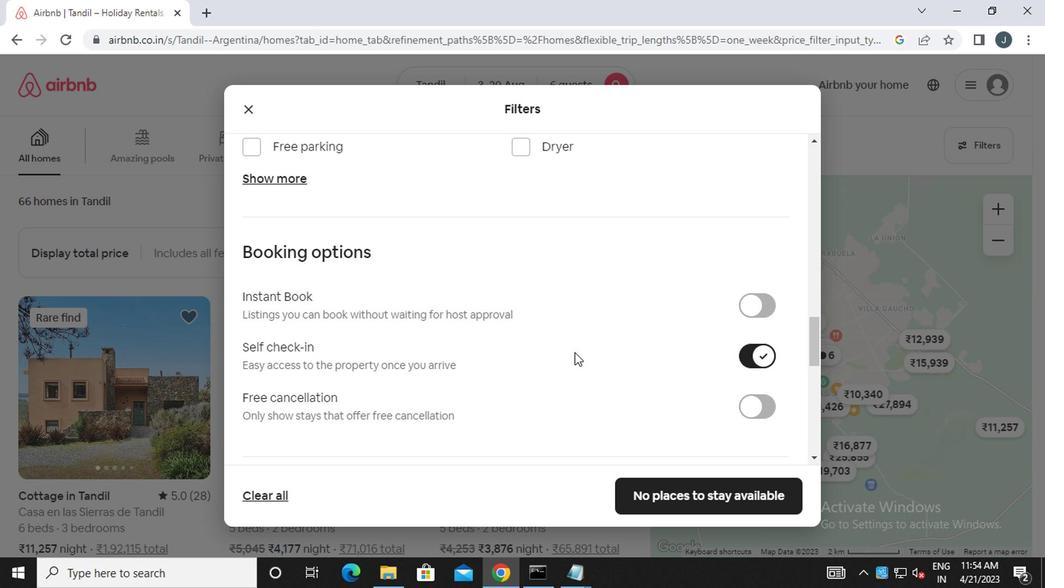 
Action: Mouse scrolled (563, 355) with delta (0, 0)
Screenshot: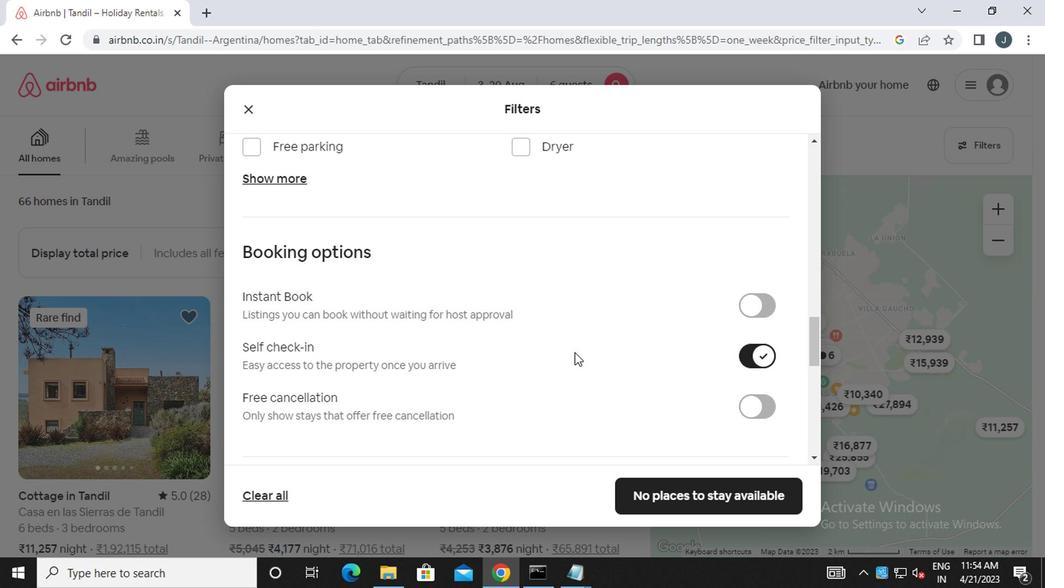 
Action: Mouse moved to (559, 357)
Screenshot: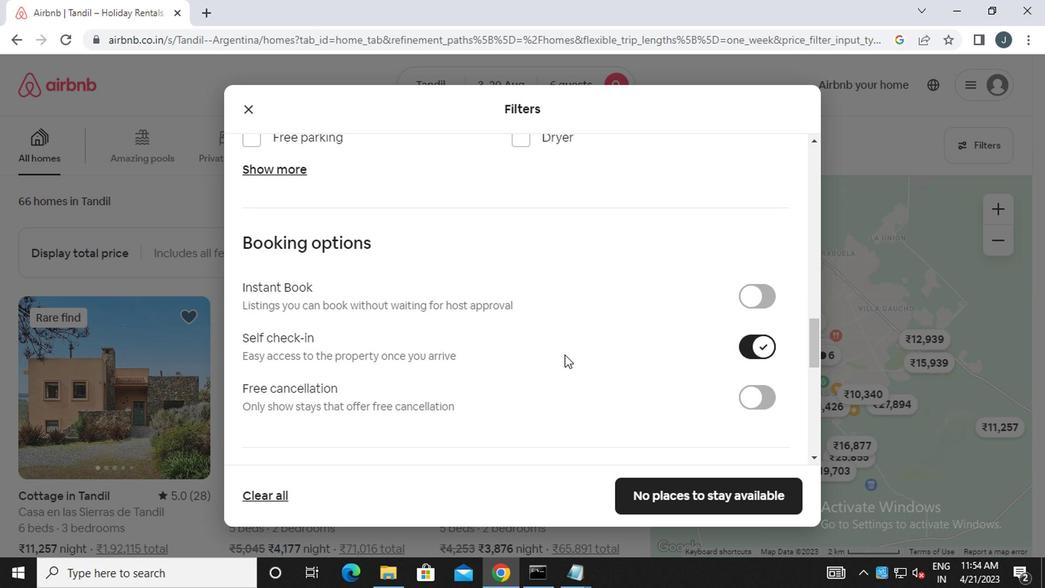 
Action: Mouse scrolled (559, 356) with delta (0, -1)
Screenshot: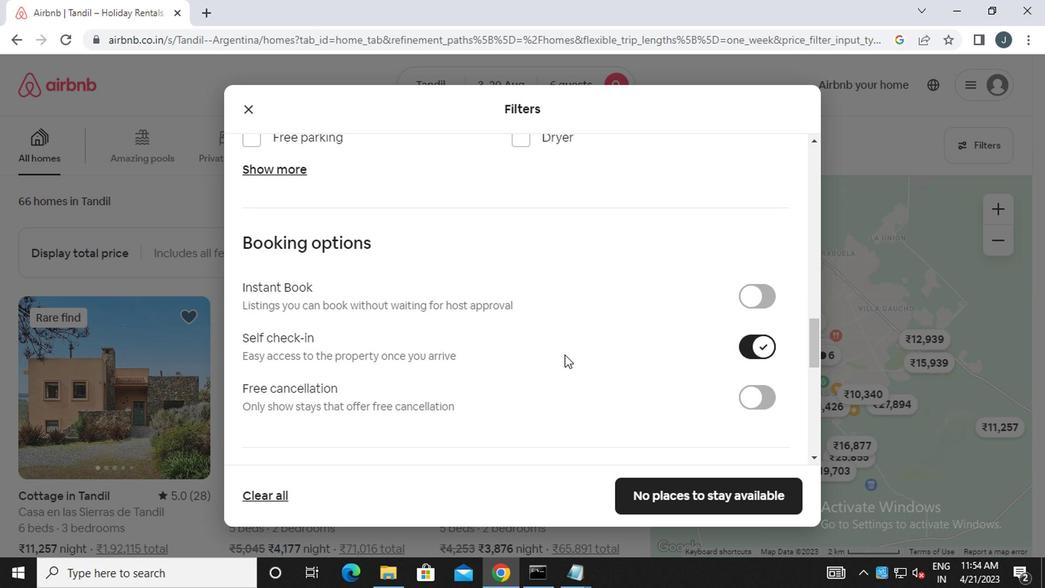 
Action: Mouse moved to (557, 357)
Screenshot: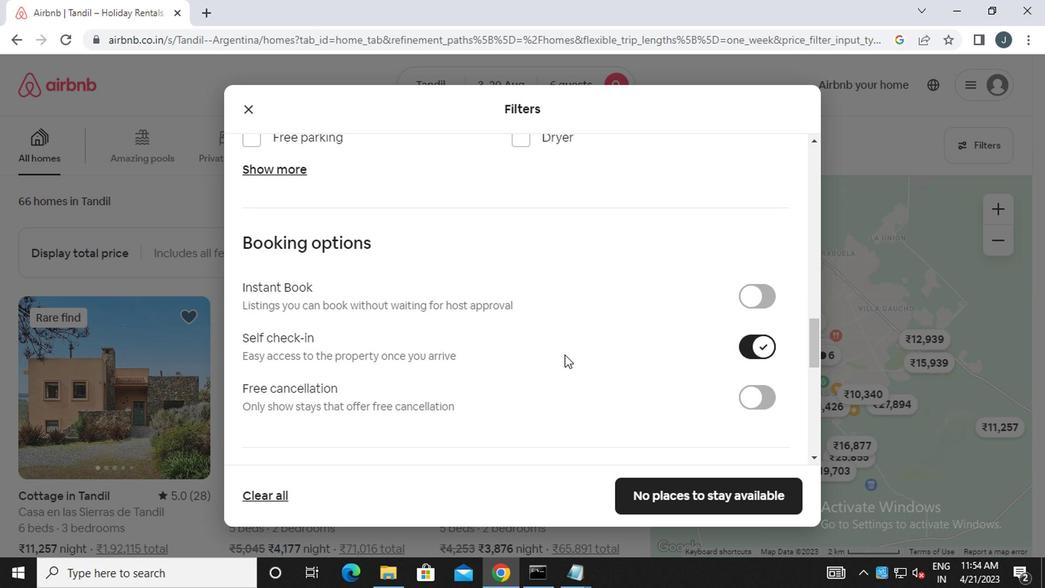 
Action: Mouse scrolled (557, 356) with delta (0, -1)
Screenshot: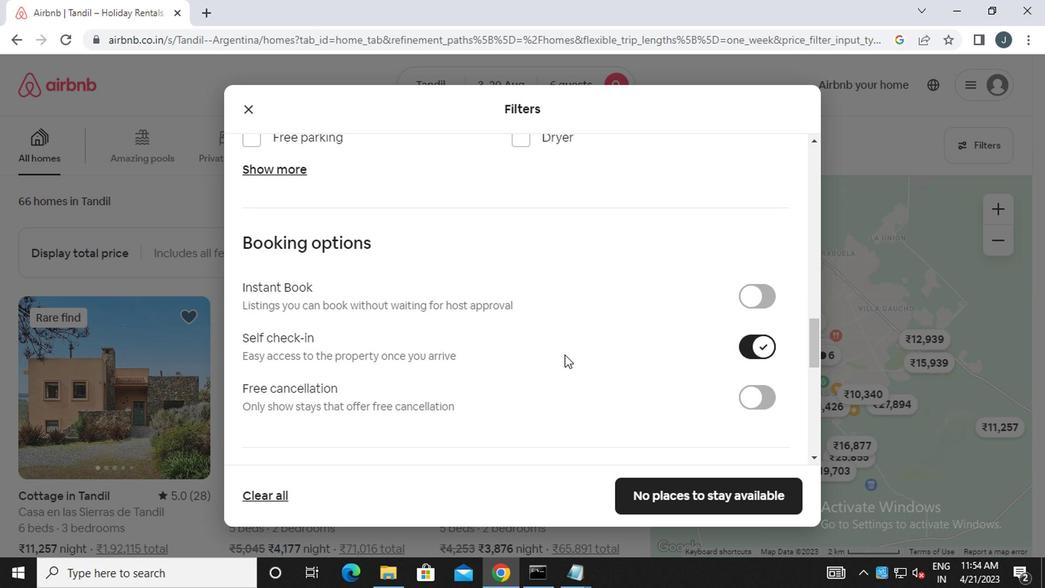 
Action: Mouse moved to (557, 357)
Screenshot: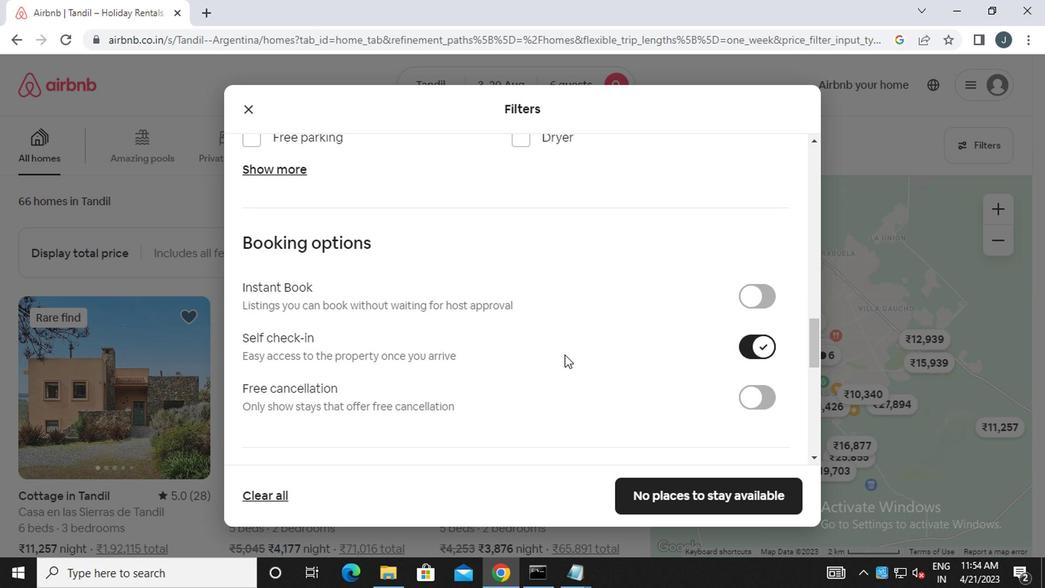 
Action: Mouse scrolled (557, 356) with delta (0, -1)
Screenshot: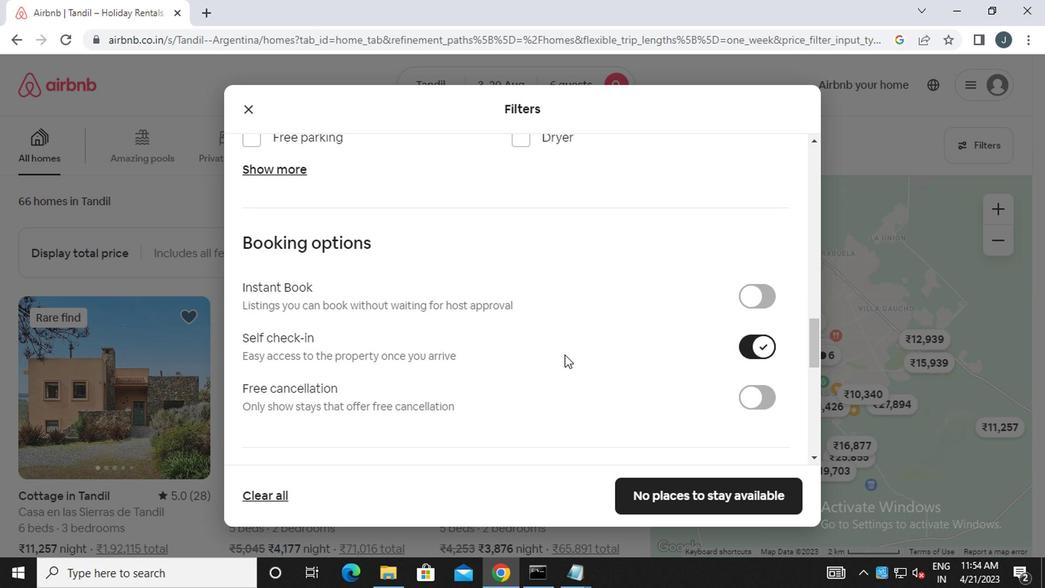 
Action: Mouse scrolled (557, 356) with delta (0, -1)
Screenshot: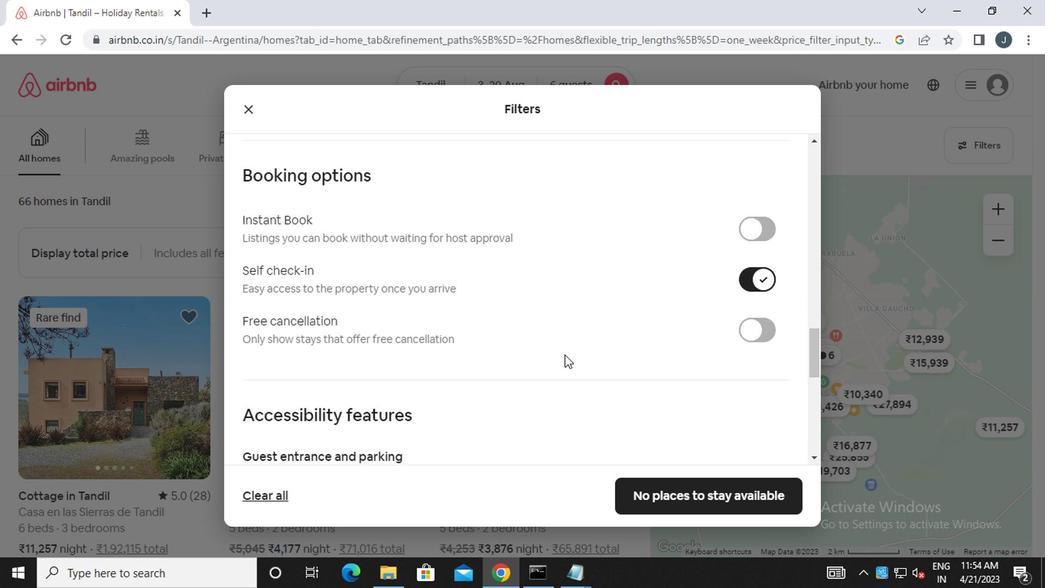 
Action: Mouse moved to (558, 357)
Screenshot: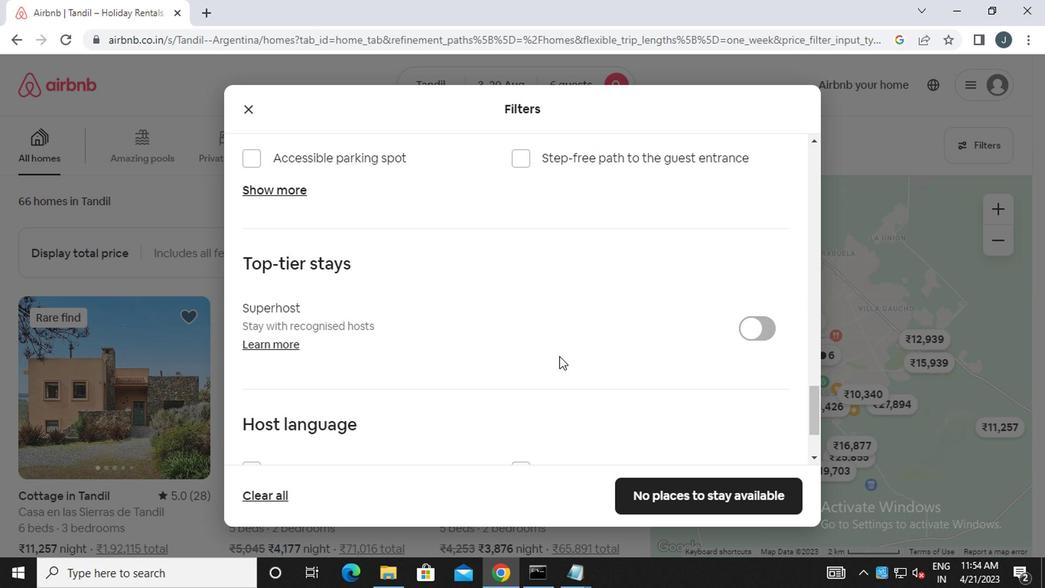 
Action: Mouse scrolled (558, 356) with delta (0, -1)
Screenshot: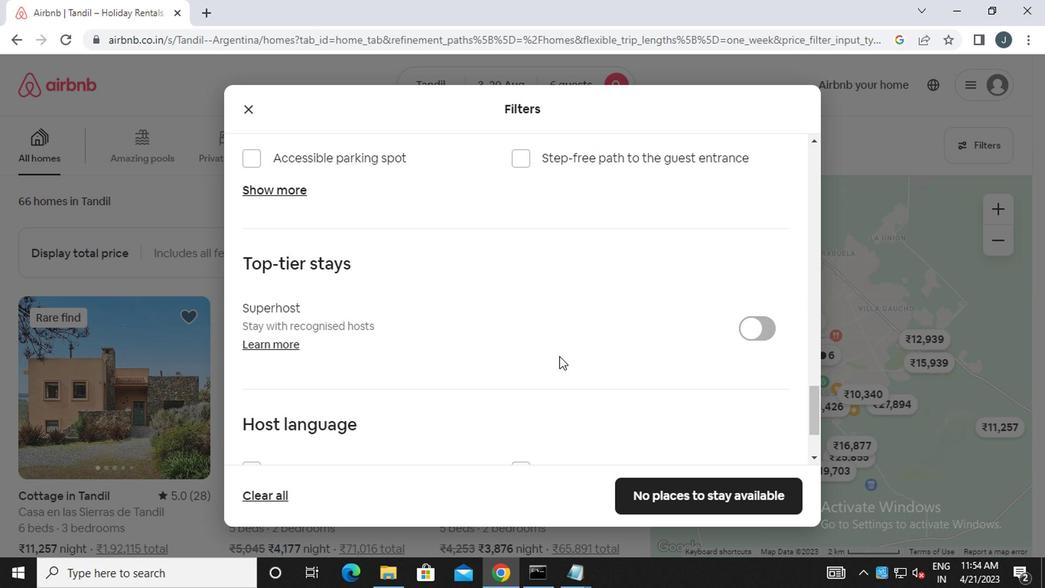 
Action: Mouse moved to (557, 358)
Screenshot: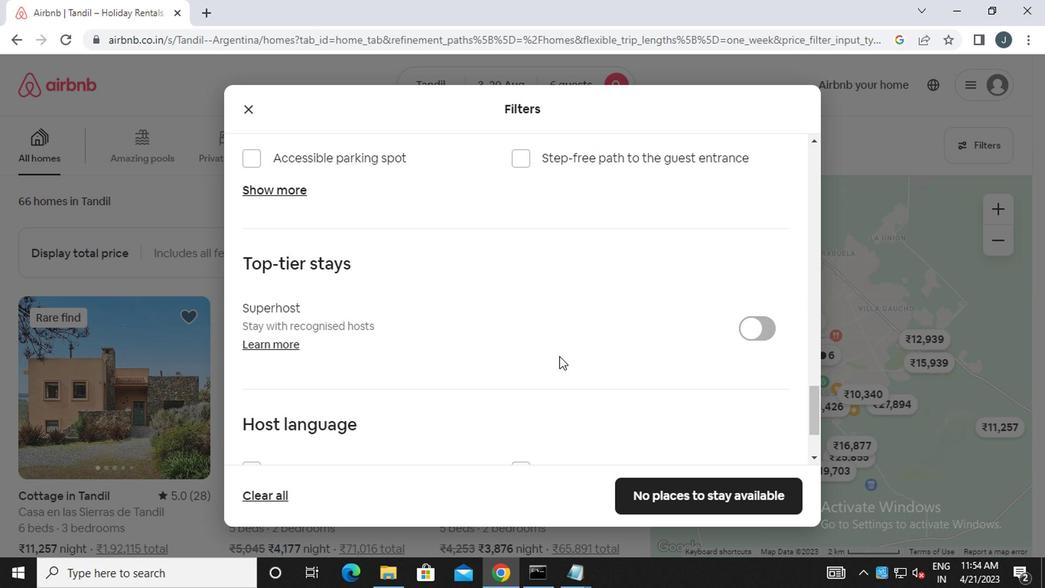 
Action: Mouse scrolled (557, 357) with delta (0, 0)
Screenshot: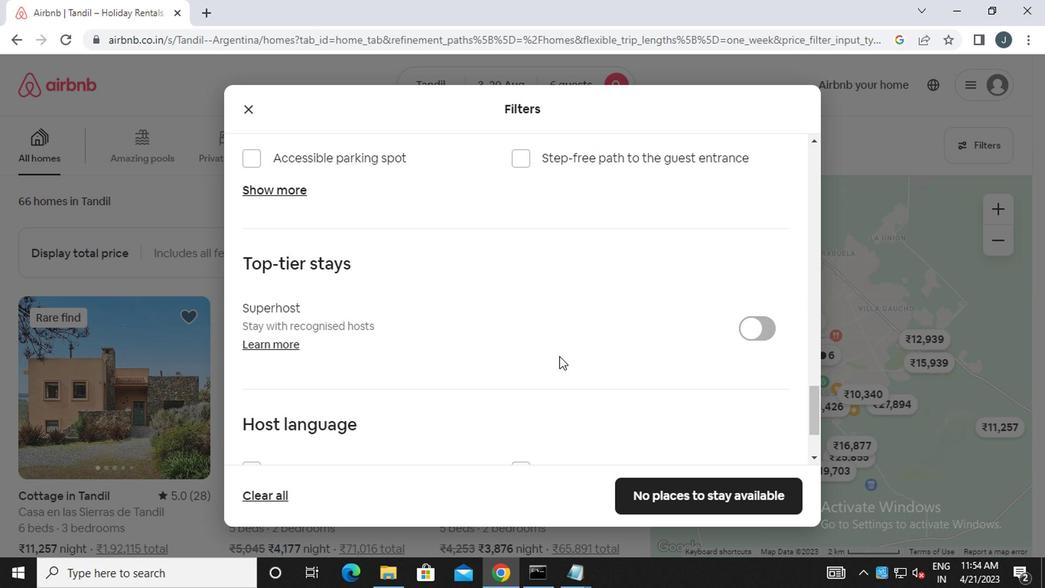 
Action: Mouse moved to (557, 358)
Screenshot: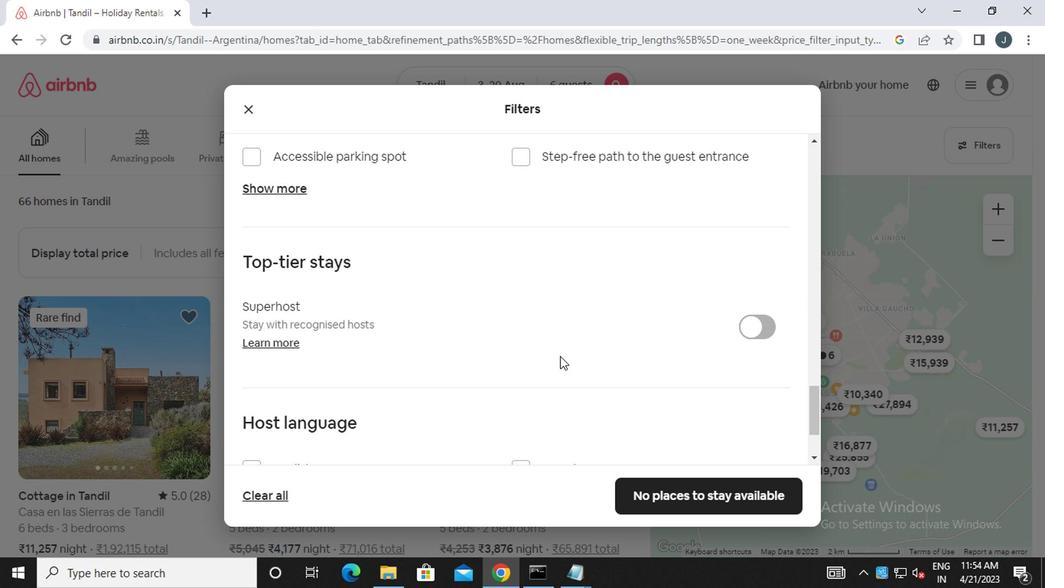 
Action: Mouse scrolled (557, 357) with delta (0, 0)
Screenshot: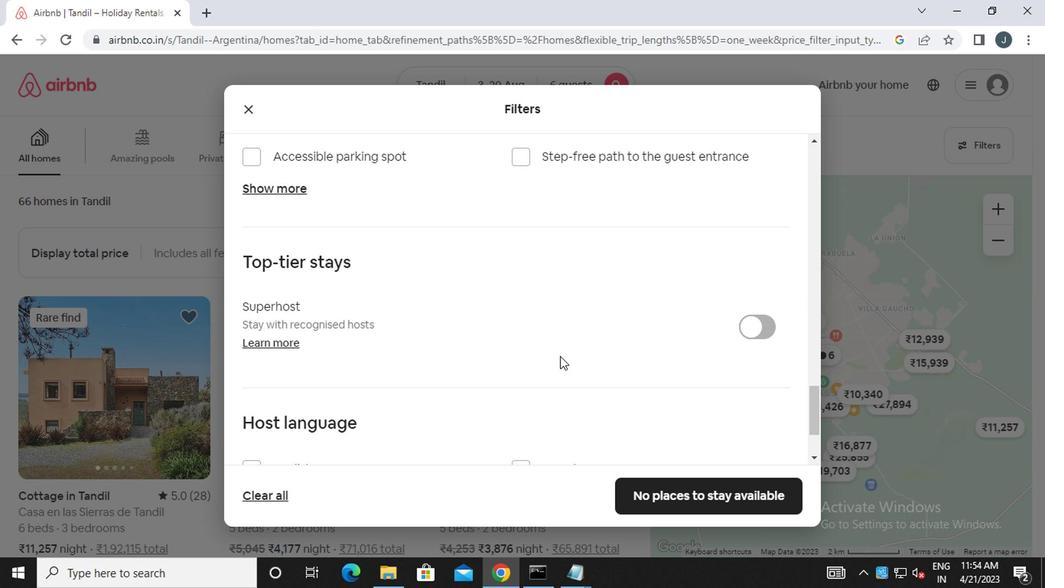 
Action: Mouse scrolled (557, 357) with delta (0, 0)
Screenshot: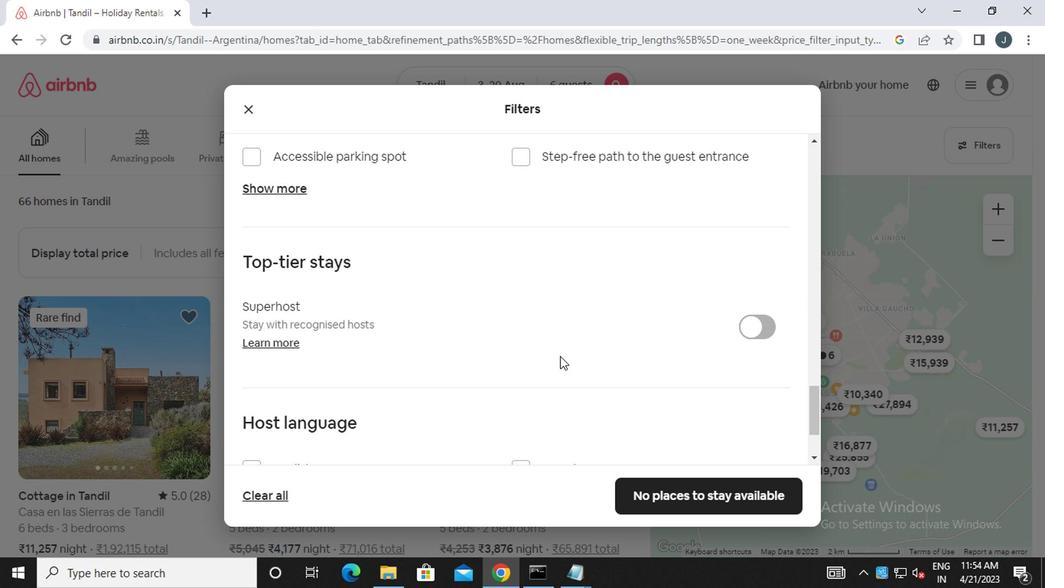 
Action: Mouse scrolled (557, 357) with delta (0, 0)
Screenshot: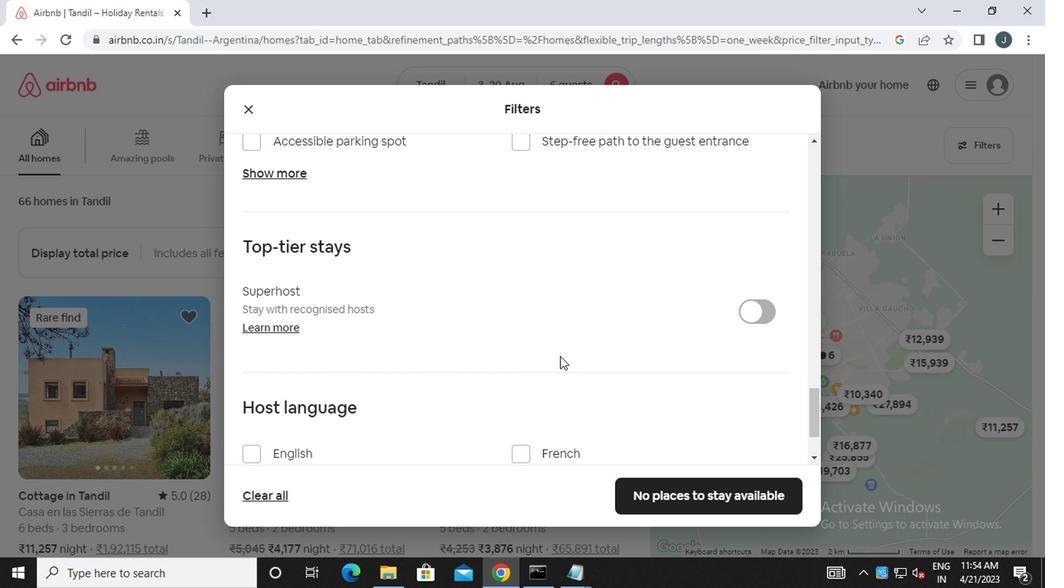 
Action: Mouse moved to (333, 350)
Screenshot: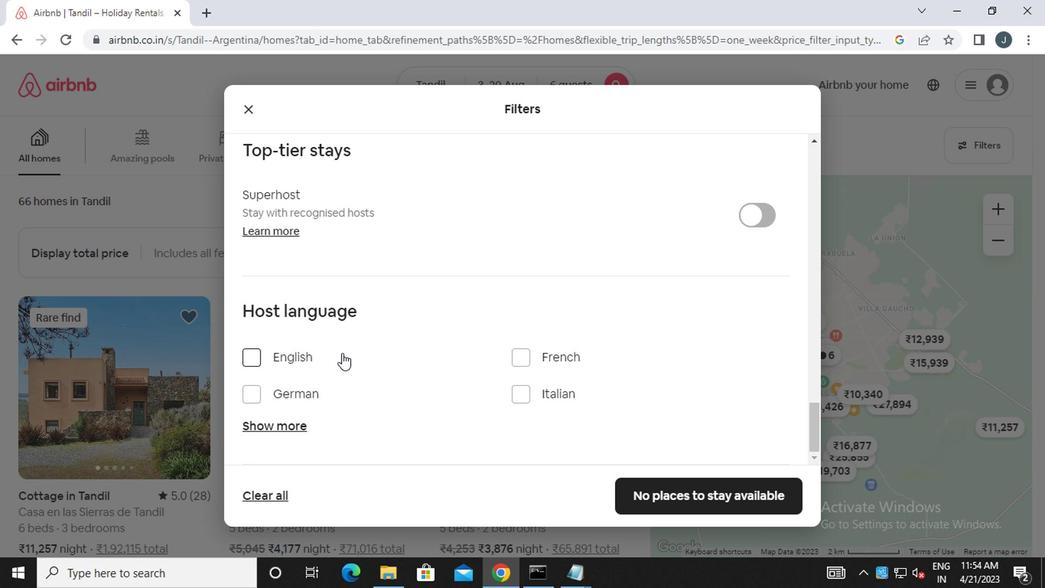 
Action: Mouse pressed left at (333, 350)
Screenshot: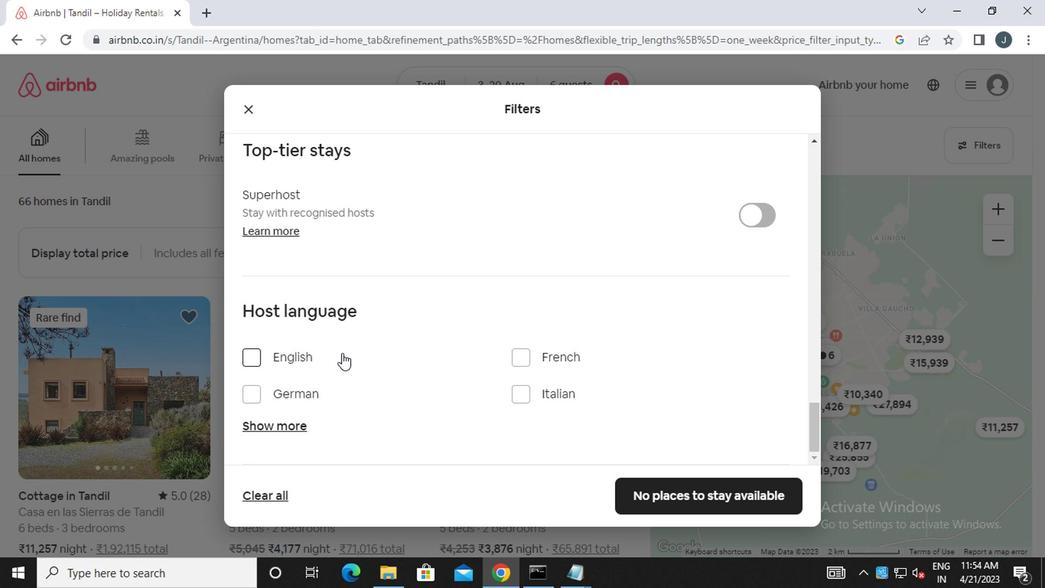
Action: Mouse moved to (457, 346)
Screenshot: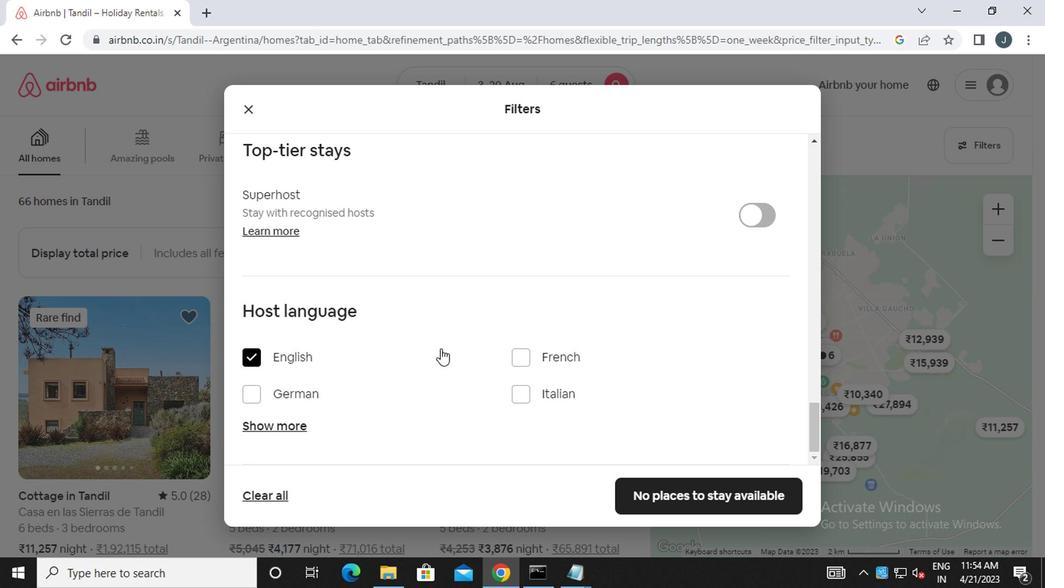 
Action: Mouse scrolled (457, 347) with delta (0, 0)
Screenshot: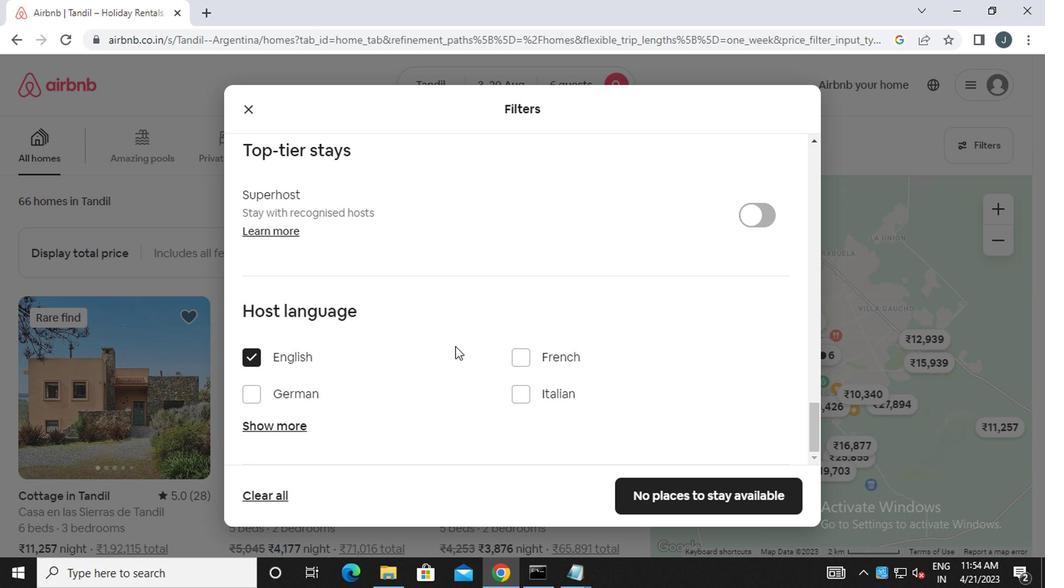 
Action: Mouse moved to (457, 346)
Screenshot: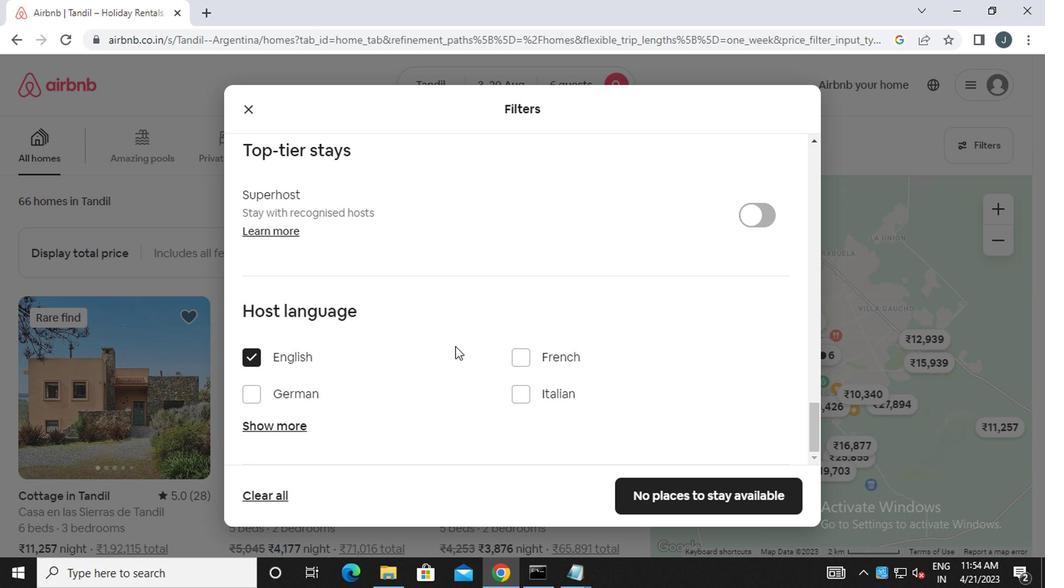 
Action: Mouse scrolled (457, 347) with delta (0, 0)
Screenshot: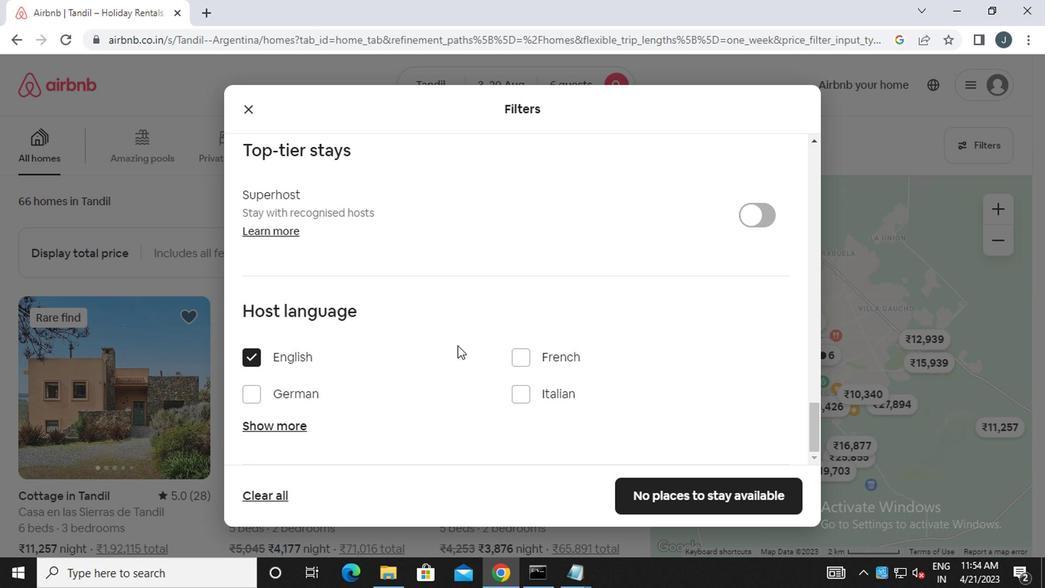 
Action: Mouse moved to (457, 346)
Screenshot: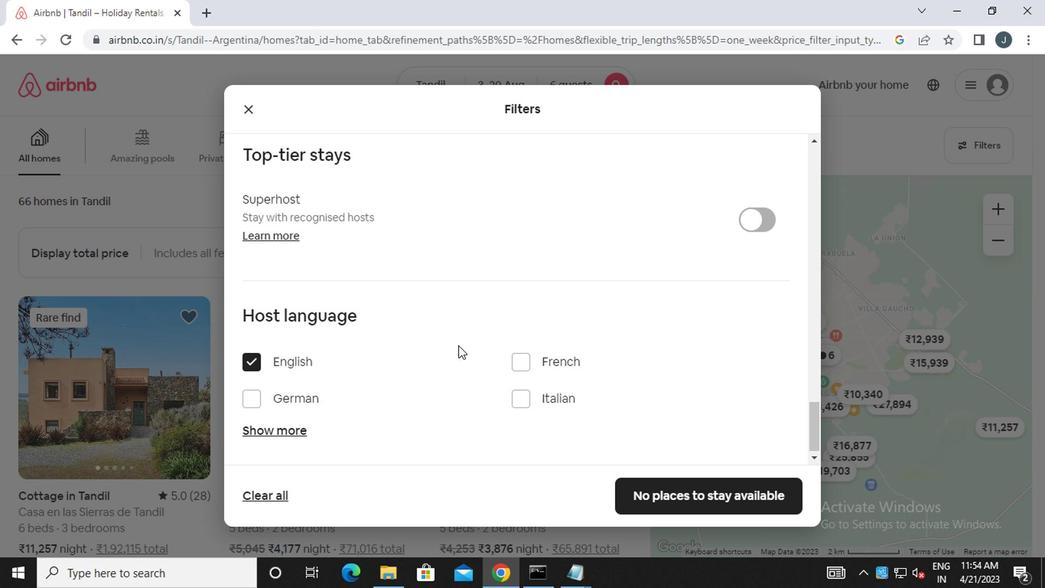
Action: Mouse scrolled (457, 347) with delta (0, 0)
Screenshot: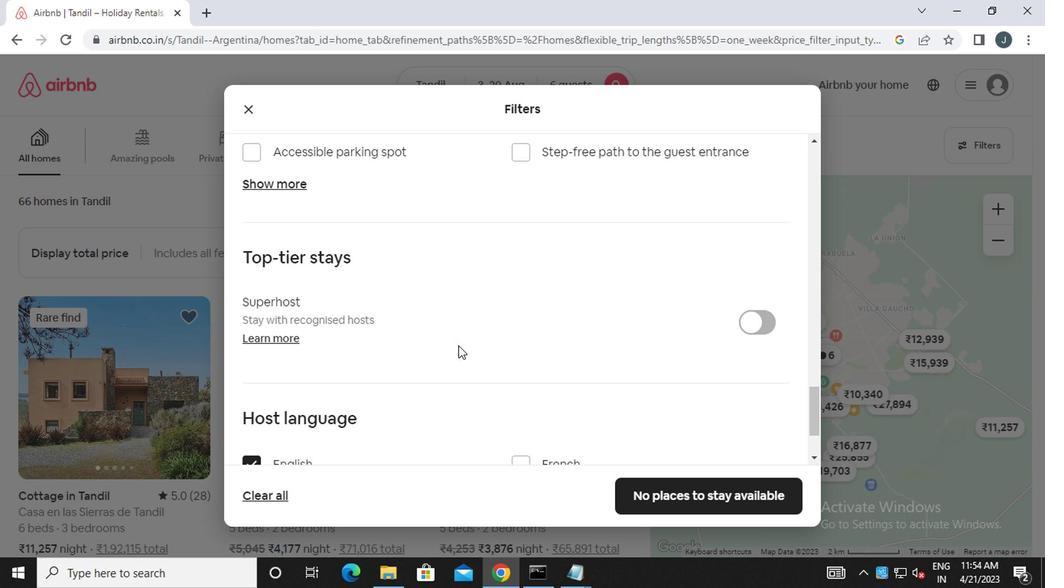 
Action: Mouse scrolled (457, 347) with delta (0, 0)
Screenshot: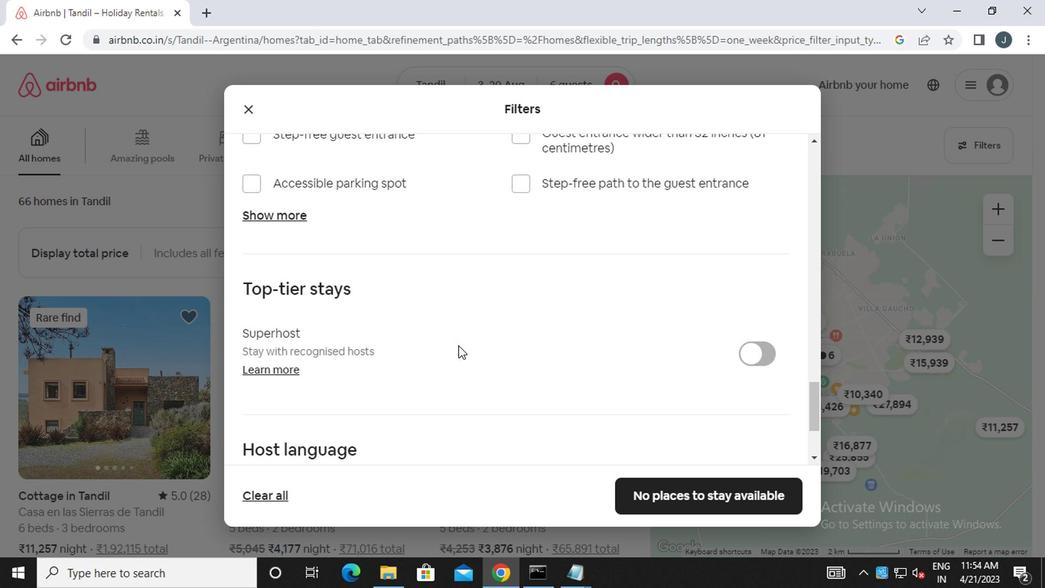 
Action: Mouse moved to (457, 346)
Screenshot: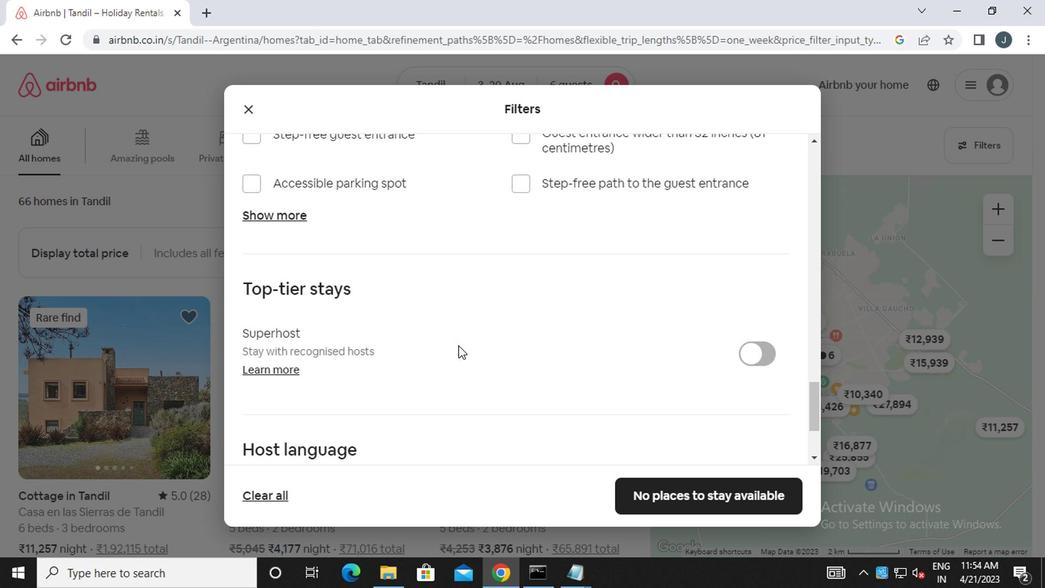 
Action: Mouse scrolled (457, 347) with delta (0, 0)
Screenshot: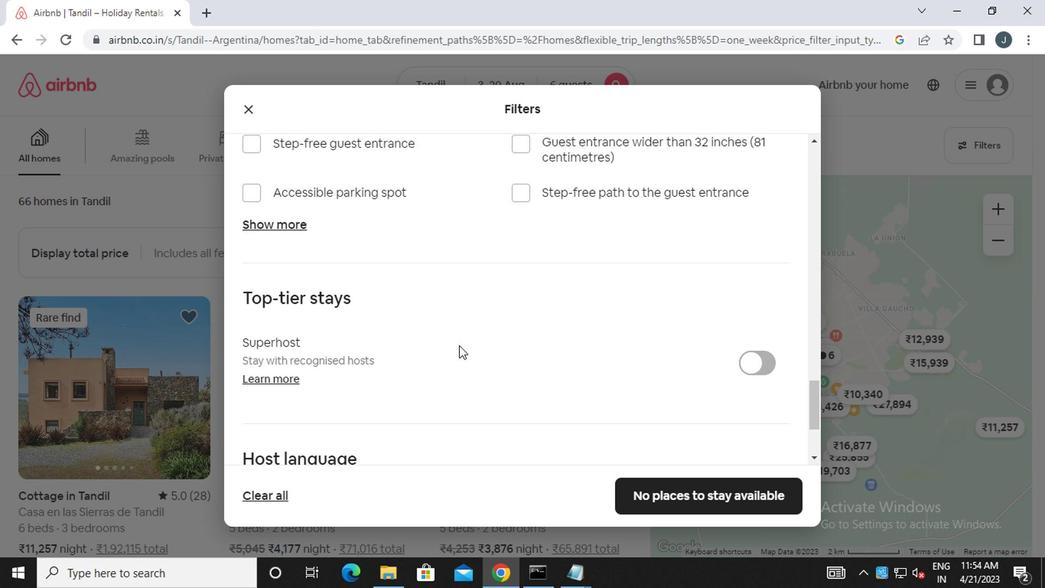 
Action: Mouse moved to (457, 346)
Screenshot: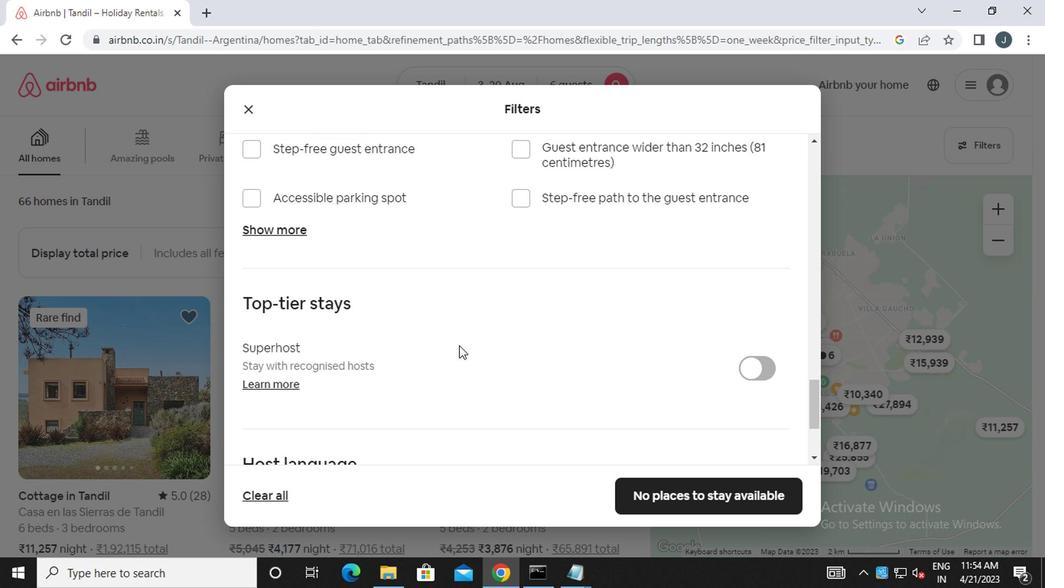 
Action: Mouse scrolled (457, 347) with delta (0, 0)
Screenshot: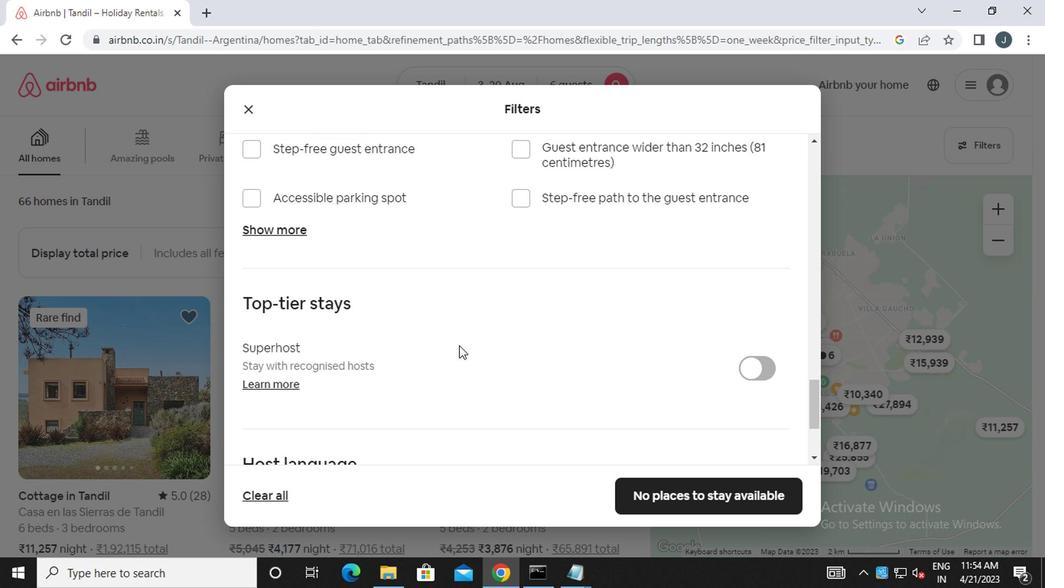 
Action: Mouse scrolled (457, 347) with delta (0, 0)
Screenshot: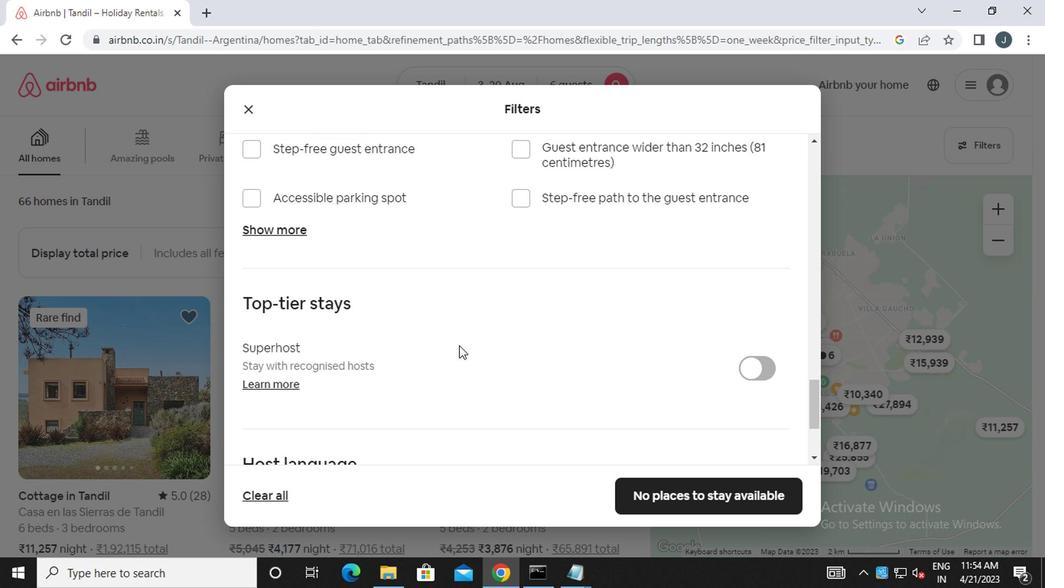 
Action: Mouse scrolled (457, 347) with delta (0, 0)
Screenshot: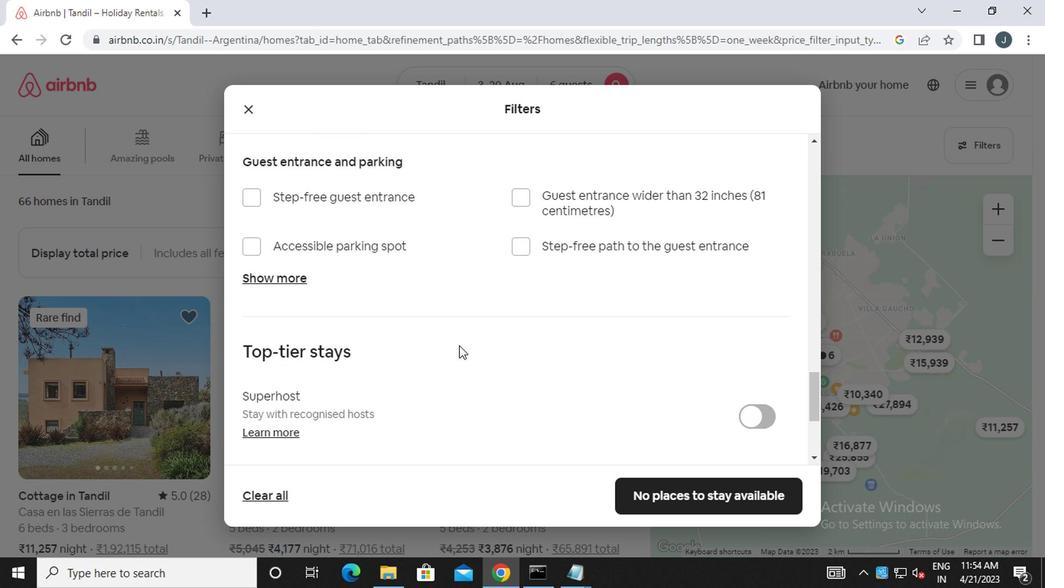 
Action: Mouse moved to (457, 346)
Screenshot: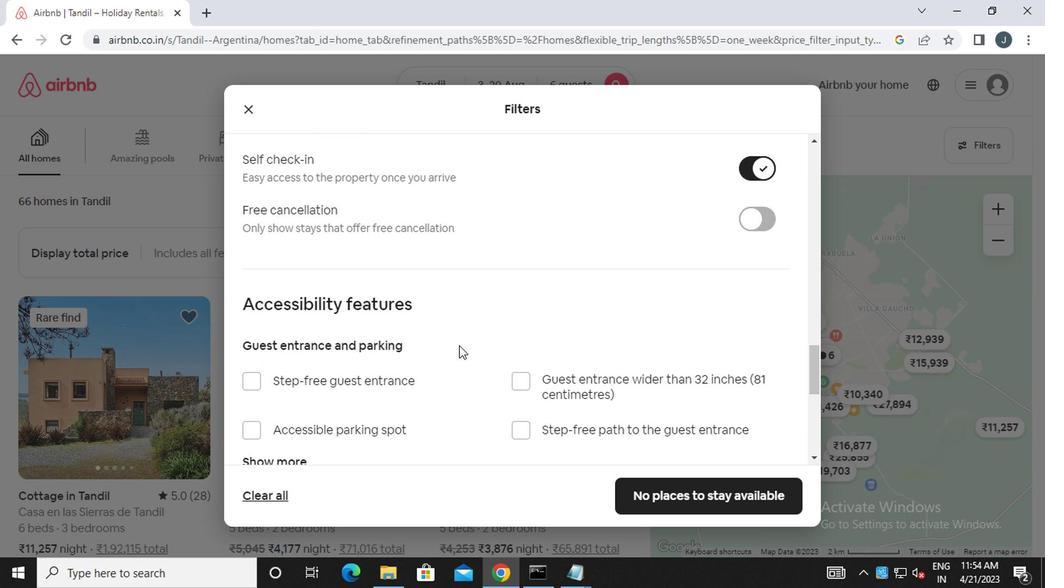 
Action: Mouse scrolled (457, 347) with delta (0, 0)
Screenshot: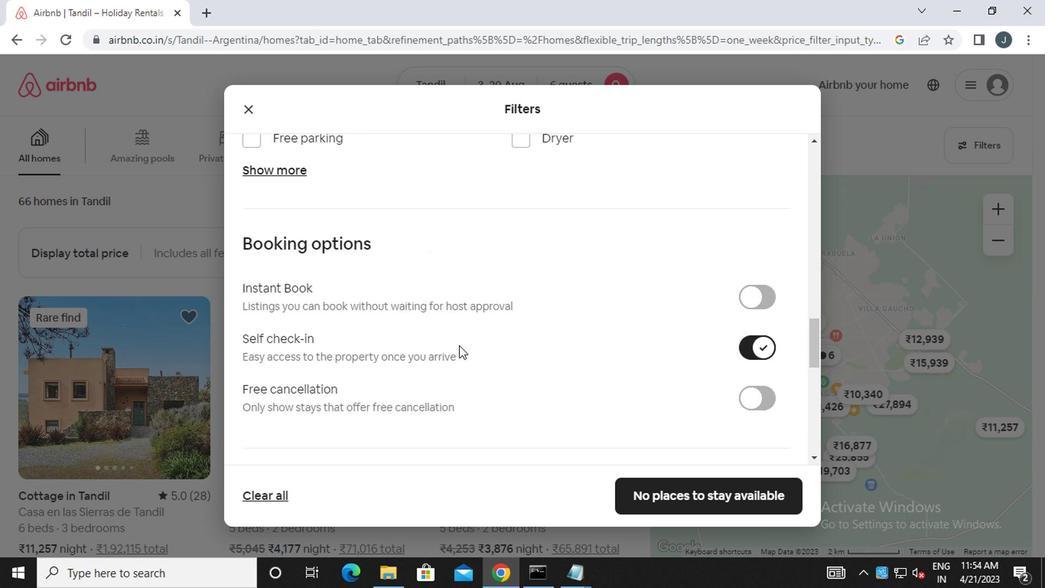 
Action: Mouse scrolled (457, 347) with delta (0, 0)
Screenshot: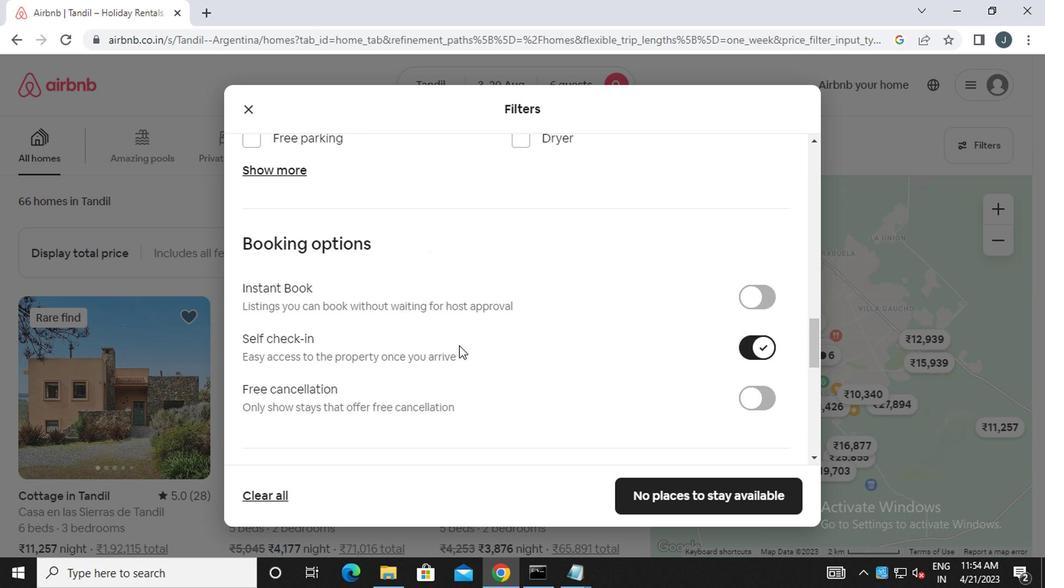 
Action: Mouse scrolled (457, 347) with delta (0, 0)
Screenshot: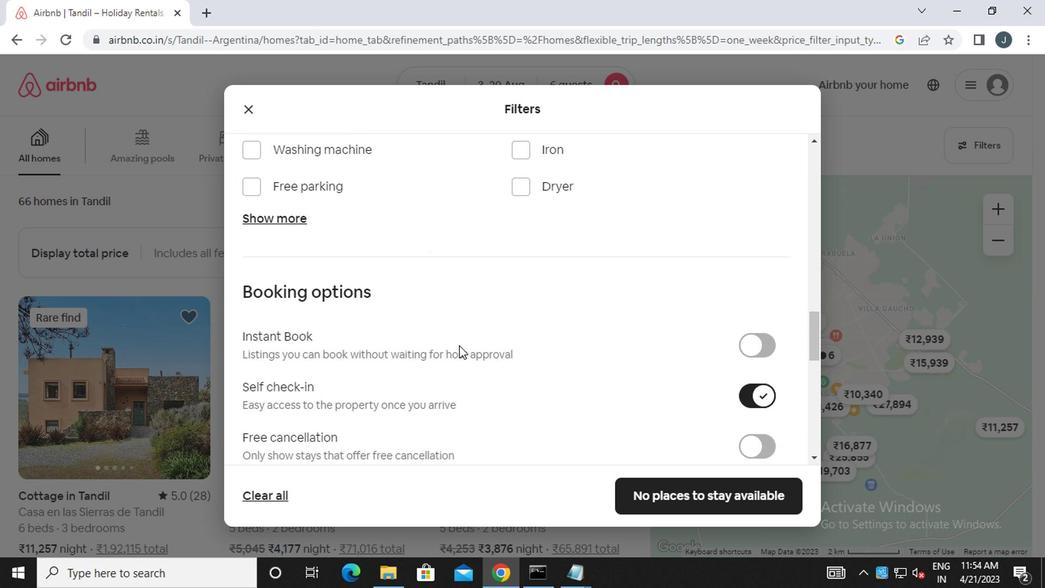 
Action: Mouse scrolled (457, 347) with delta (0, 0)
Screenshot: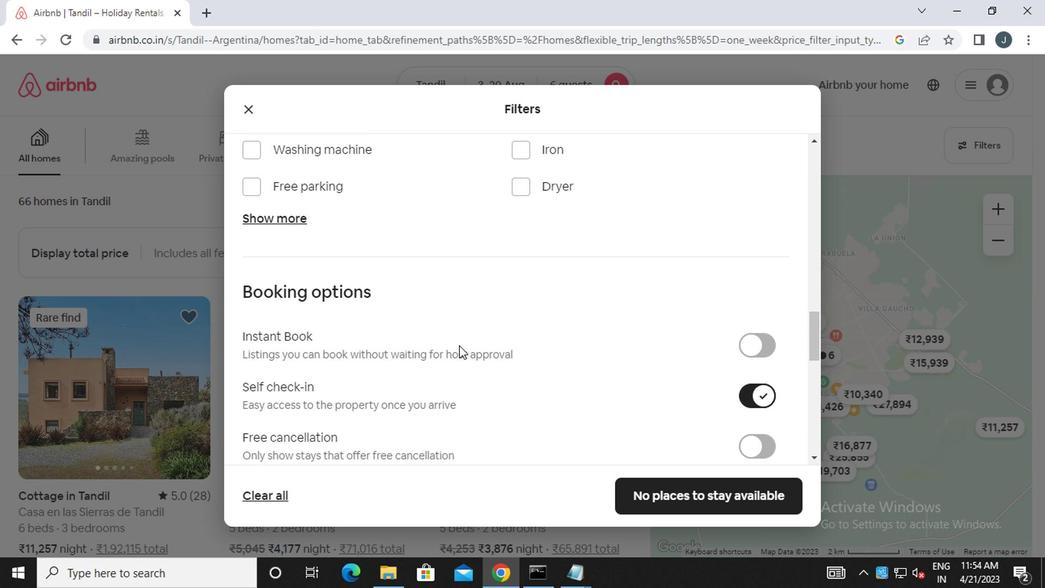 
Action: Mouse moved to (456, 347)
Screenshot: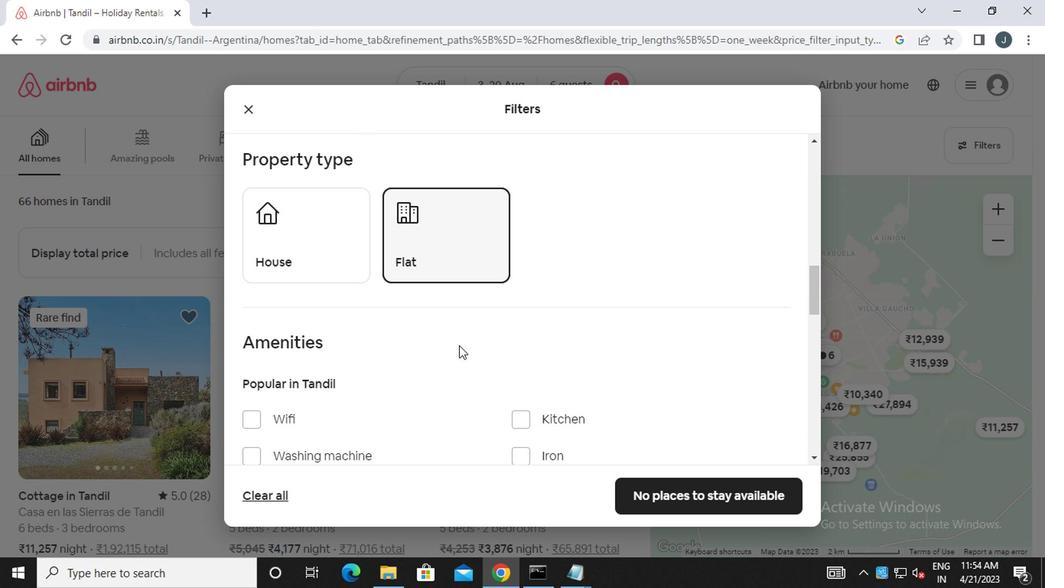 
Action: Mouse scrolled (456, 346) with delta (0, 0)
Screenshot: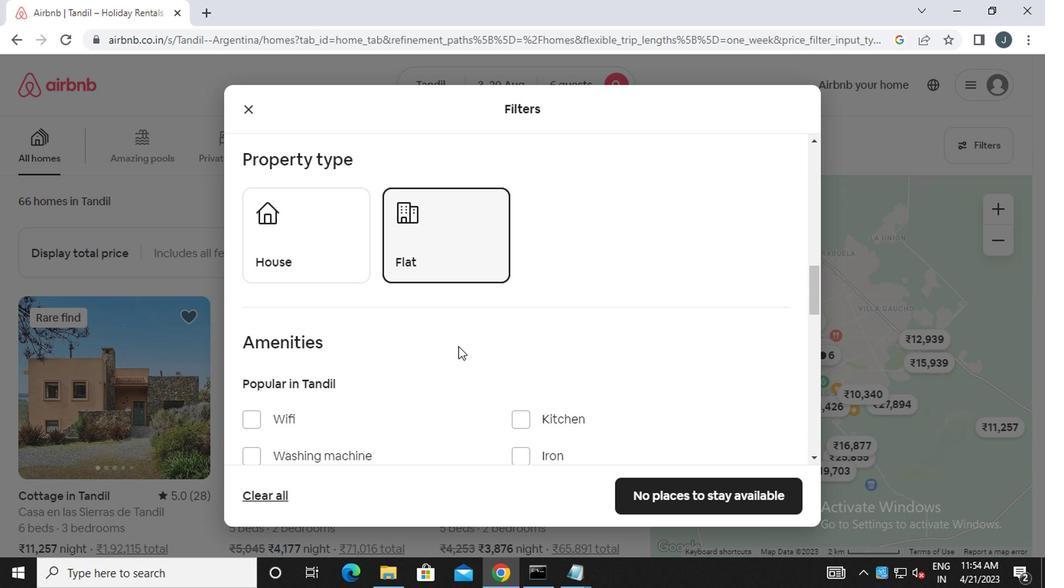 
Action: Mouse scrolled (456, 346) with delta (0, 0)
Screenshot: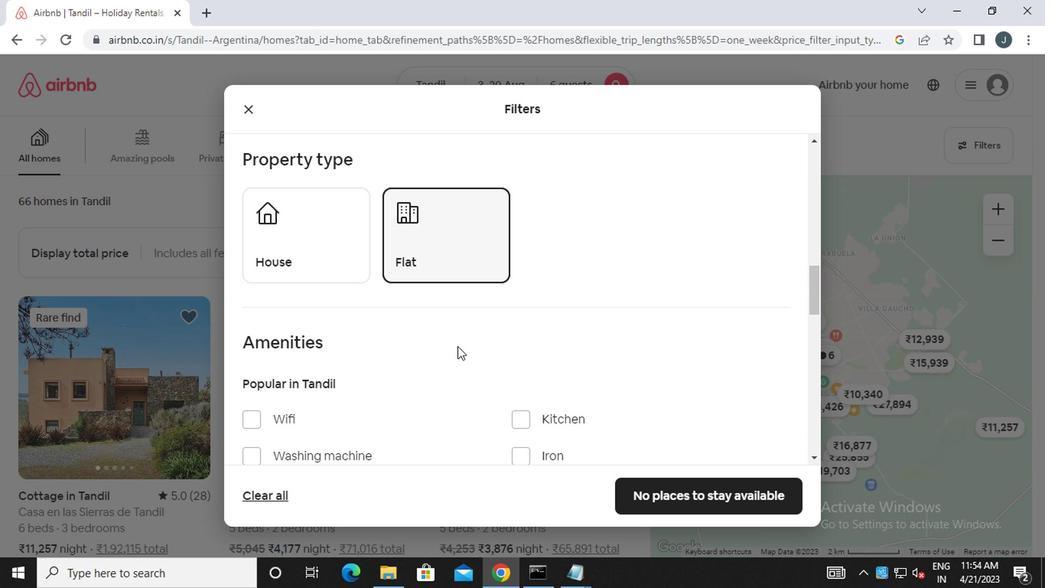
Action: Mouse moved to (304, 374)
Screenshot: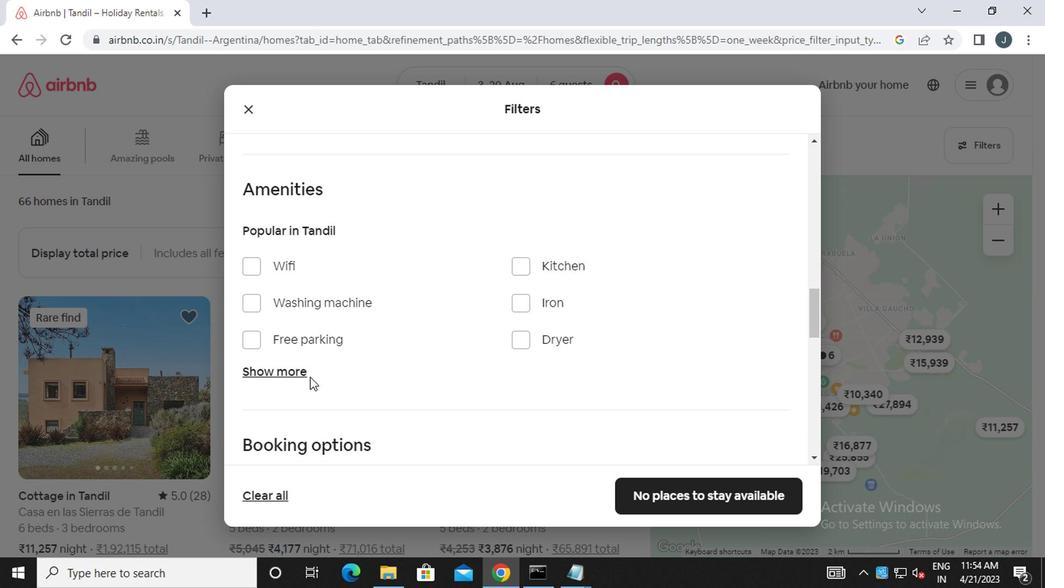 
Action: Mouse pressed left at (304, 374)
Screenshot: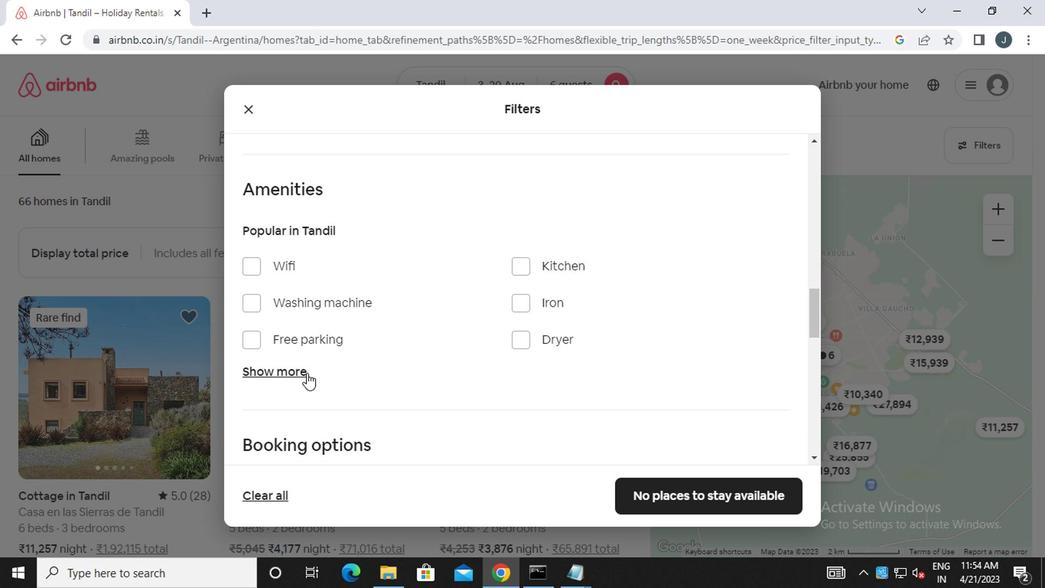 
Action: Mouse moved to (366, 414)
Screenshot: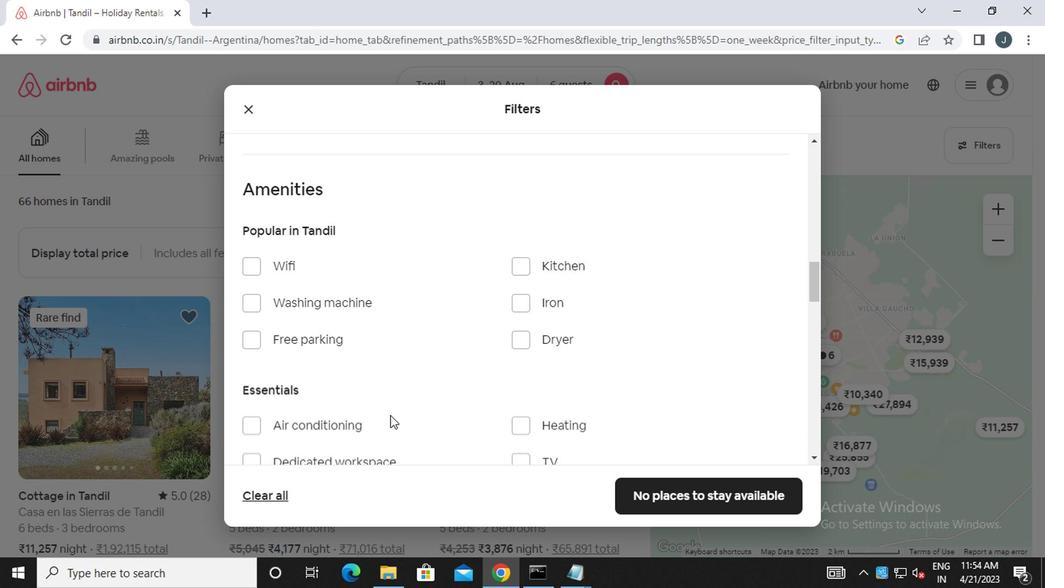 
Action: Mouse scrolled (366, 413) with delta (0, -1)
Screenshot: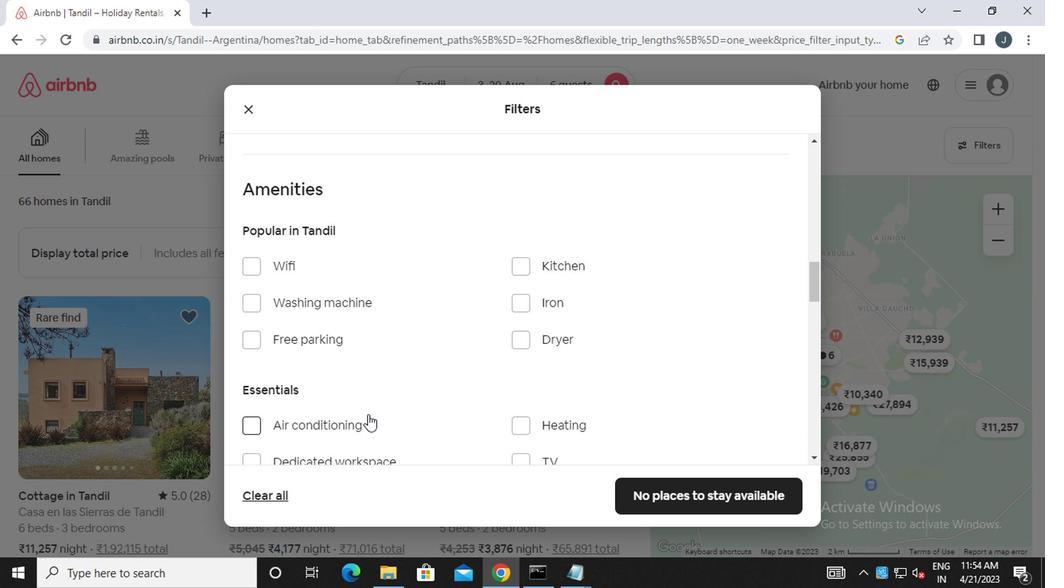 
Action: Mouse moved to (365, 413)
Screenshot: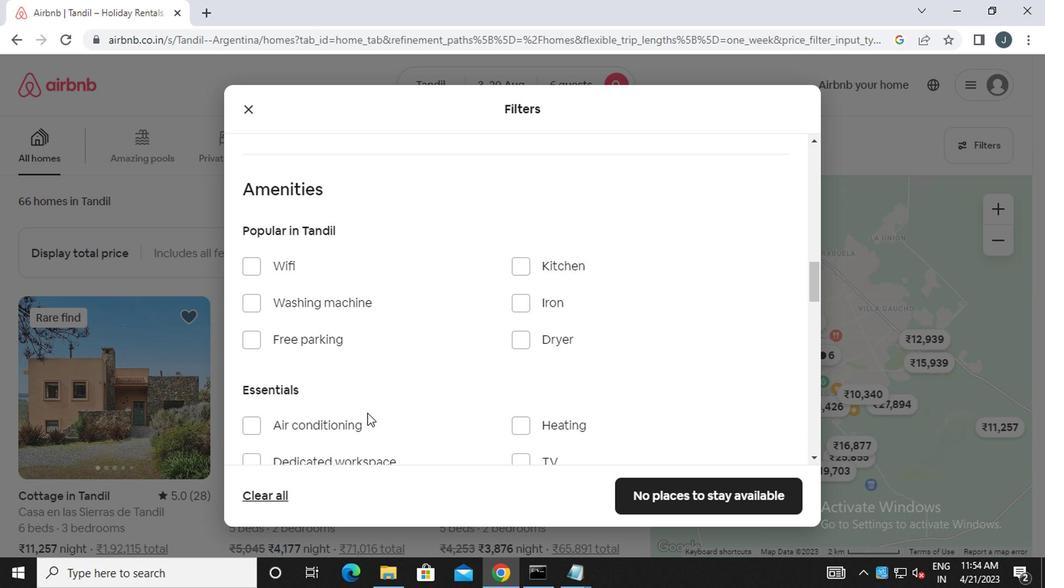 
Action: Mouse scrolled (365, 413) with delta (0, 0)
Screenshot: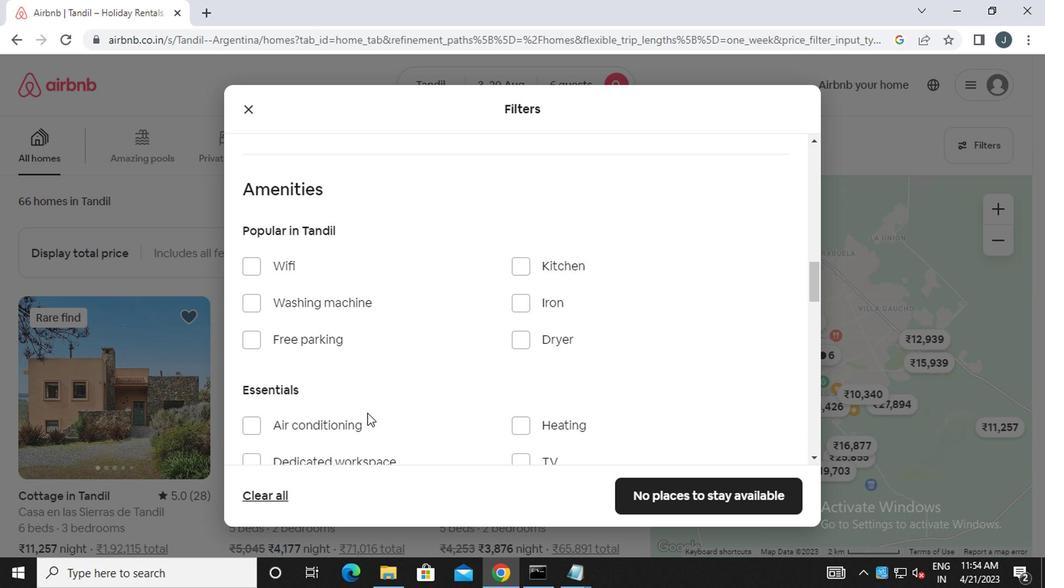 
Action: Mouse moved to (553, 276)
Screenshot: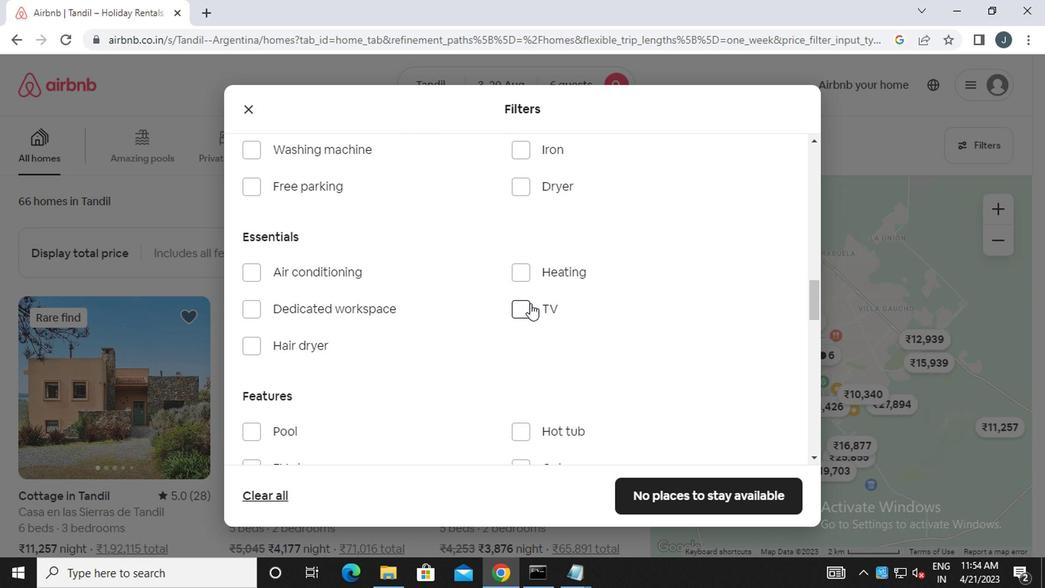 
Action: Mouse pressed left at (553, 276)
Screenshot: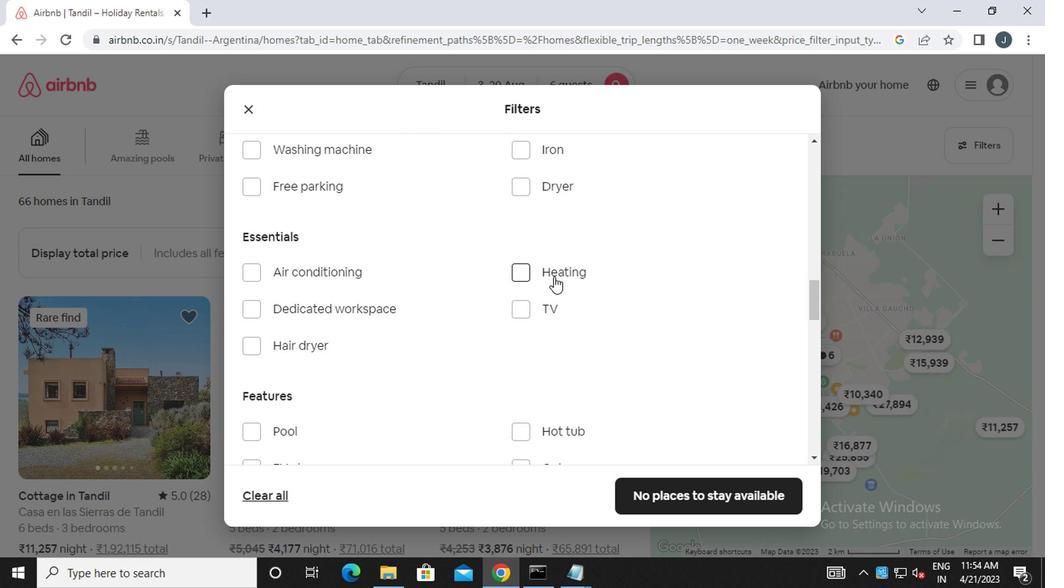 
Action: Mouse moved to (538, 302)
Screenshot: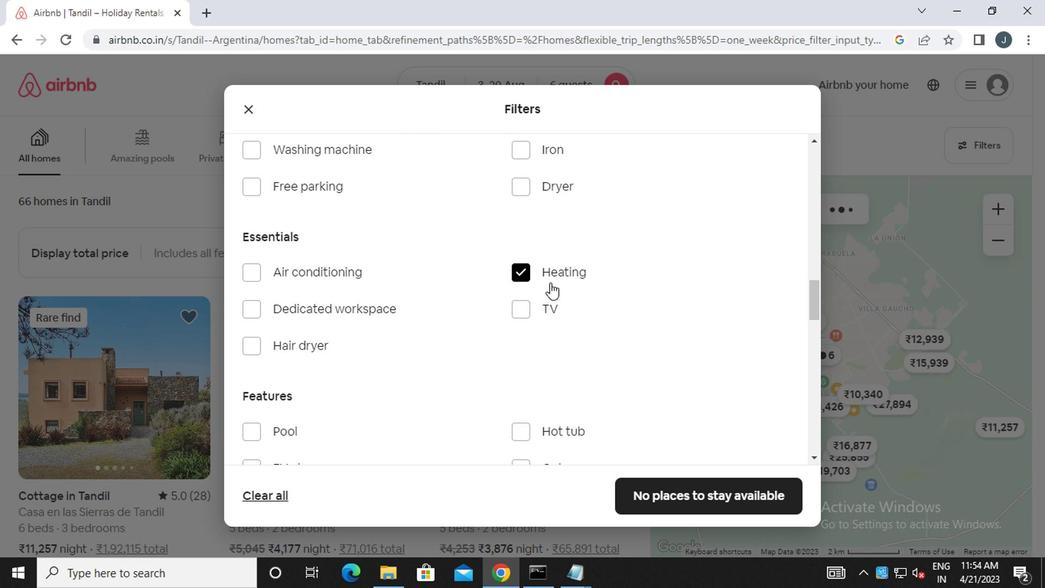 
Action: Mouse scrolled (538, 301) with delta (0, -1)
Screenshot: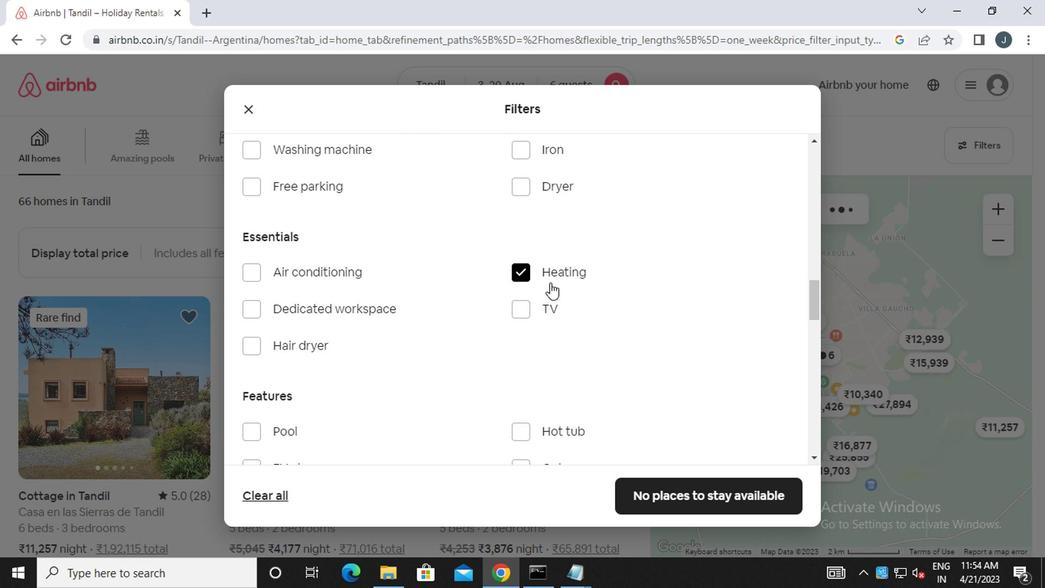 
Action: Mouse moved to (538, 302)
Screenshot: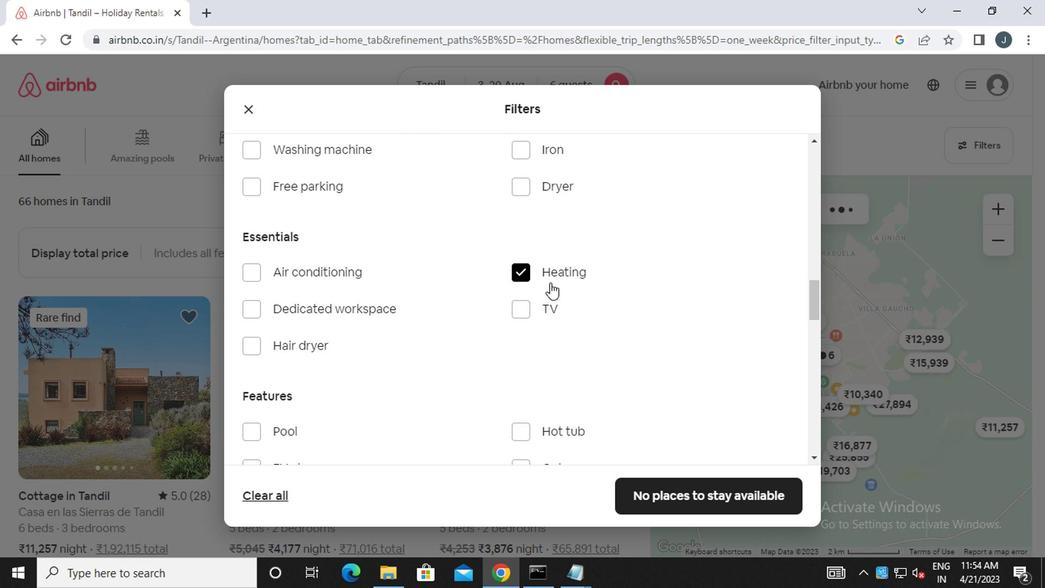 
Action: Mouse scrolled (538, 301) with delta (0, -1)
Screenshot: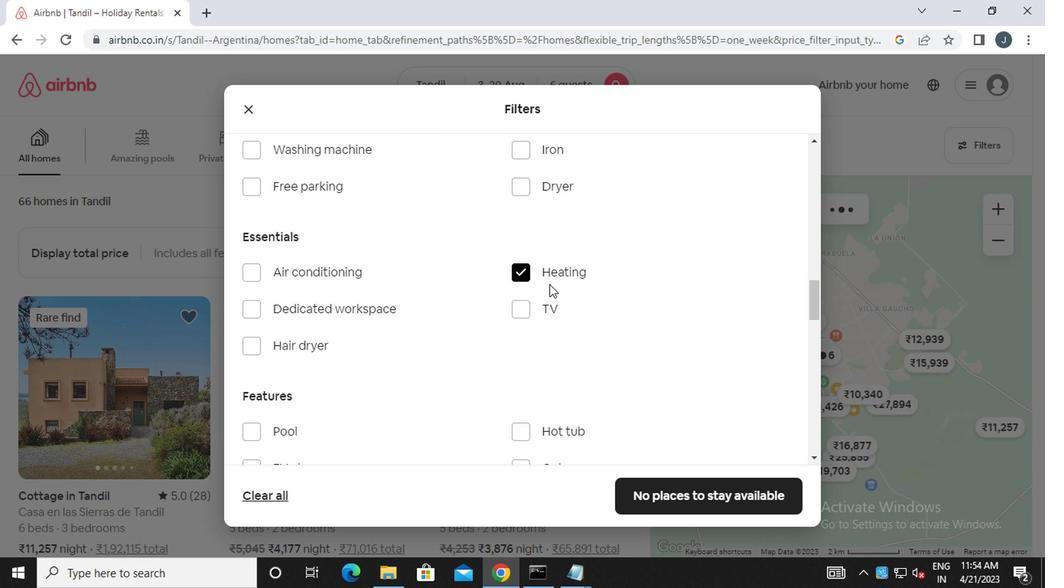 
Action: Mouse moved to (538, 302)
Screenshot: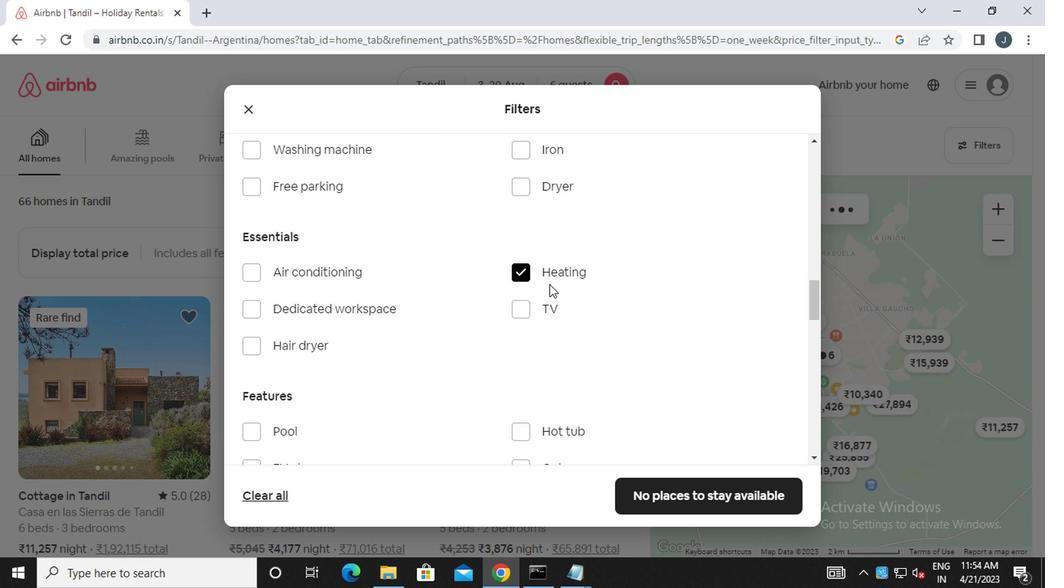 
Action: Mouse scrolled (538, 302) with delta (0, 0)
Screenshot: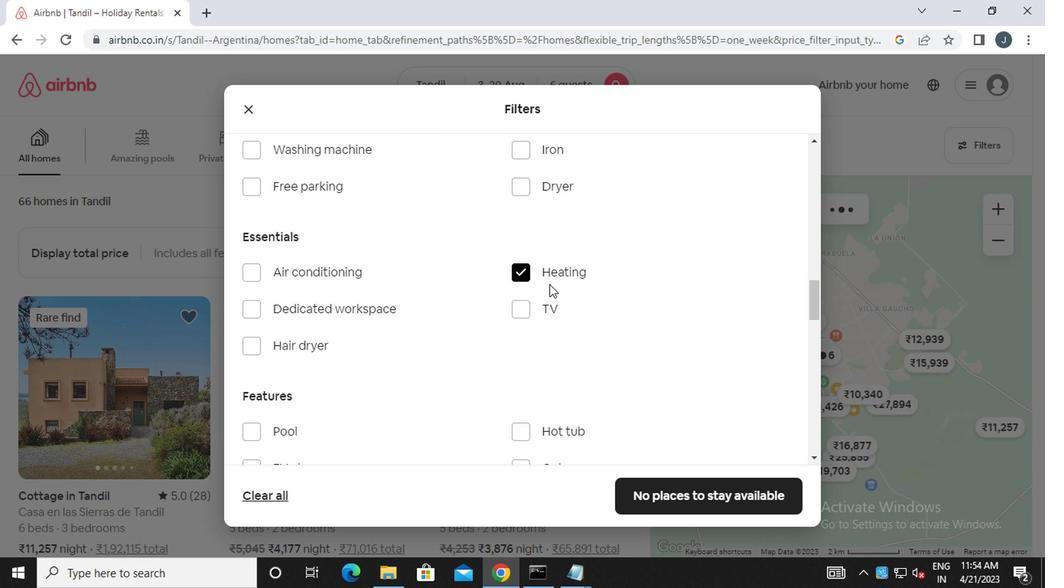 
Action: Mouse moved to (538, 303)
Screenshot: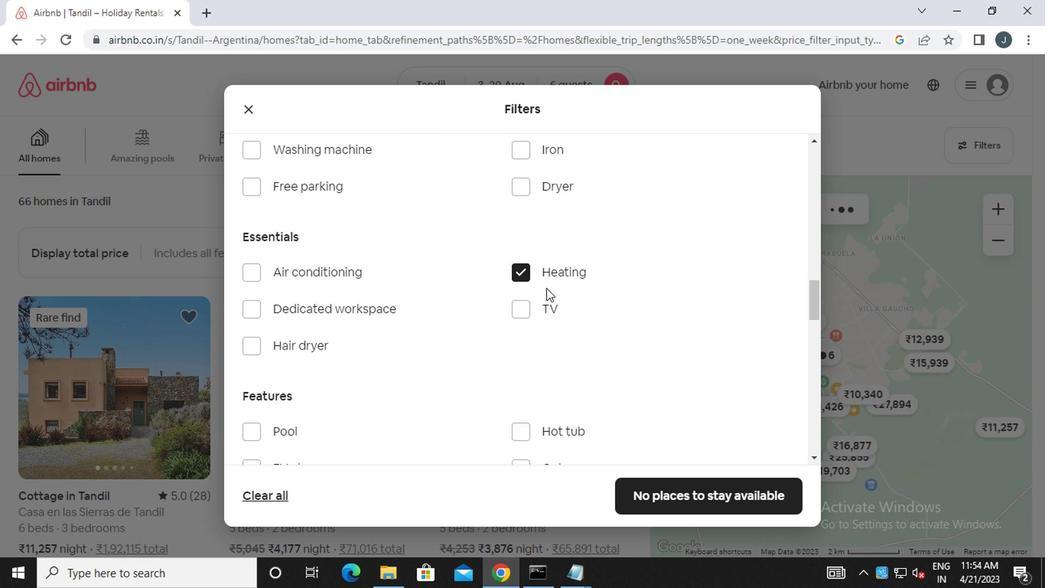 
Action: Mouse scrolled (538, 302) with delta (0, 0)
Screenshot: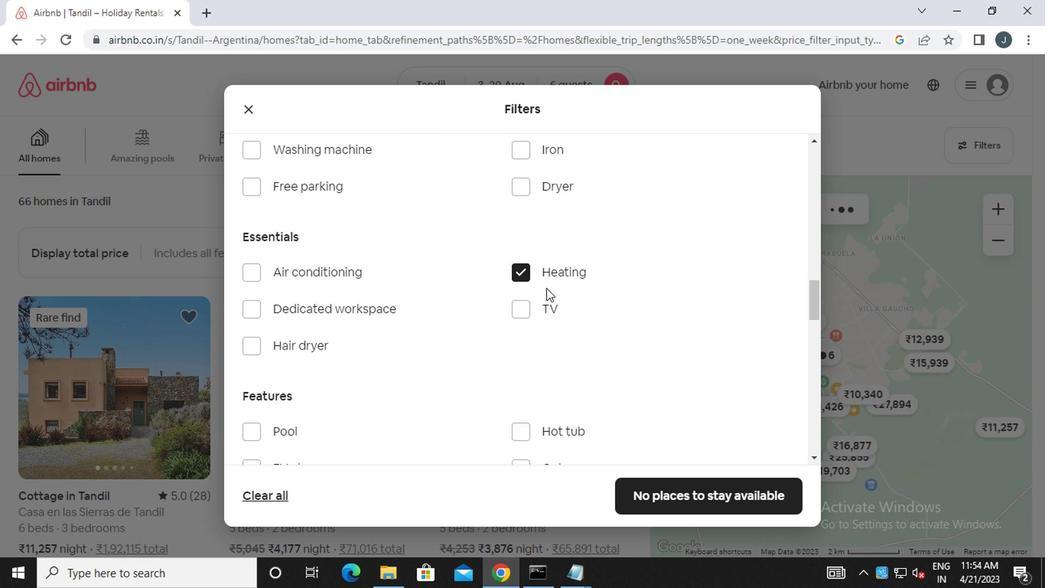 
Action: Mouse moved to (538, 304)
Screenshot: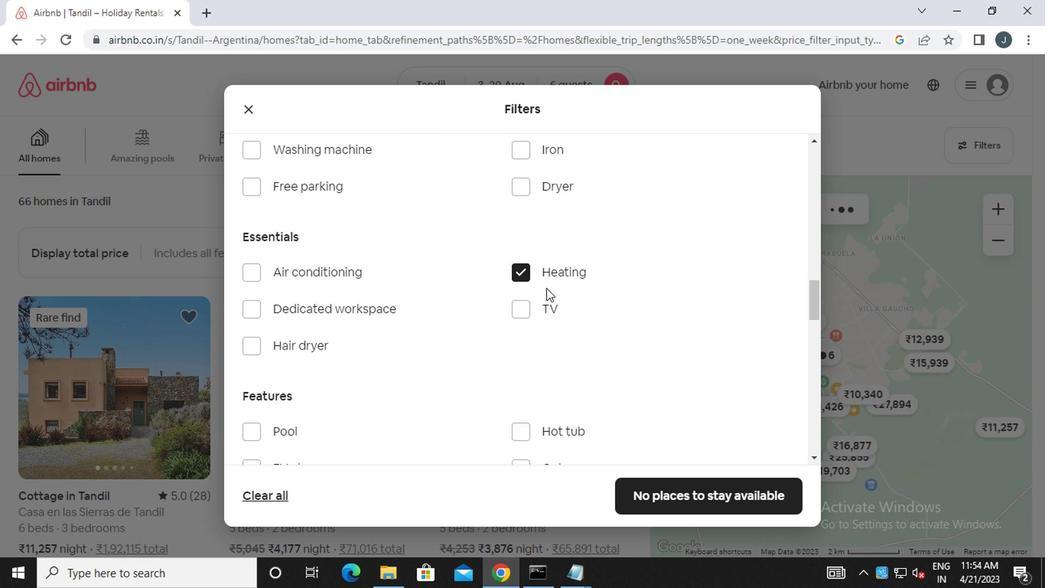 
Action: Mouse scrolled (538, 304) with delta (0, 0)
Screenshot: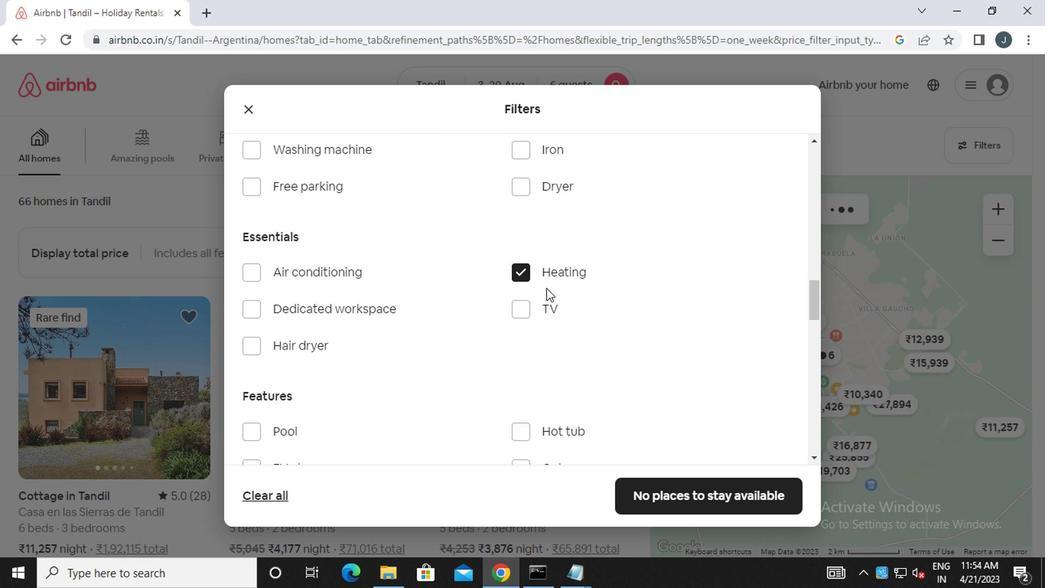 
Action: Mouse moved to (534, 313)
Screenshot: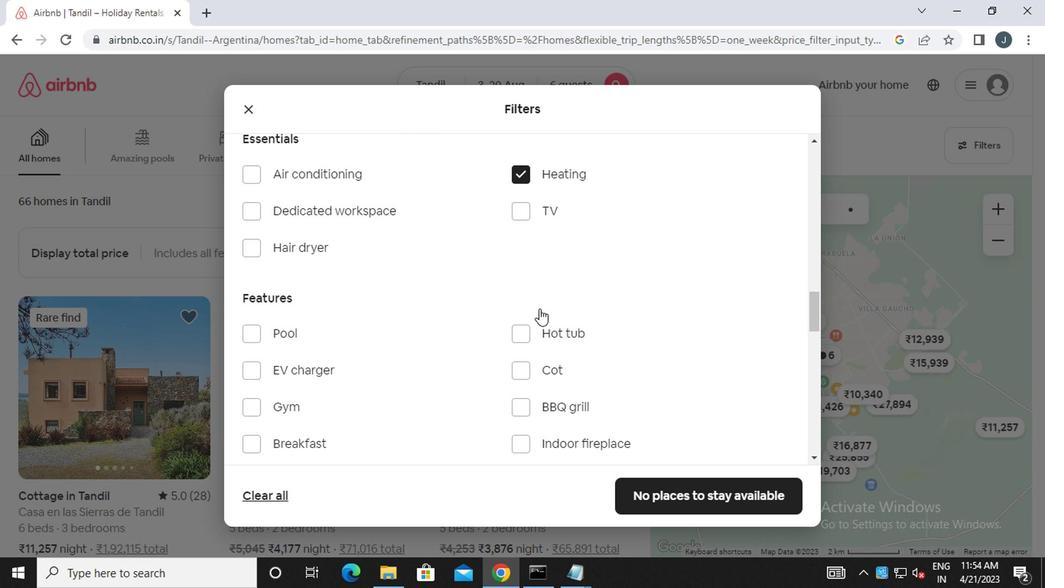 
Action: Mouse scrolled (534, 312) with delta (0, -1)
Screenshot: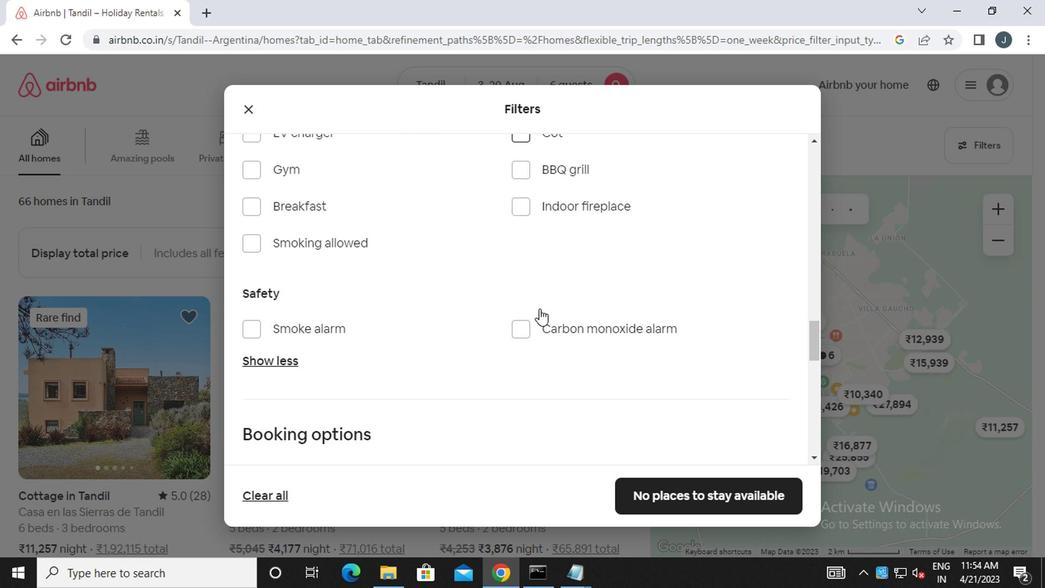 
Action: Mouse scrolled (534, 312) with delta (0, -1)
Screenshot: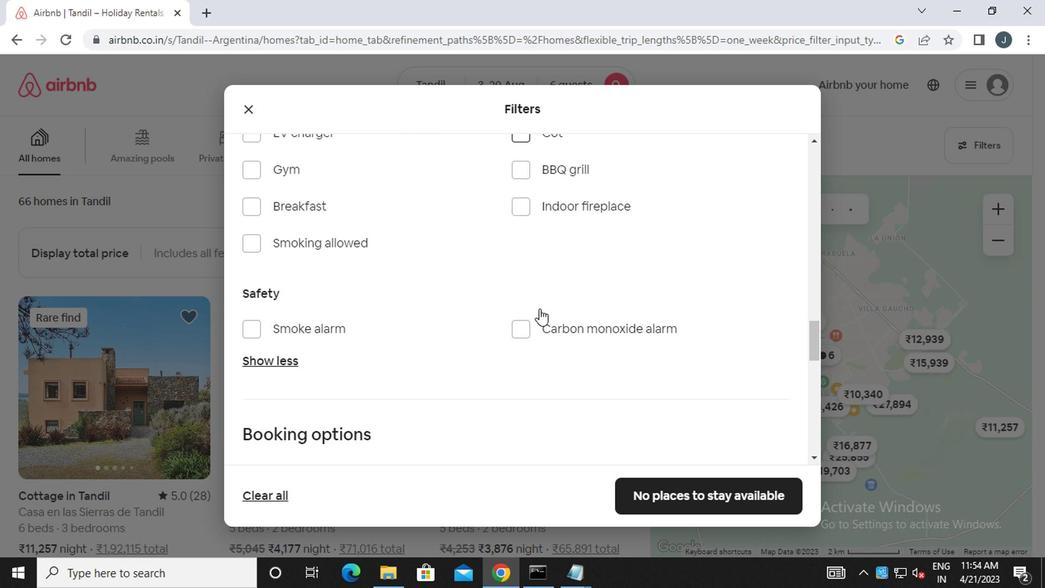 
Action: Mouse scrolled (534, 312) with delta (0, -1)
Screenshot: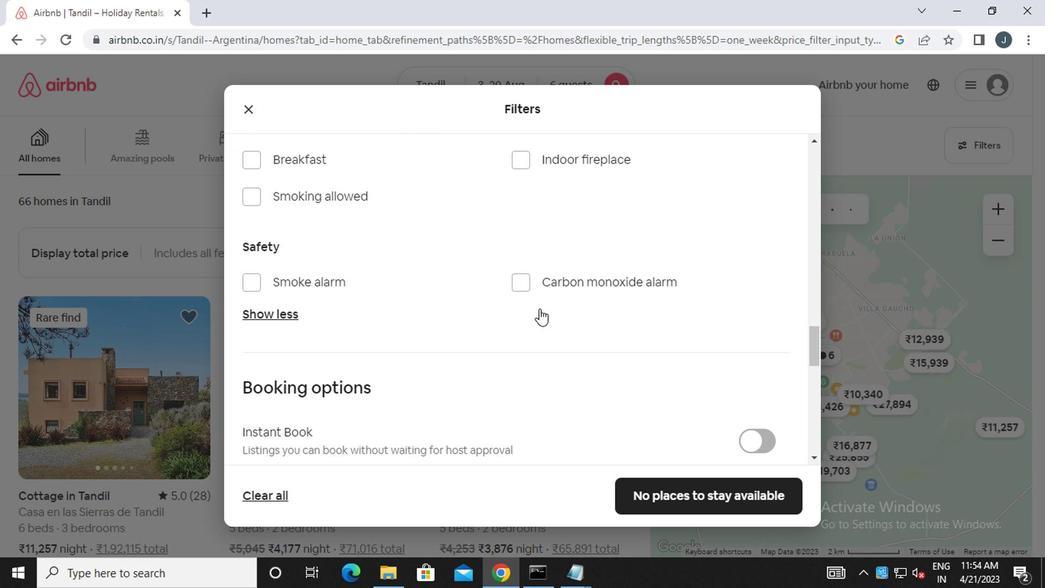 
Action: Mouse scrolled (534, 312) with delta (0, -1)
Screenshot: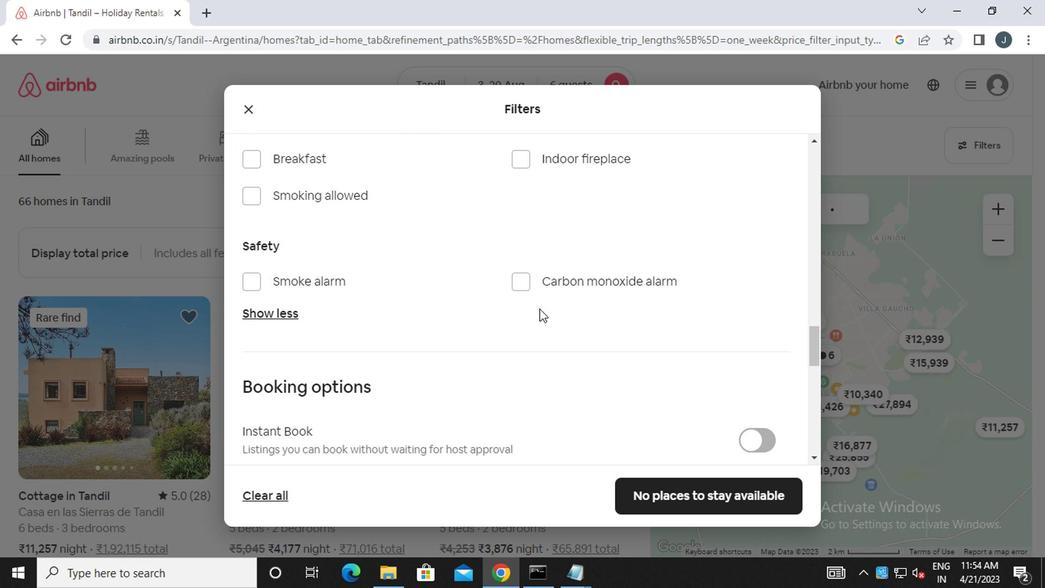 
Action: Mouse moved to (536, 313)
Screenshot: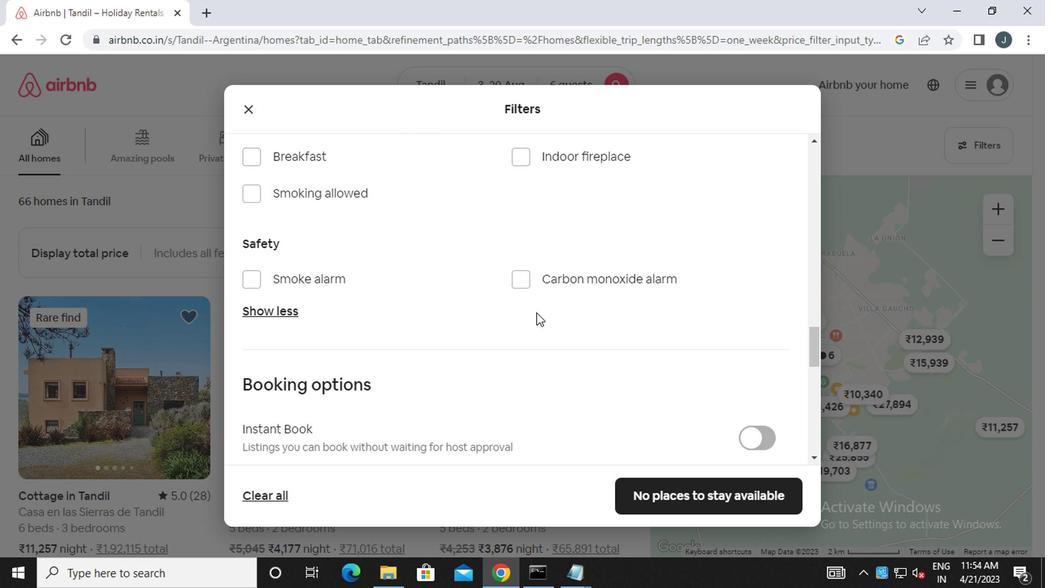 
Action: Mouse scrolled (536, 312) with delta (0, -1)
Screenshot: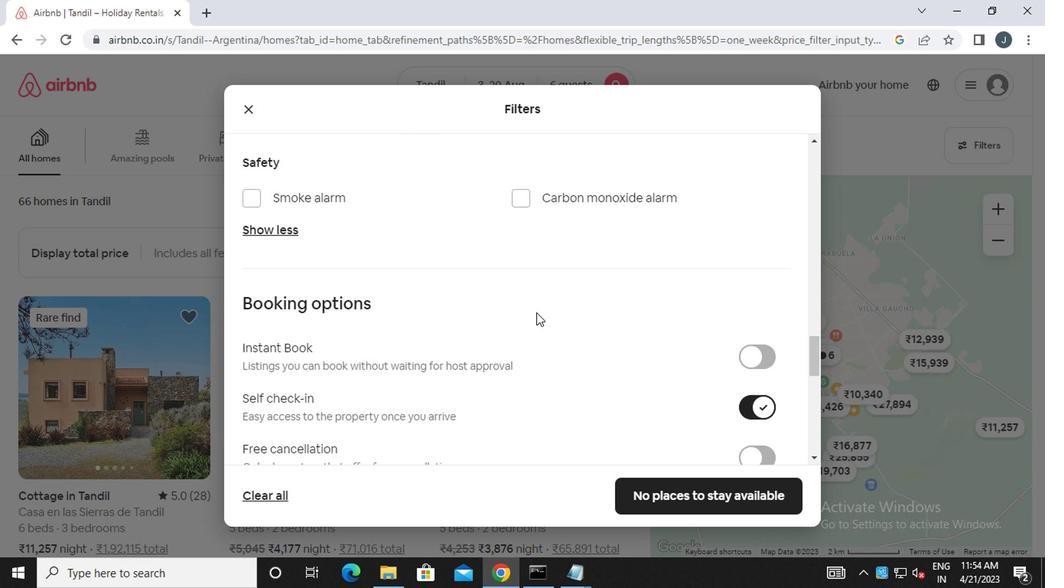 
Action: Mouse scrolled (536, 312) with delta (0, -1)
Screenshot: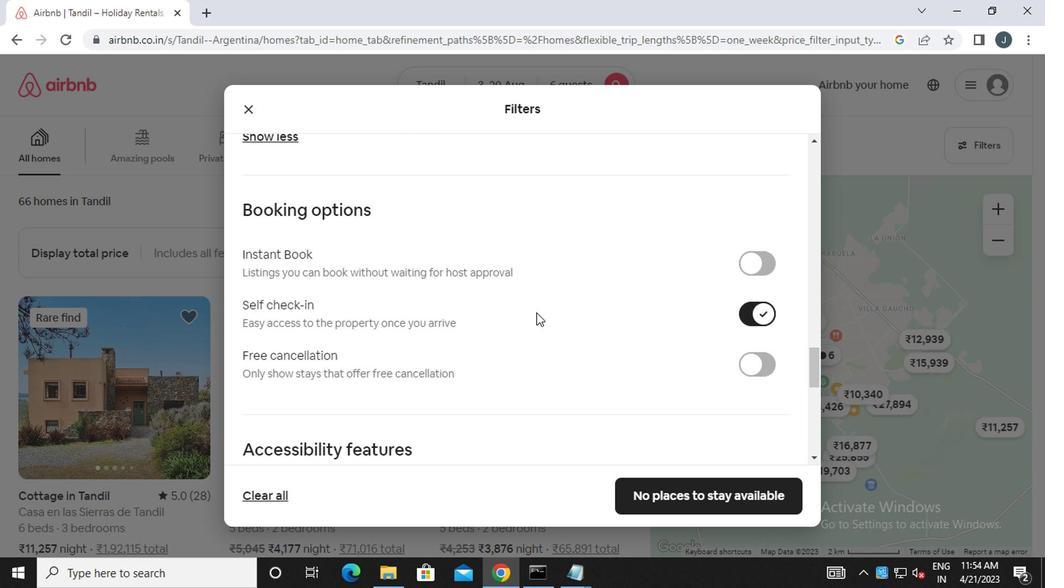 
Action: Mouse scrolled (536, 312) with delta (0, -1)
Screenshot: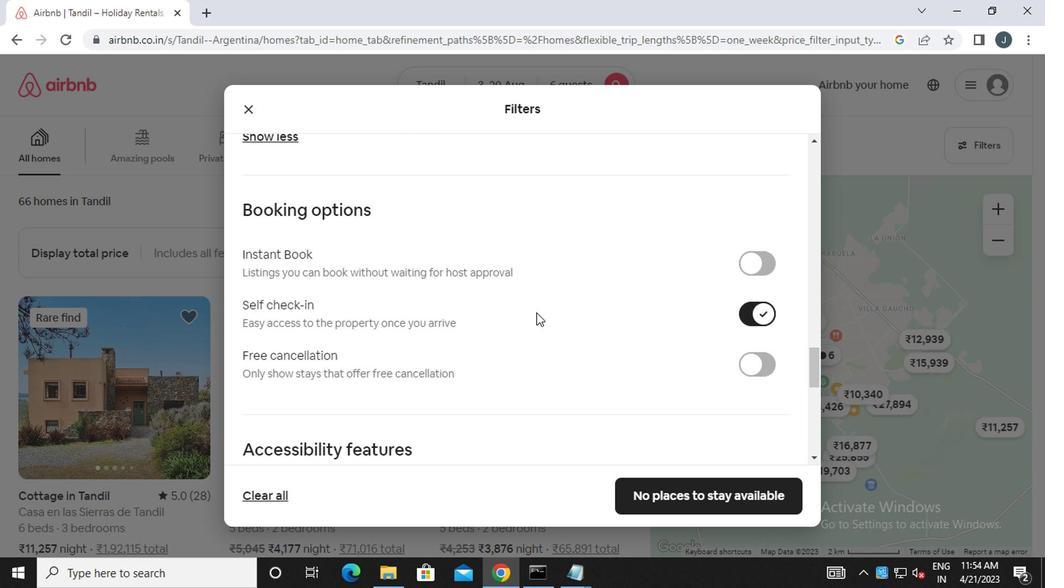 
Action: Mouse scrolled (536, 312) with delta (0, -1)
Screenshot: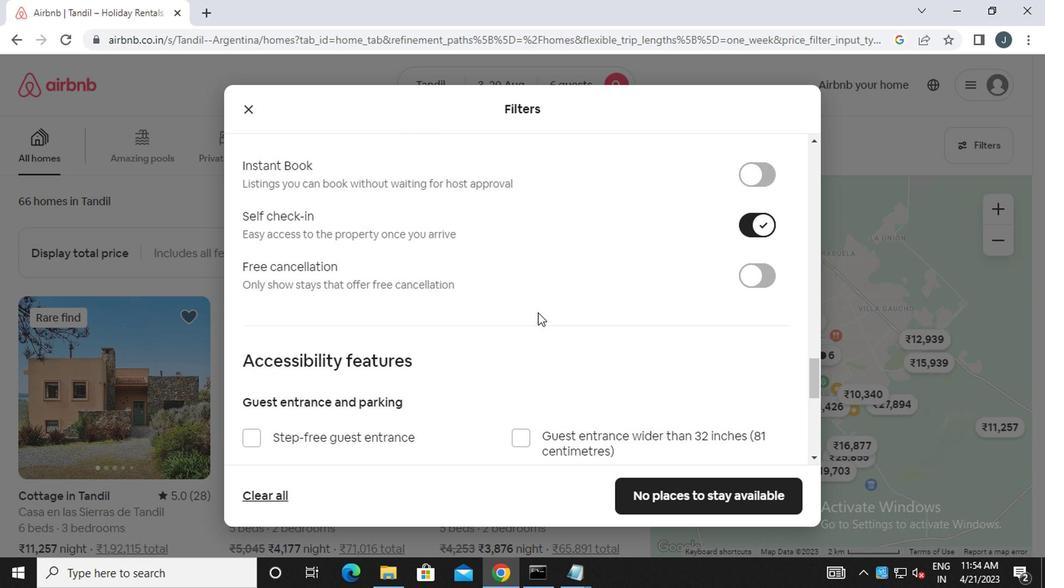 
Action: Mouse moved to (536, 313)
Screenshot: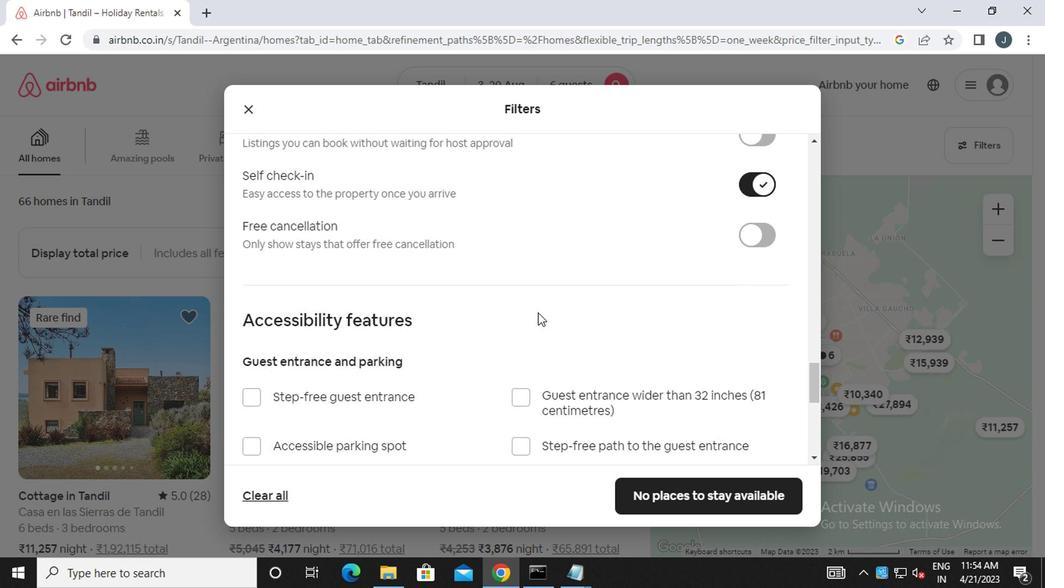 
Action: Mouse scrolled (536, 312) with delta (0, -1)
Screenshot: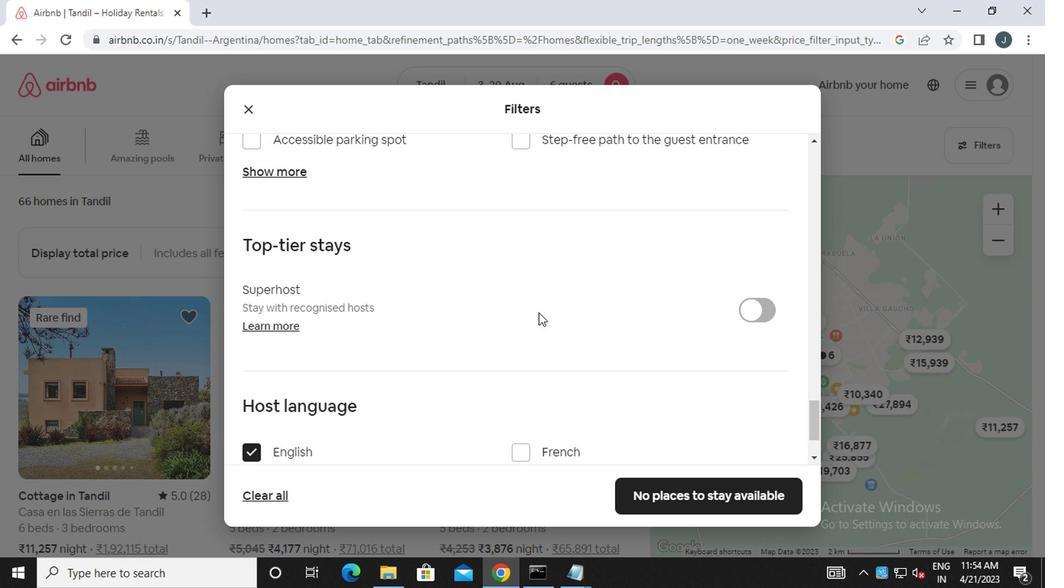 
Action: Mouse scrolled (536, 312) with delta (0, -1)
Screenshot: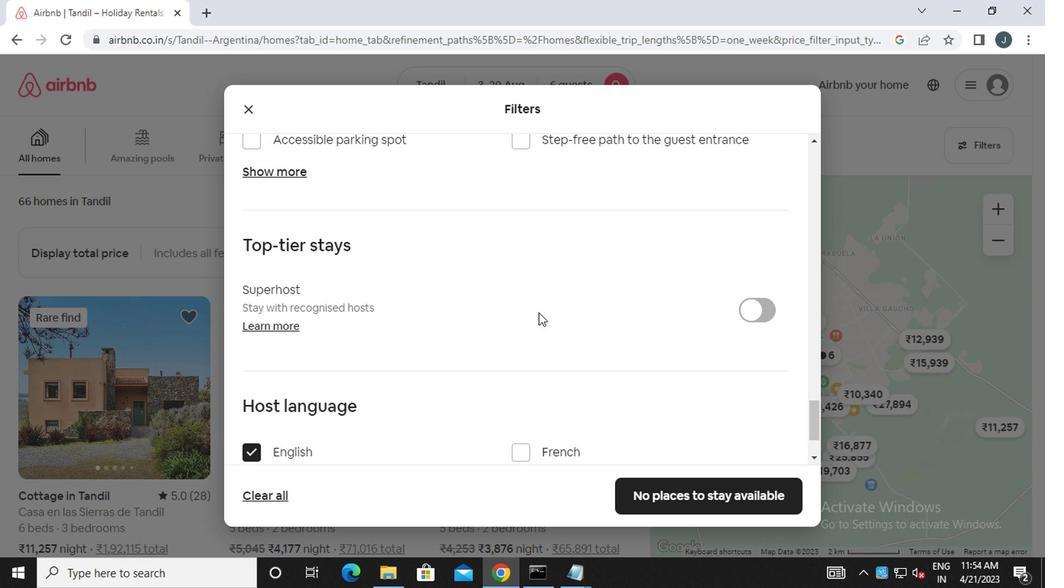 
Action: Mouse moved to (538, 313)
Screenshot: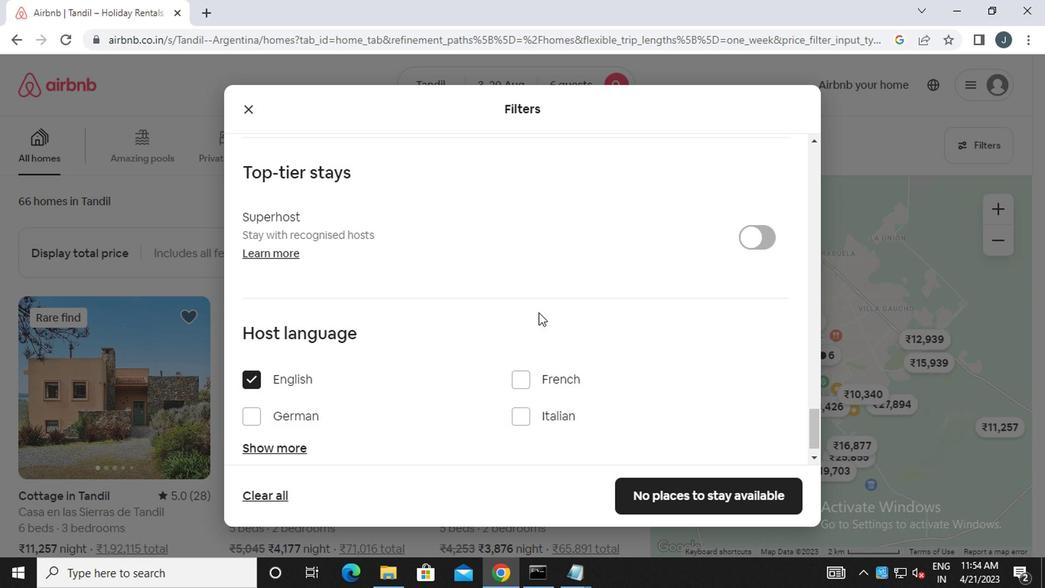 
Action: Mouse scrolled (538, 314) with delta (0, 0)
Screenshot: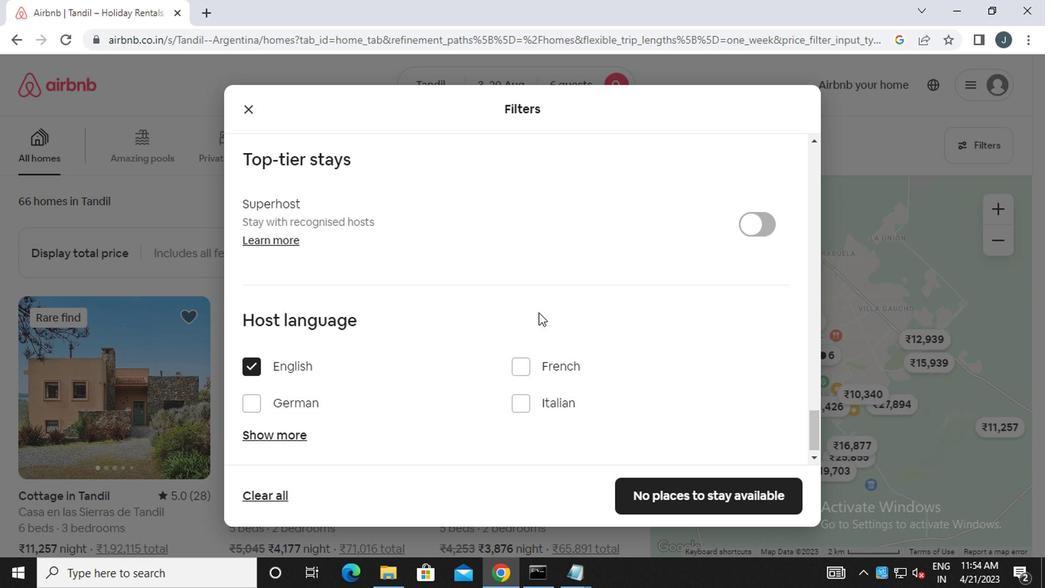 
Action: Mouse scrolled (538, 314) with delta (0, 0)
Screenshot: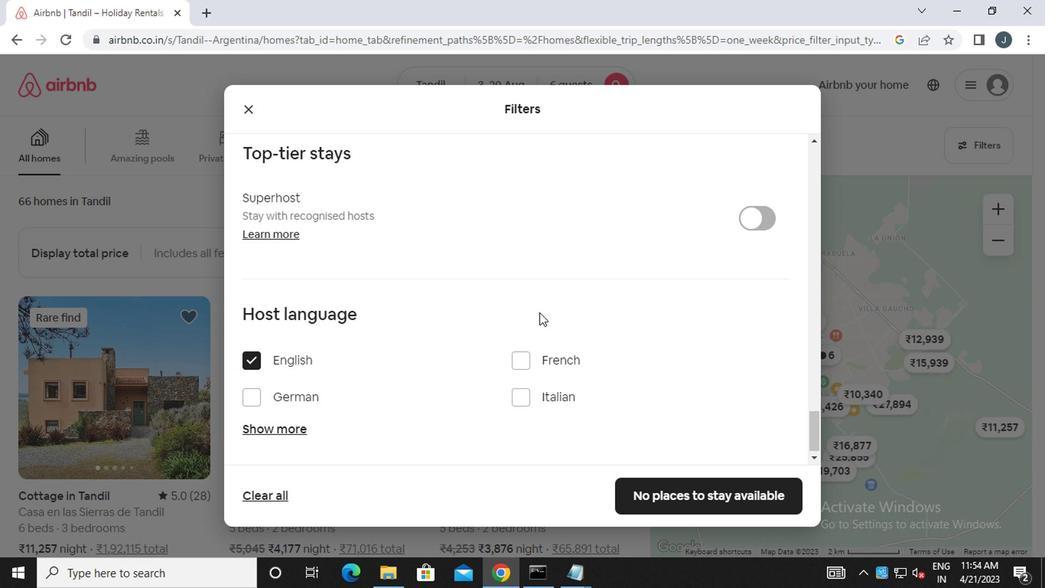 
Action: Mouse scrolled (538, 314) with delta (0, 0)
Screenshot: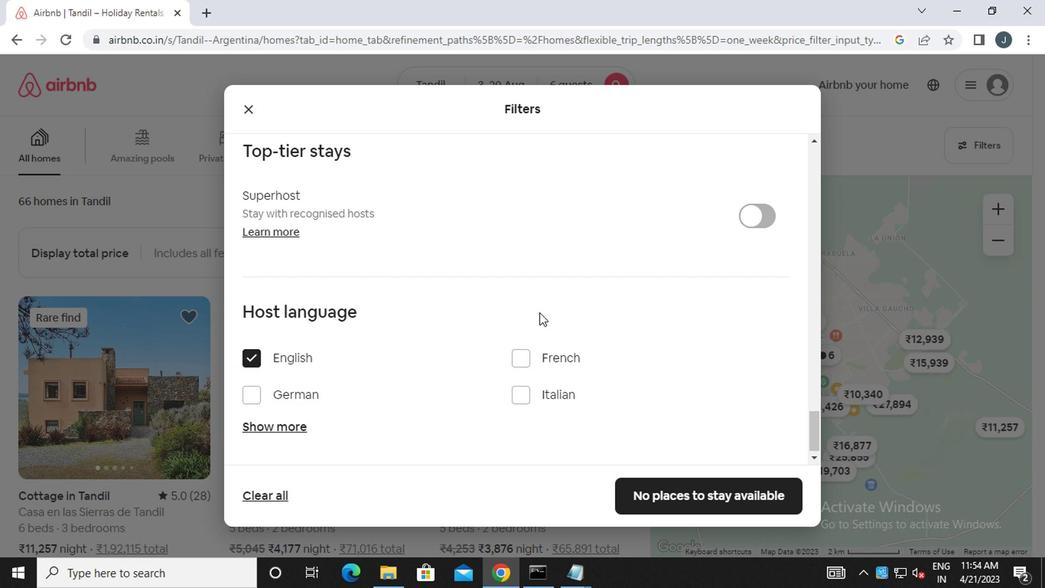 
Action: Mouse scrolled (538, 314) with delta (0, 0)
Screenshot: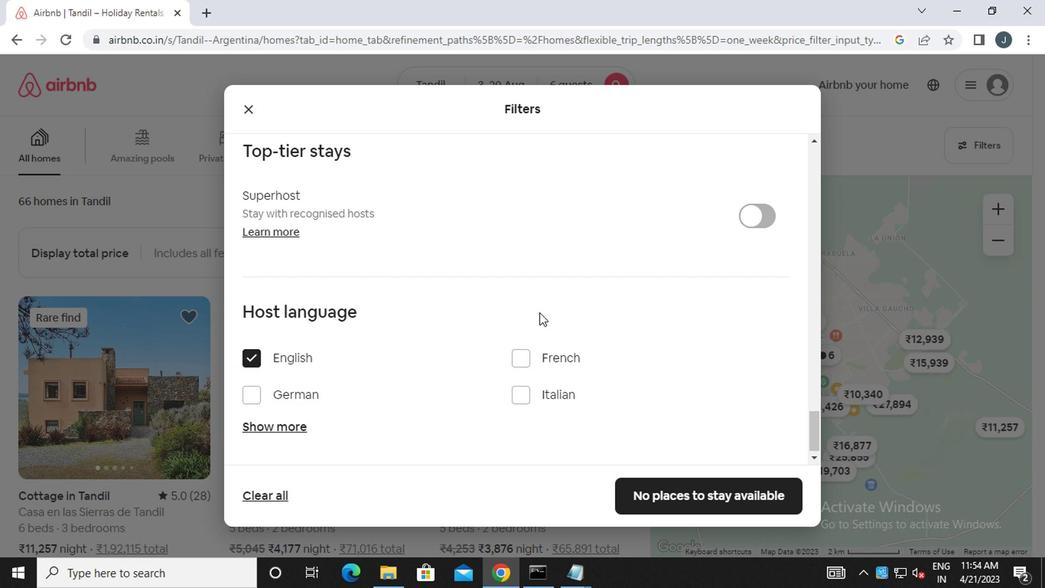 
Action: Mouse scrolled (538, 314) with delta (0, 0)
Screenshot: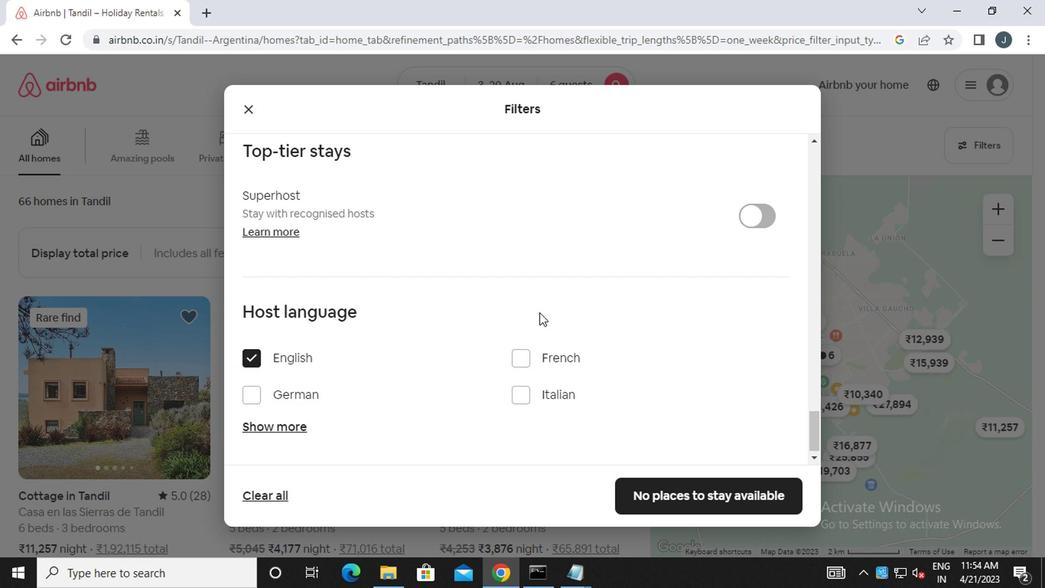 
Action: Mouse scrolled (538, 314) with delta (0, 0)
Screenshot: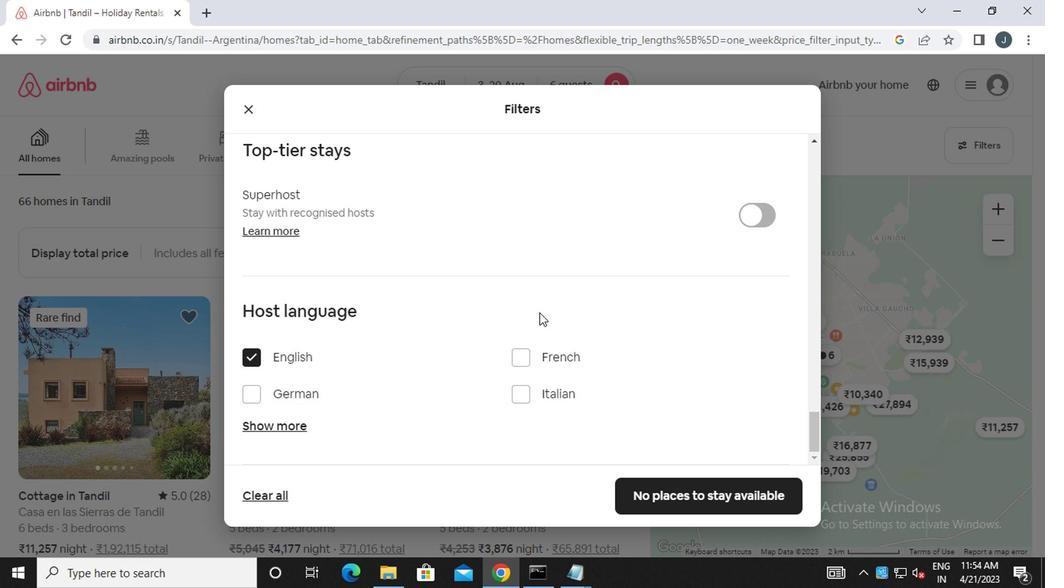 
Action: Mouse scrolled (538, 314) with delta (0, 0)
Screenshot: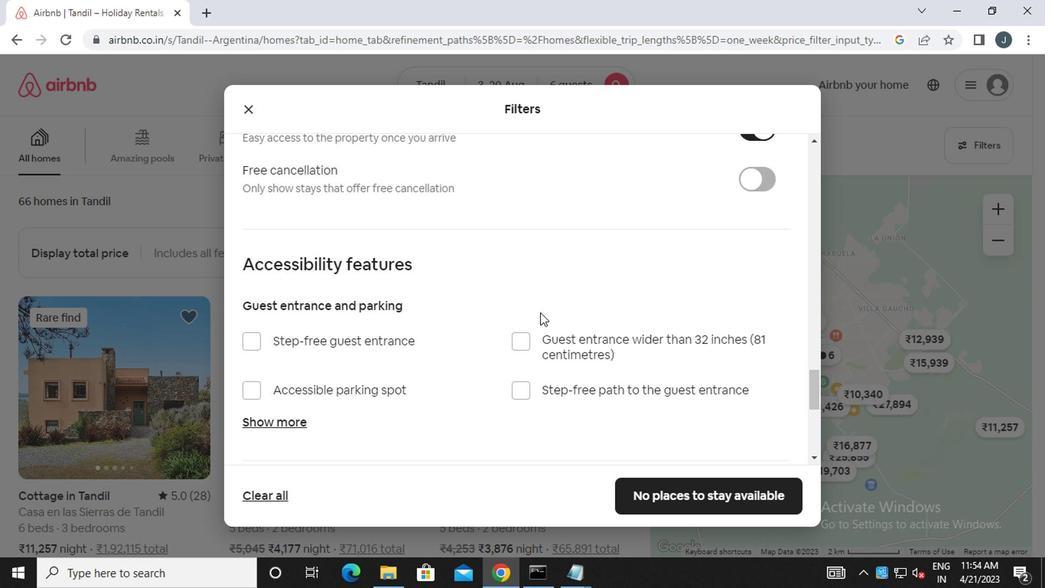 
Action: Mouse scrolled (538, 314) with delta (0, 0)
Screenshot: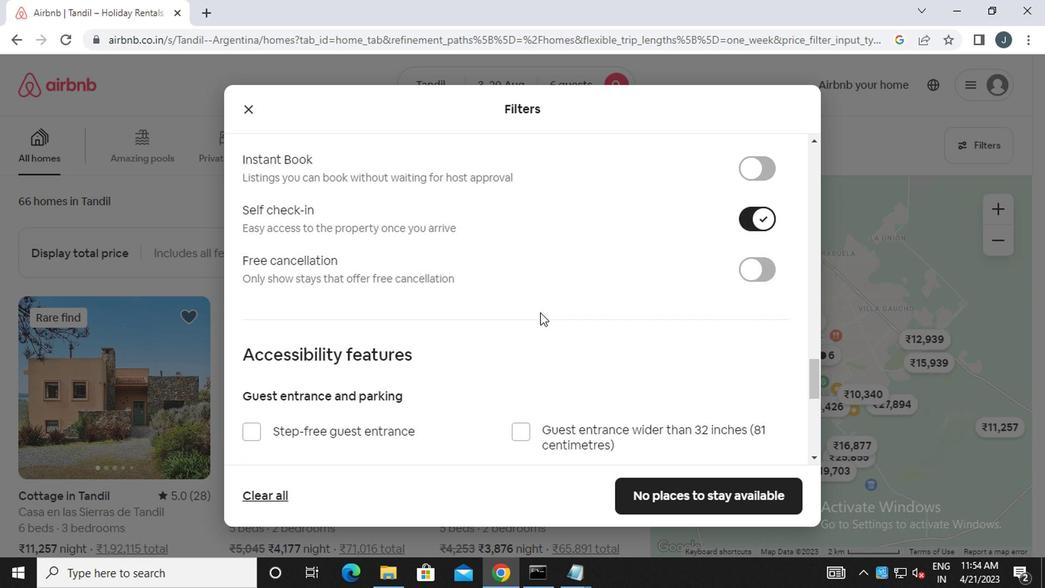
Action: Mouse scrolled (538, 314) with delta (0, 0)
Screenshot: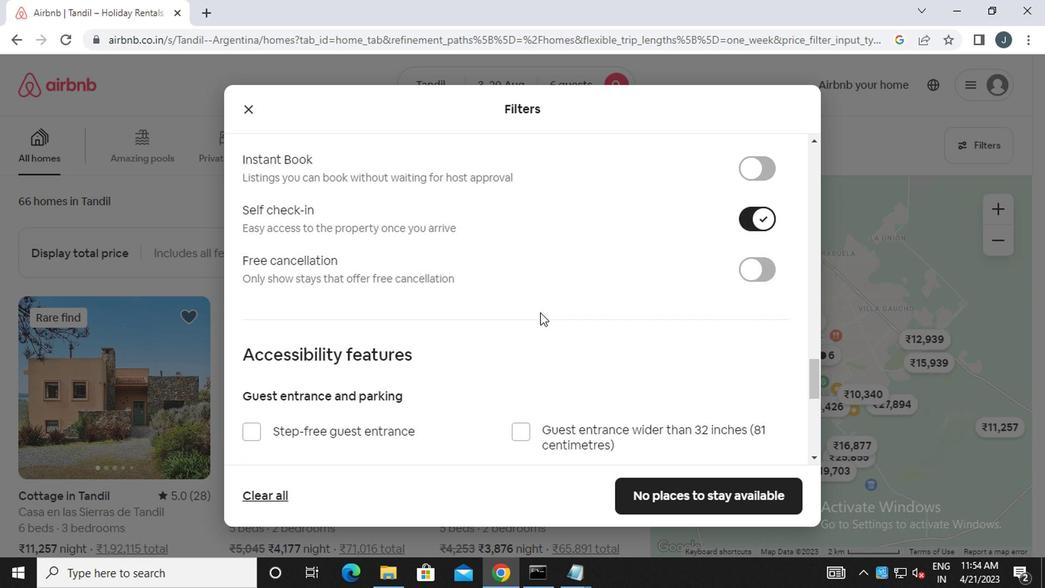 
Action: Mouse moved to (538, 313)
Screenshot: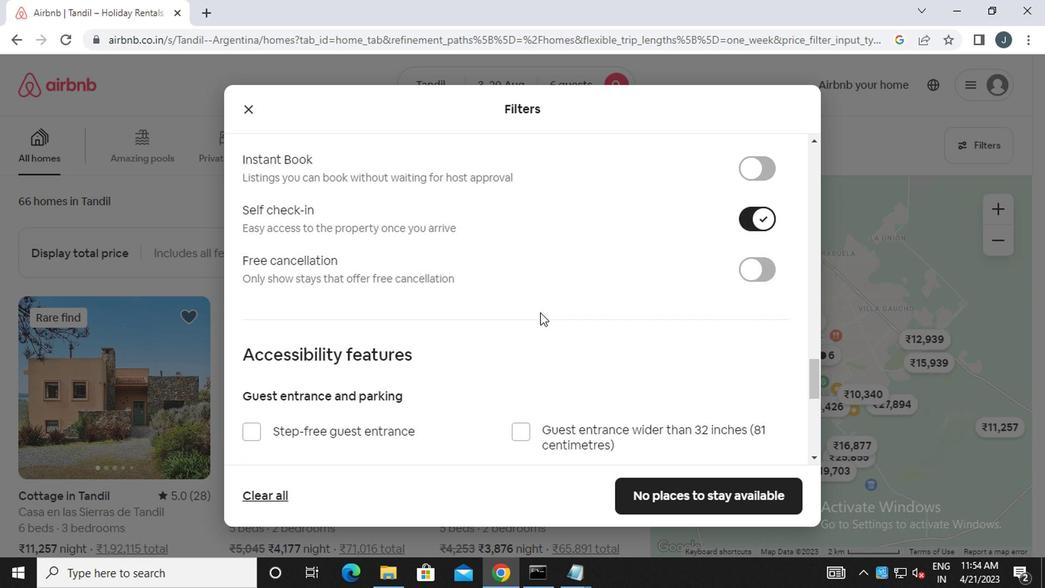 
Action: Mouse scrolled (538, 314) with delta (0, 0)
Screenshot: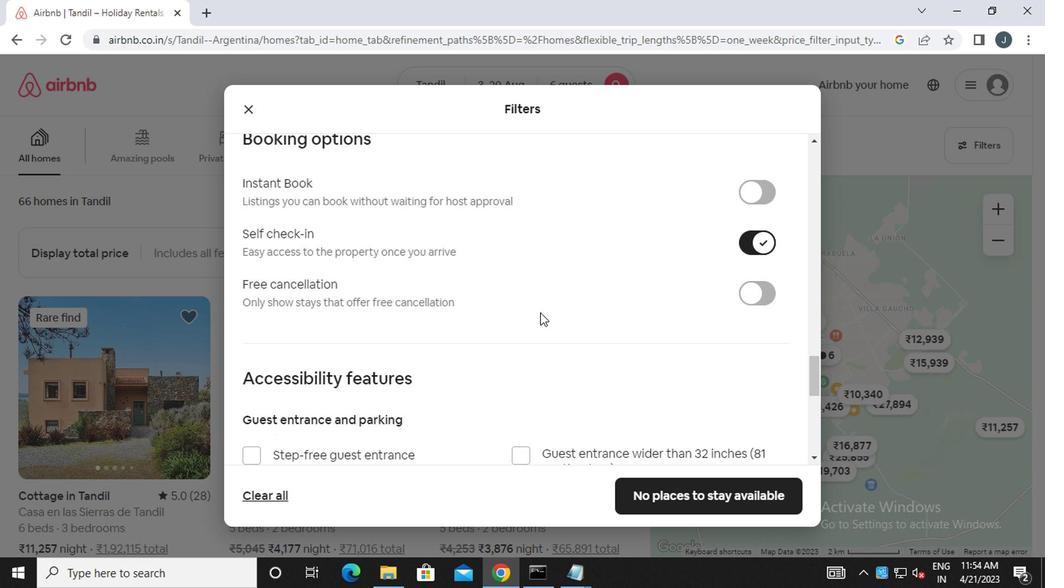 
Action: Mouse scrolled (538, 314) with delta (0, 0)
Screenshot: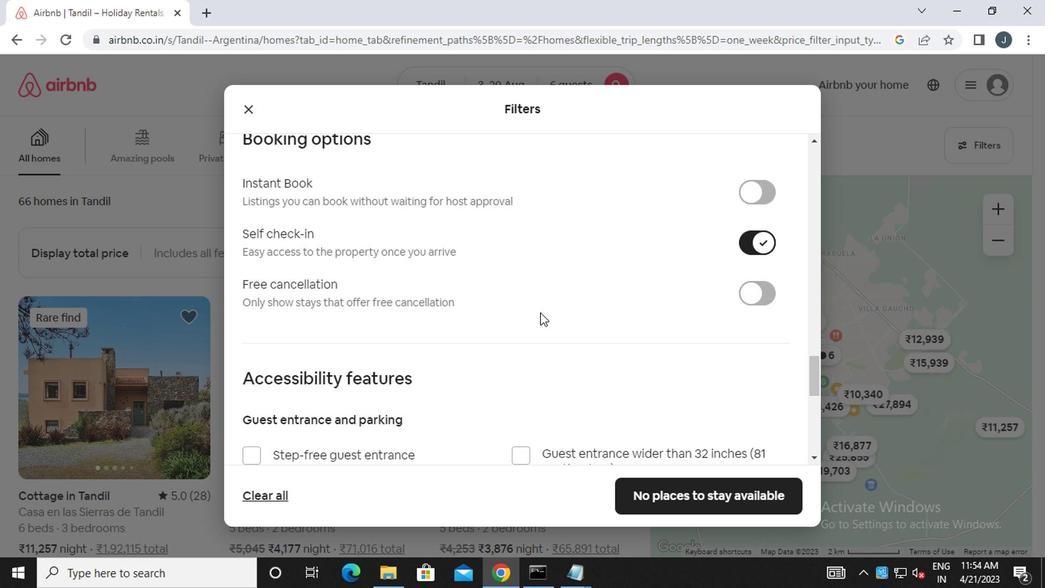 
Action: Mouse moved to (749, 499)
Screenshot: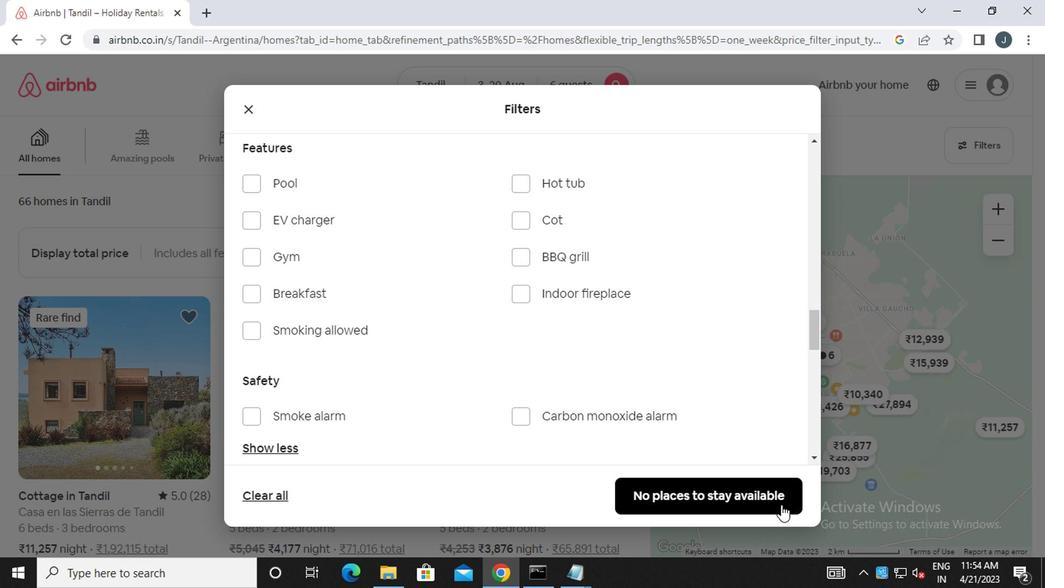 
Action: Mouse pressed left at (749, 499)
Screenshot: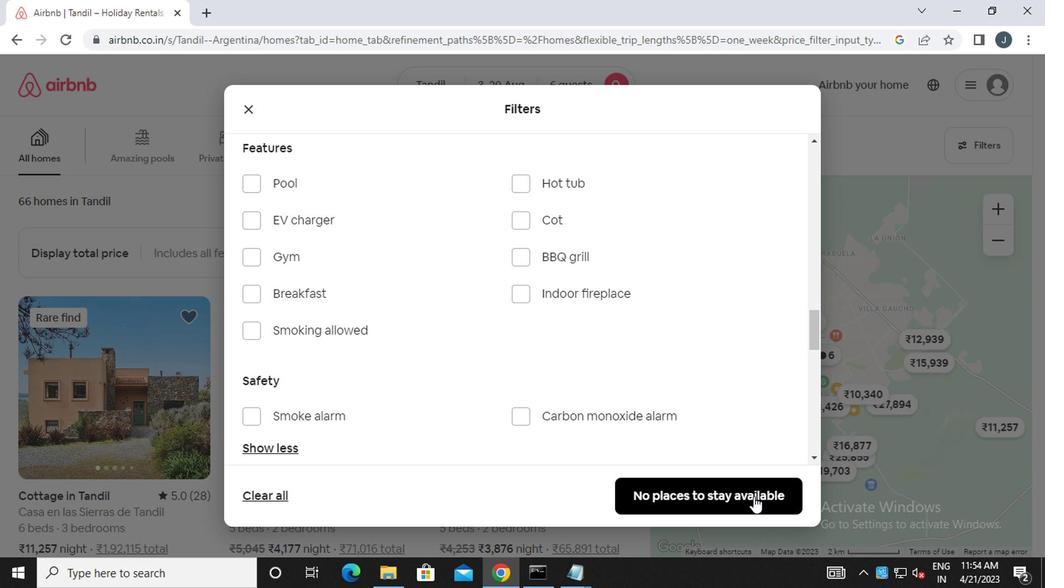 
Action: Mouse moved to (744, 498)
Screenshot: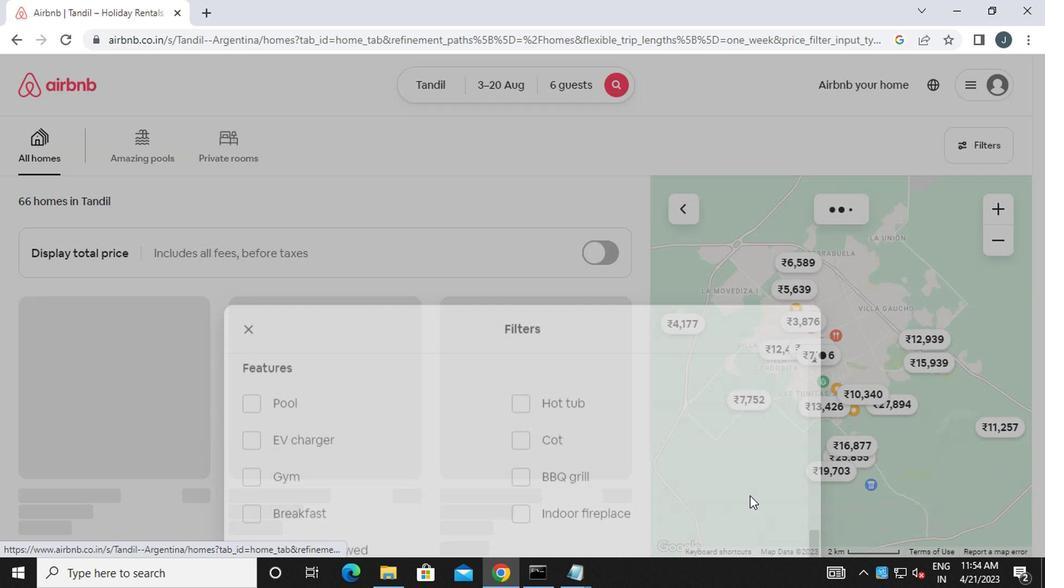 
